 Task: Slide 23 - A Picture Is Worth A Thousand Words.
Action: Mouse moved to (37, 86)
Screenshot: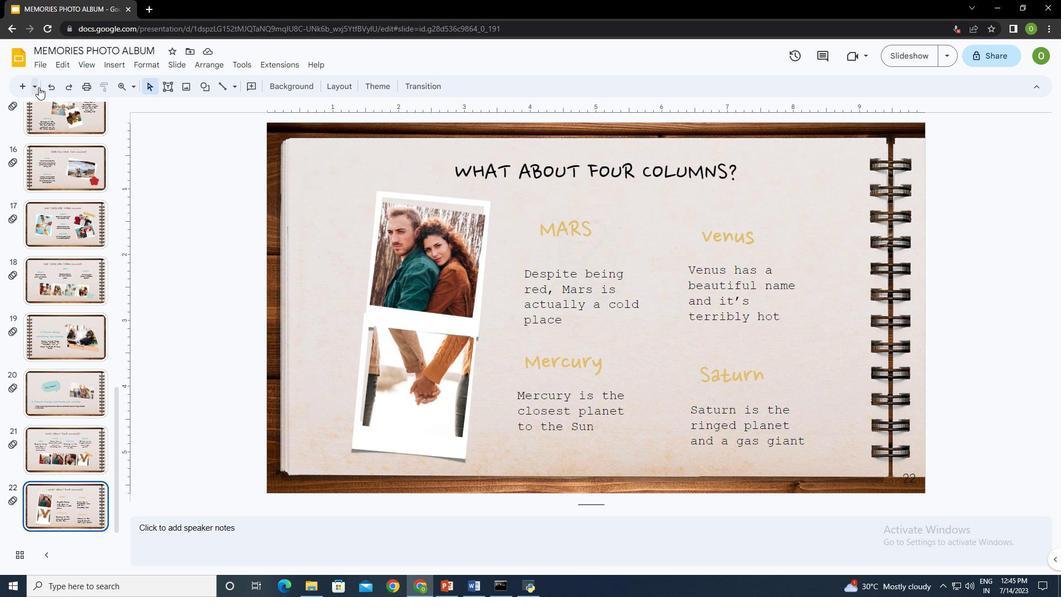 
Action: Mouse pressed left at (37, 86)
Screenshot: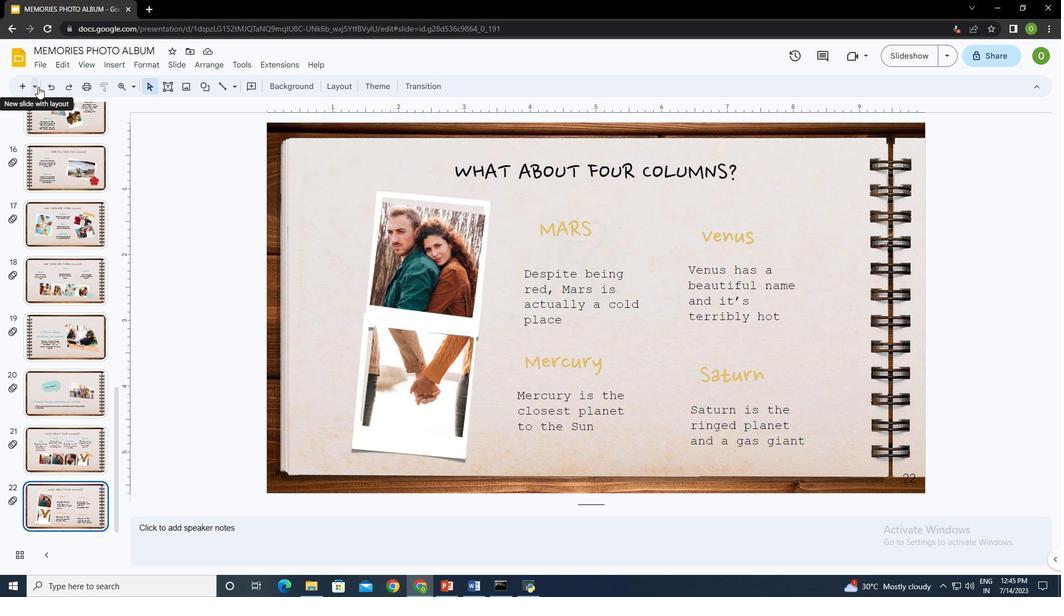 
Action: Mouse moved to (144, 234)
Screenshot: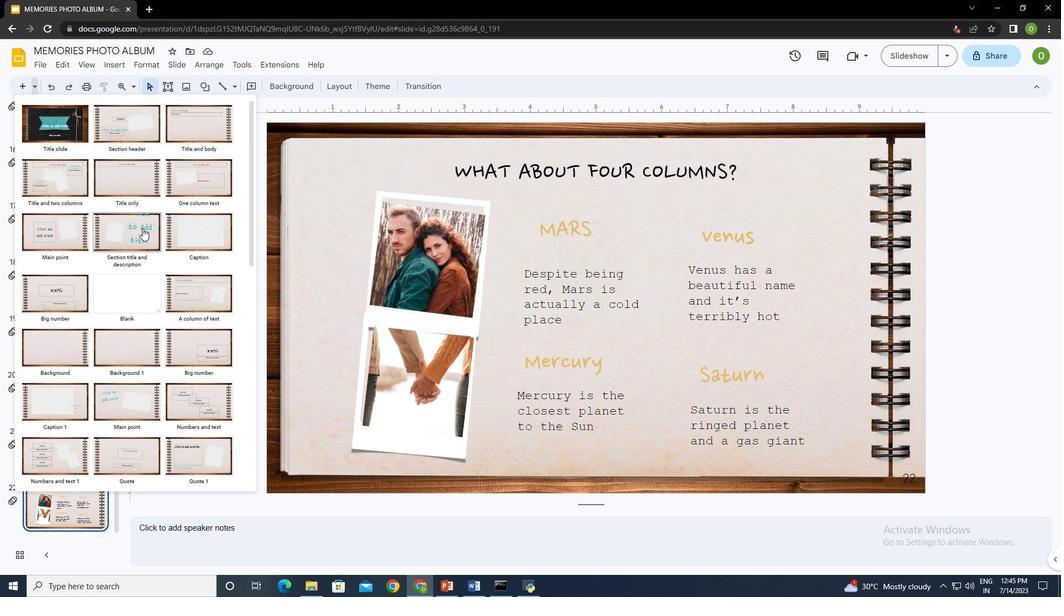
Action: Mouse scrolled (144, 233) with delta (0, 0)
Screenshot: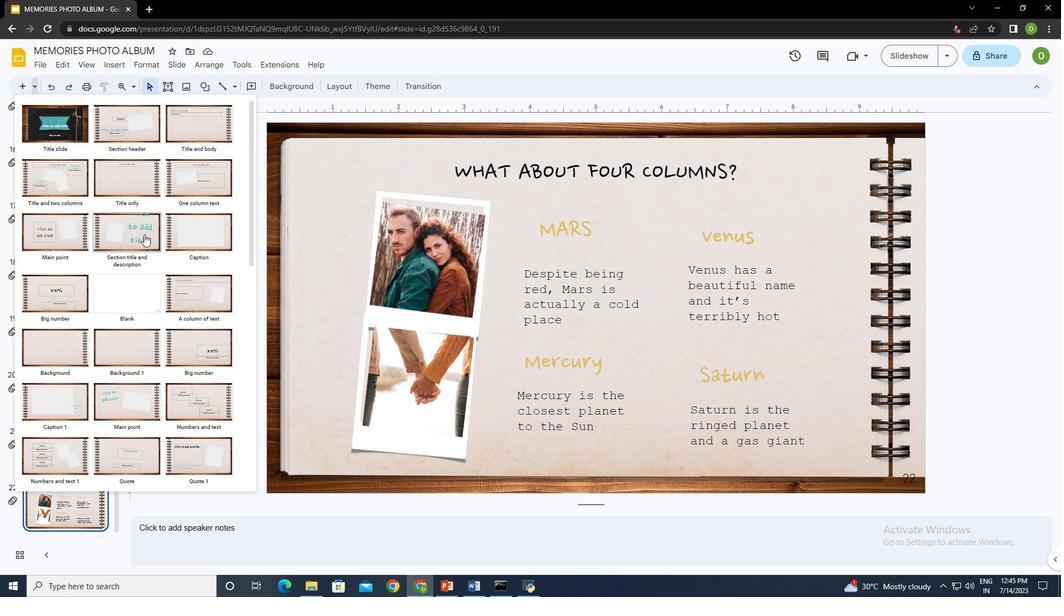 
Action: Mouse moved to (195, 164)
Screenshot: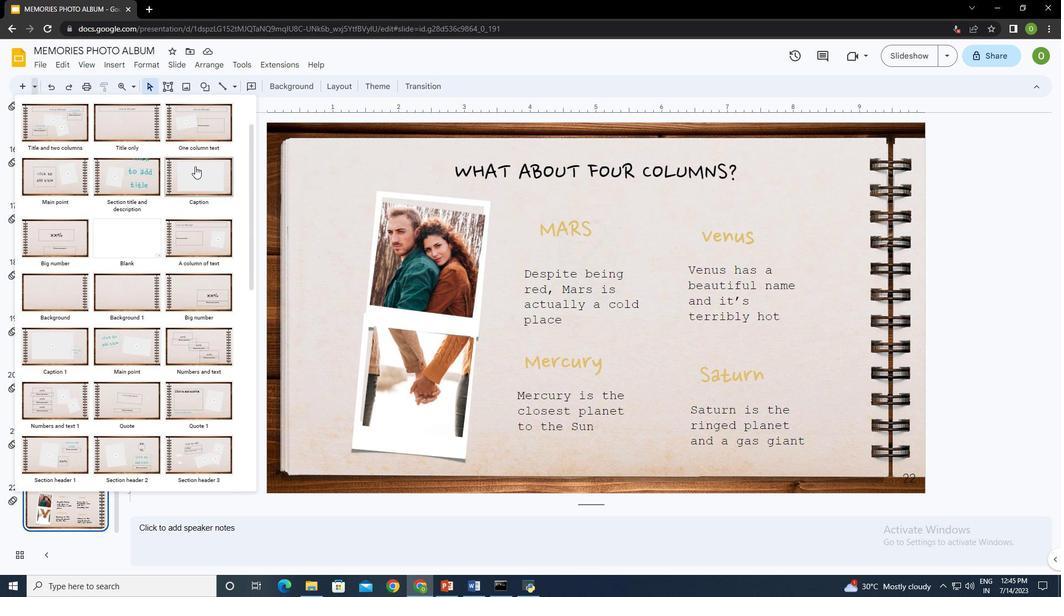 
Action: Mouse pressed left at (195, 164)
Screenshot: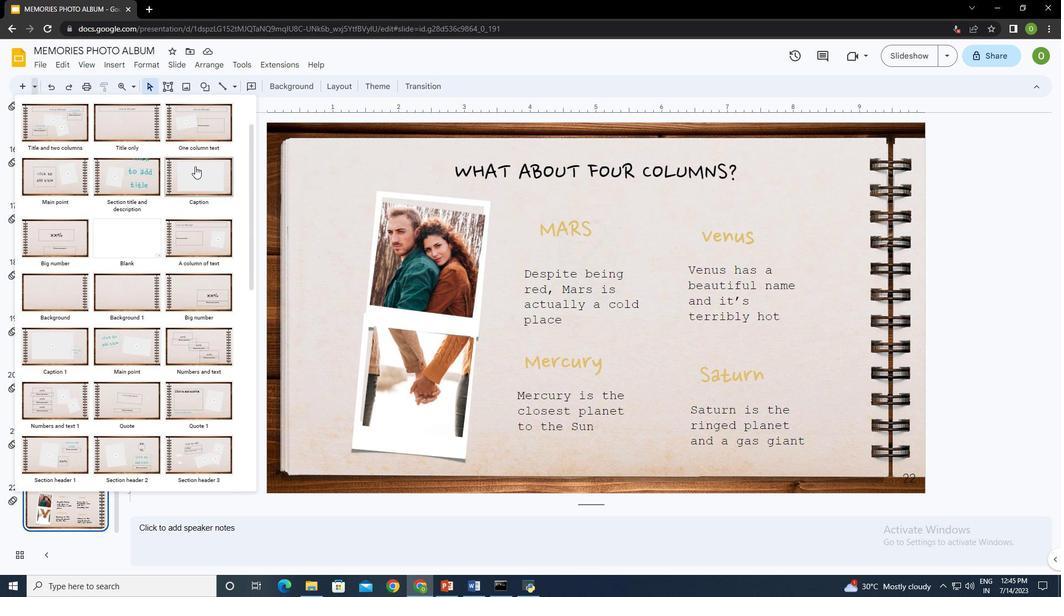 
Action: Mouse moved to (615, 304)
Screenshot: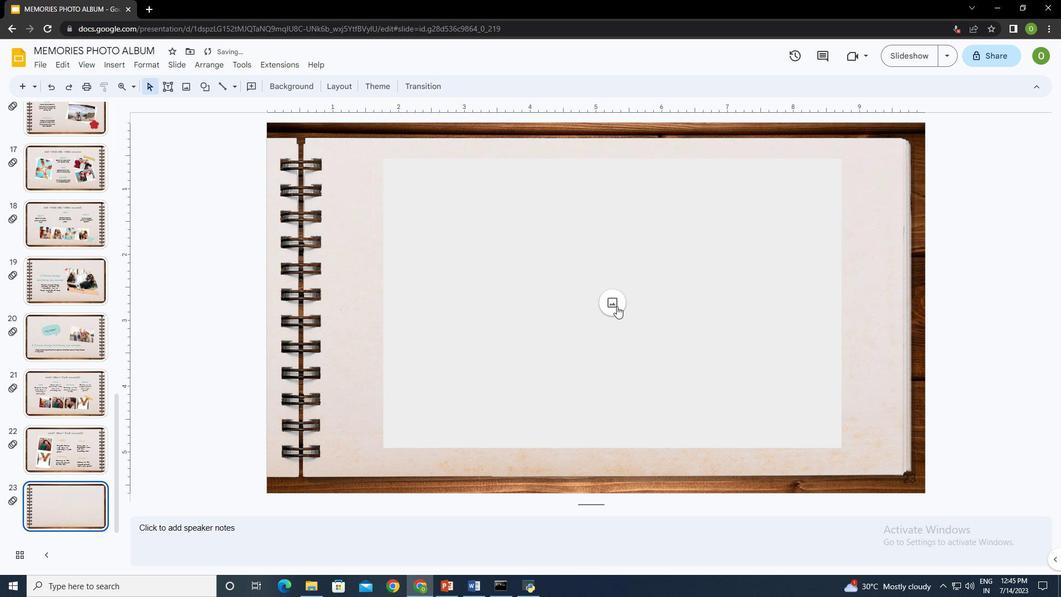 
Action: Mouse pressed left at (615, 304)
Screenshot: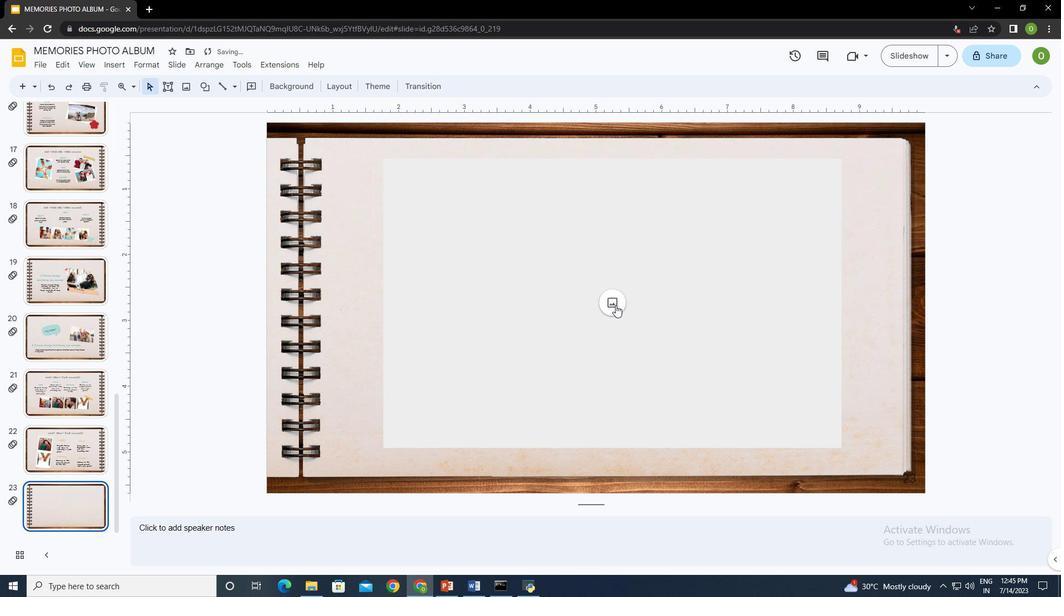 
Action: Mouse moved to (669, 314)
Screenshot: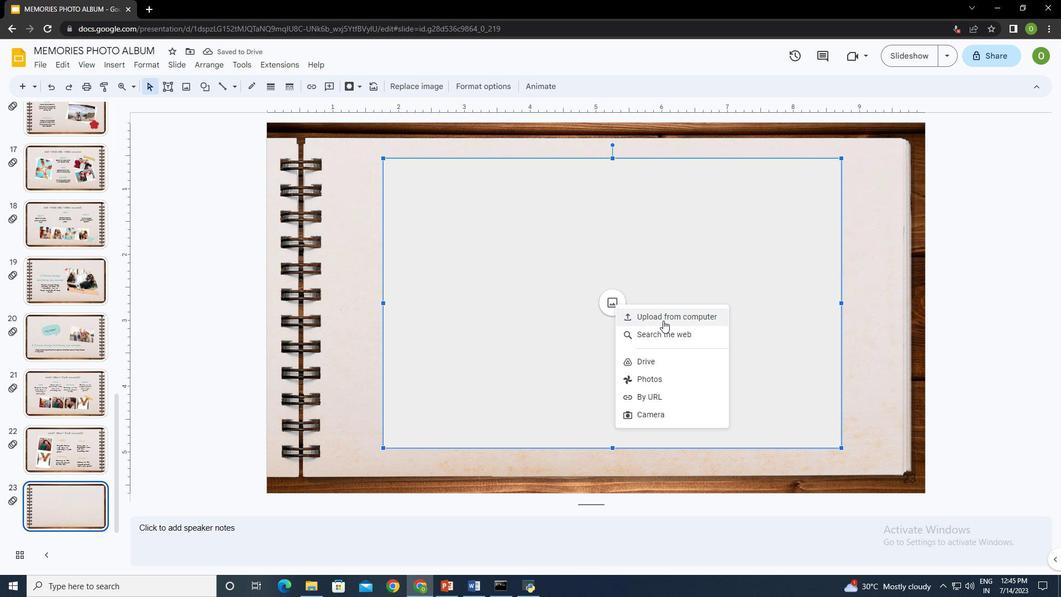 
Action: Mouse pressed left at (669, 314)
Screenshot: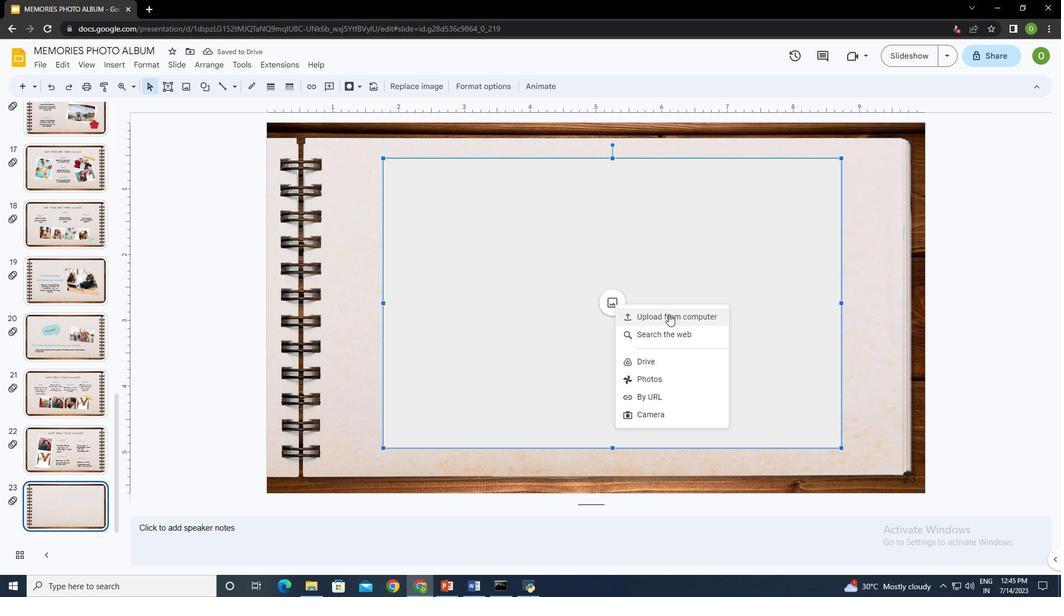 
Action: Mouse moved to (432, 231)
Screenshot: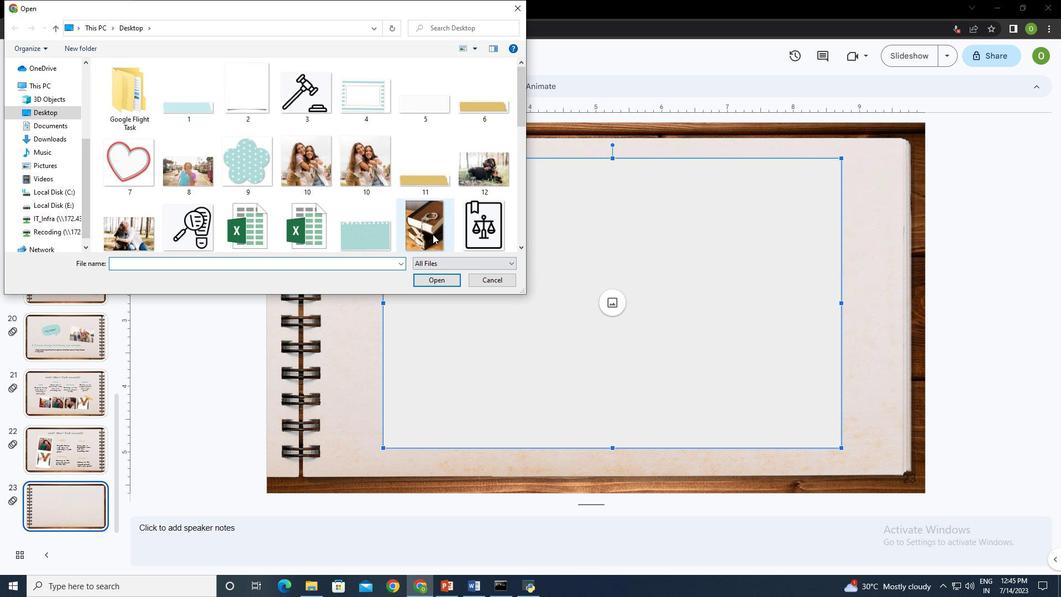 
Action: Mouse scrolled (432, 231) with delta (0, 0)
Screenshot: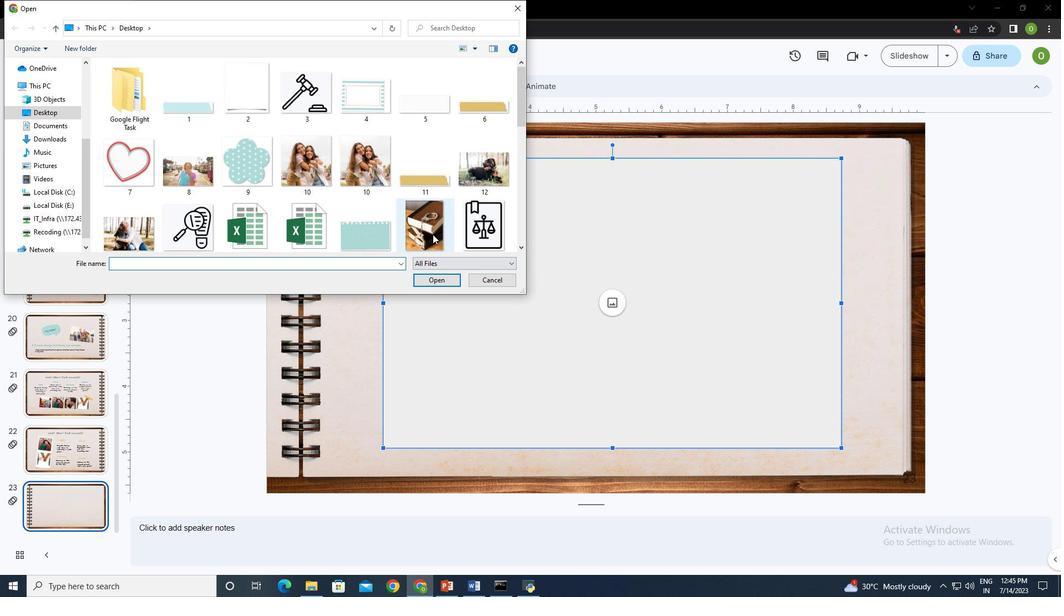 
Action: Mouse scrolled (432, 231) with delta (0, 0)
Screenshot: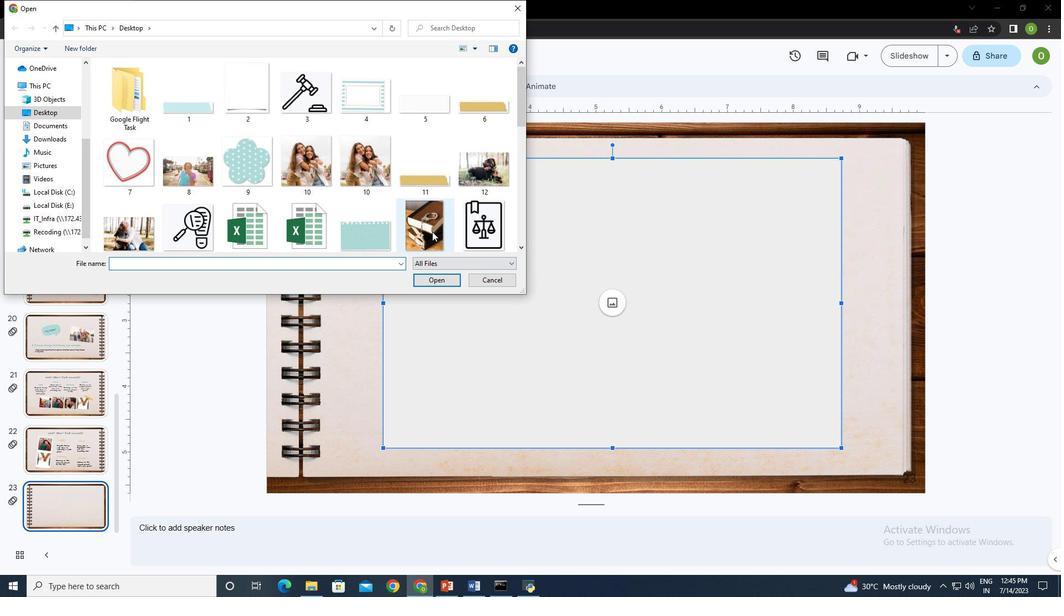 
Action: Mouse scrolled (432, 231) with delta (0, 0)
Screenshot: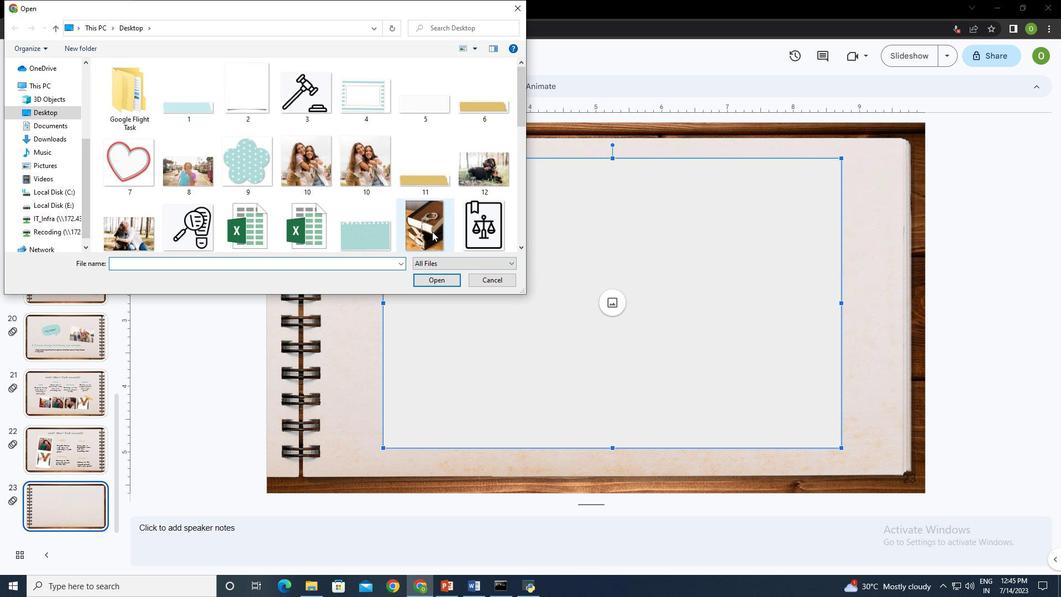 
Action: Mouse scrolled (432, 231) with delta (0, 0)
Screenshot: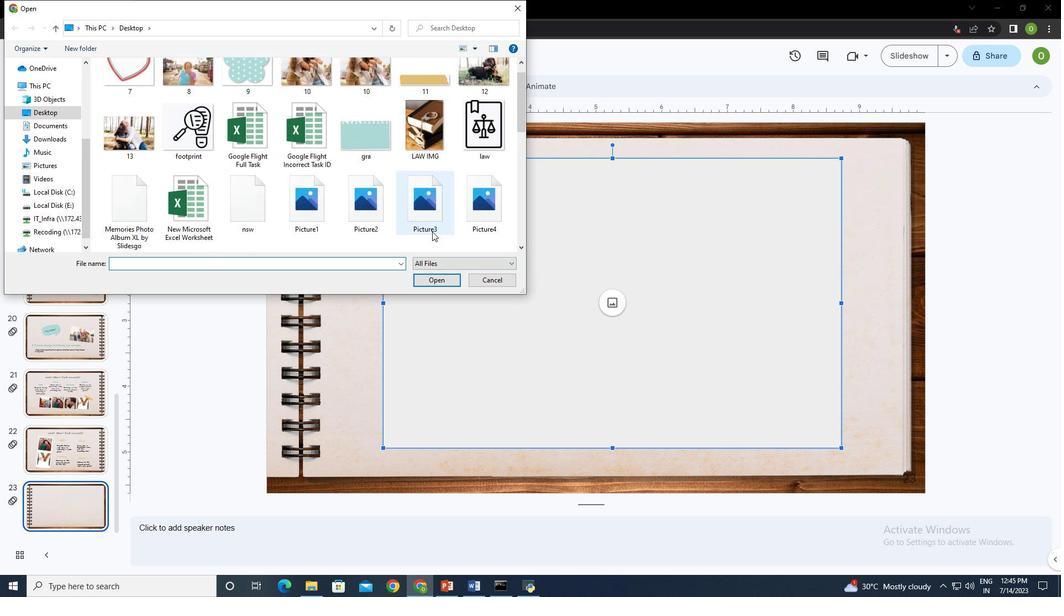 
Action: Mouse moved to (432, 231)
Screenshot: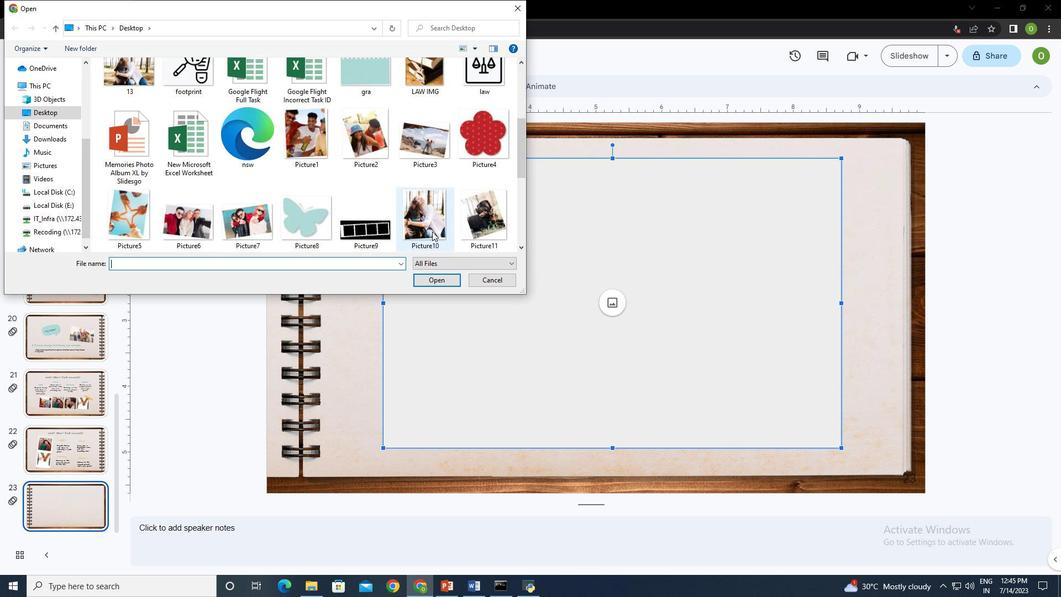 
Action: Mouse scrolled (432, 230) with delta (0, 0)
Screenshot: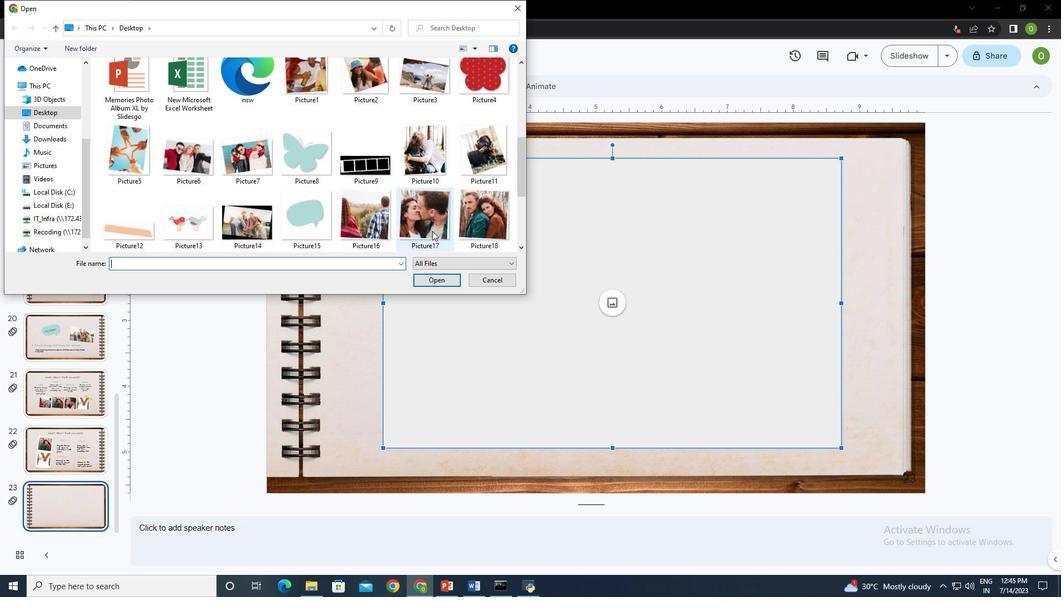 
Action: Mouse scrolled (432, 230) with delta (0, 0)
Screenshot: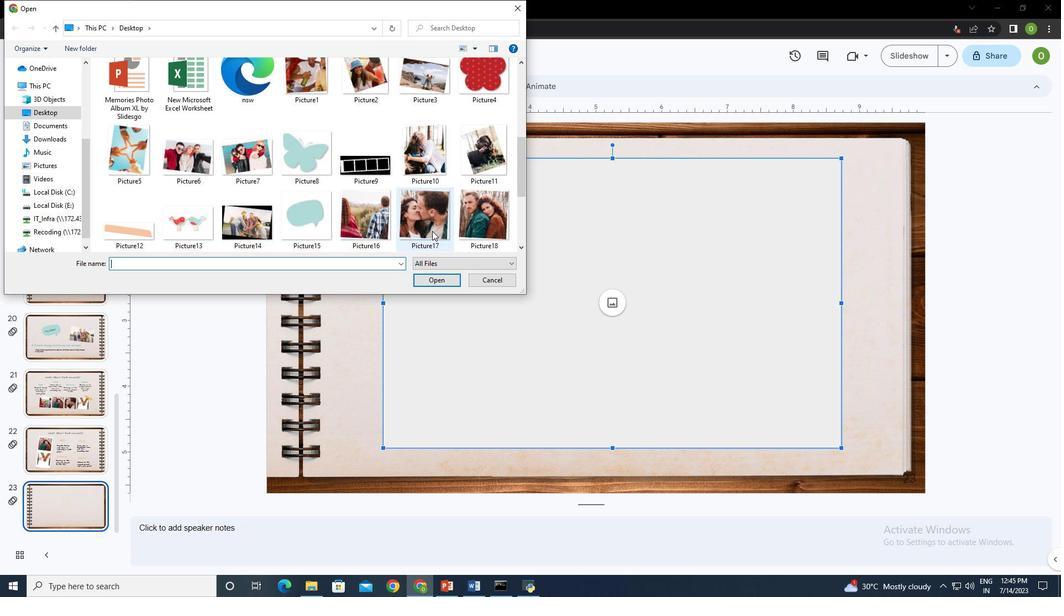 
Action: Mouse moved to (199, 150)
Screenshot: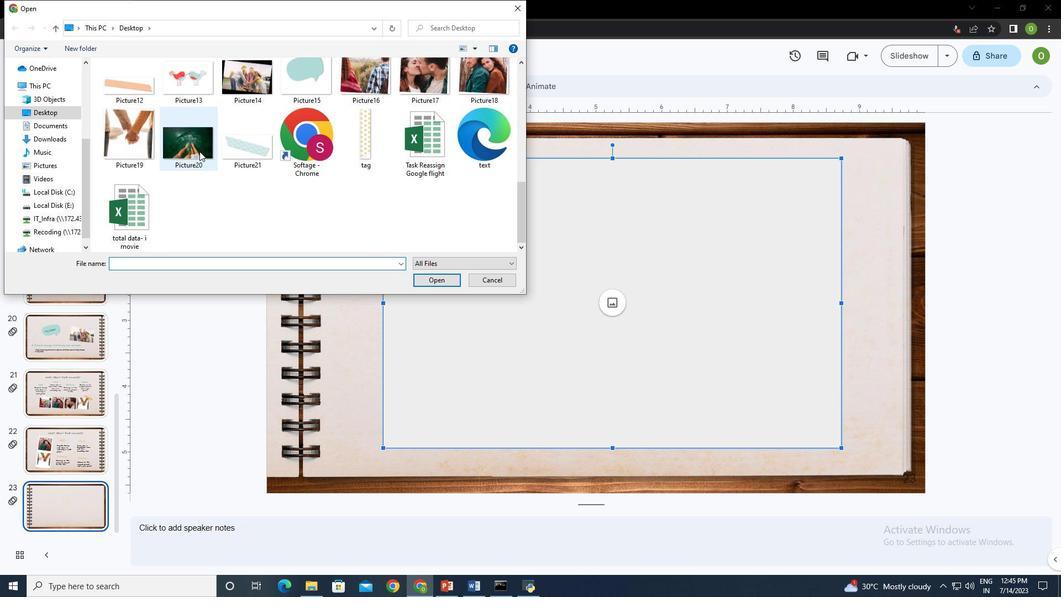 
Action: Mouse pressed left at (199, 150)
Screenshot: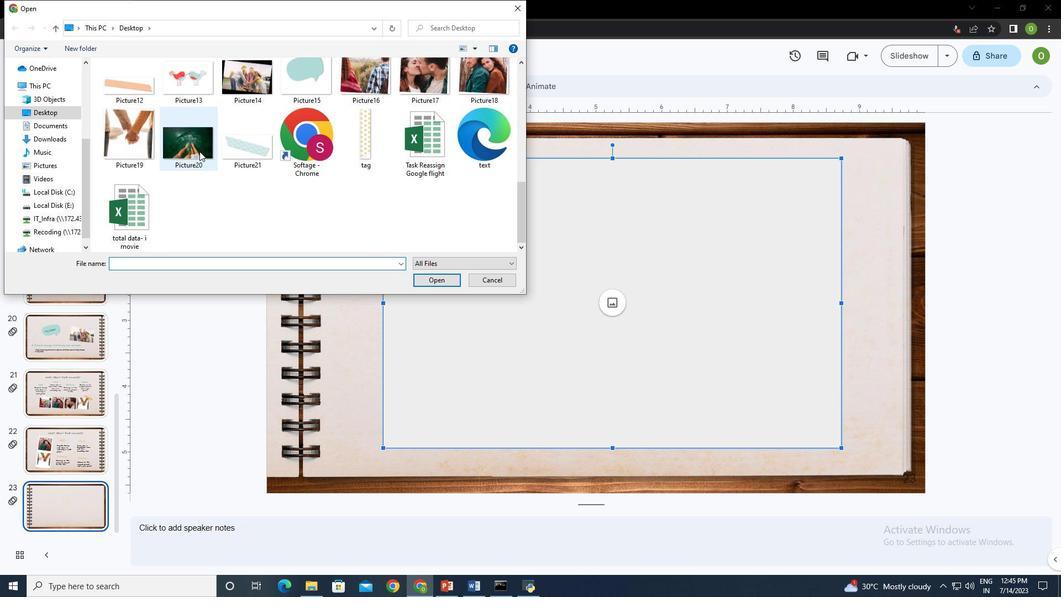 
Action: Mouse moved to (439, 278)
Screenshot: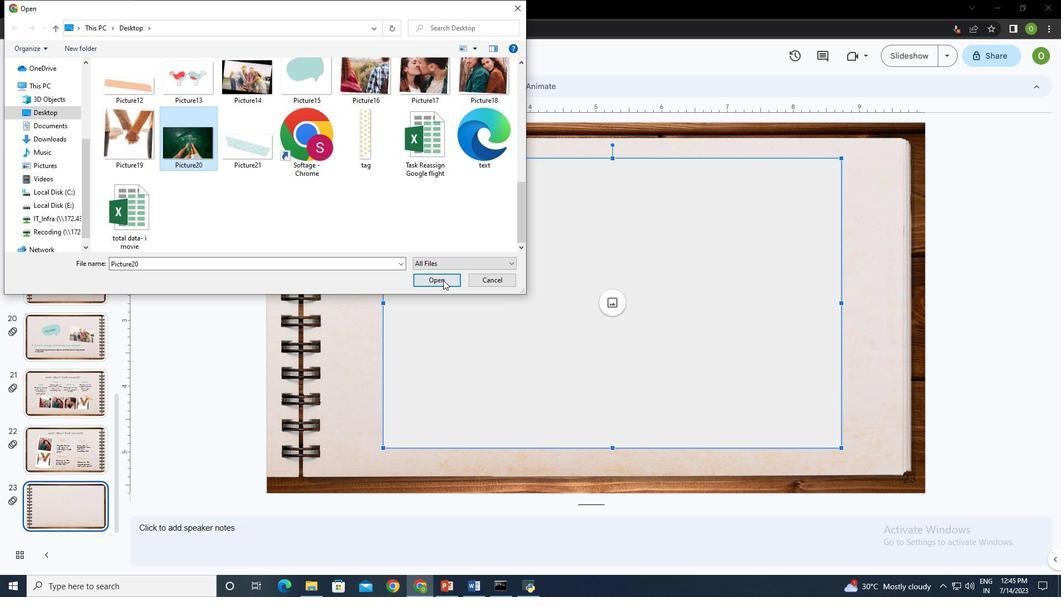 
Action: Mouse pressed left at (439, 278)
Screenshot: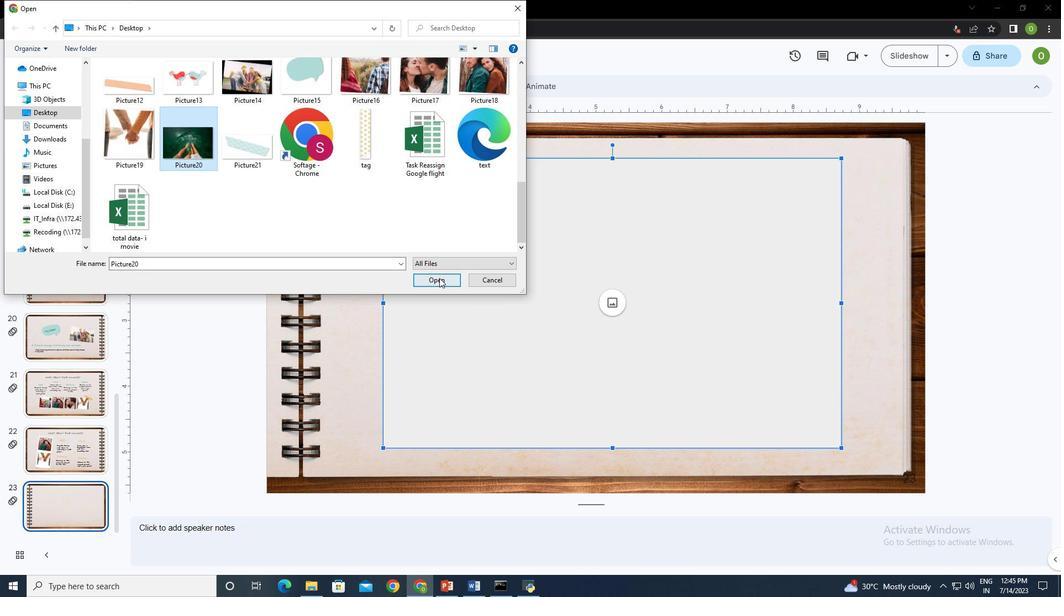 
Action: Mouse moved to (382, 158)
Screenshot: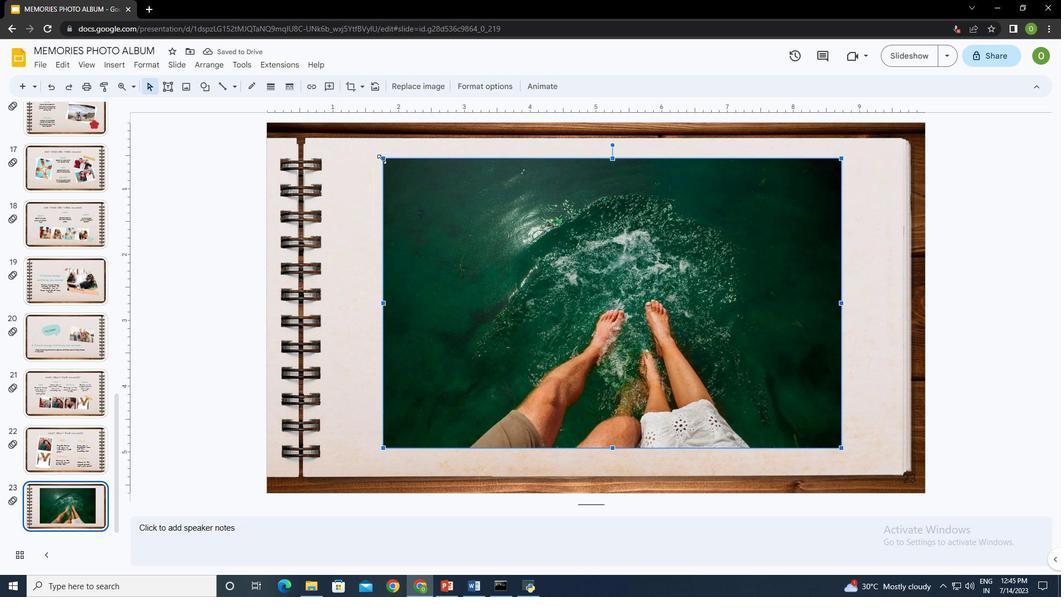
Action: Mouse pressed left at (382, 158)
Screenshot: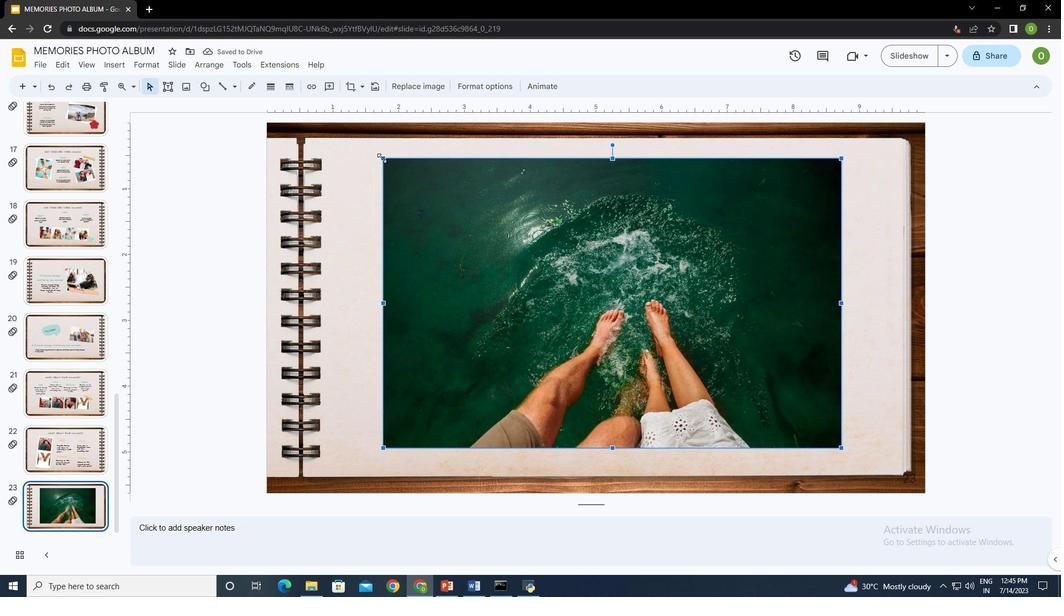 
Action: Mouse moved to (757, 301)
Screenshot: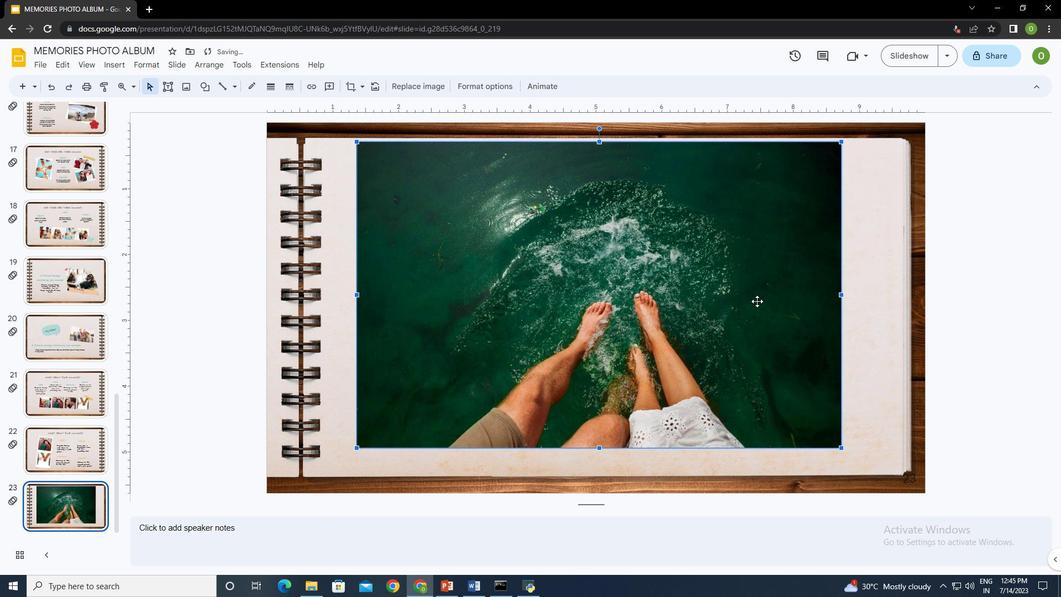 
Action: Mouse pressed left at (757, 301)
Screenshot: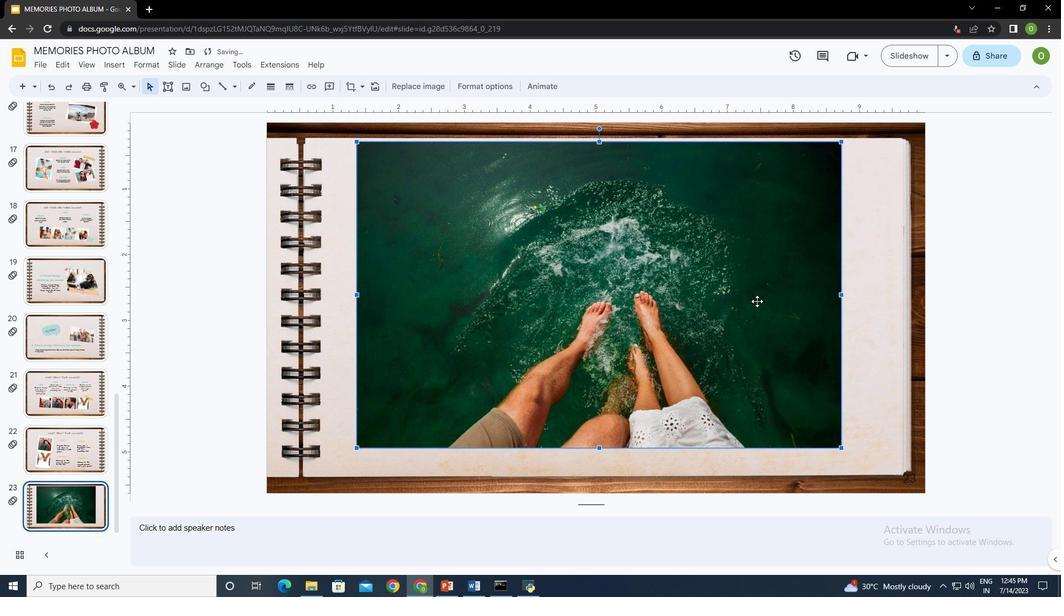 
Action: Mouse moved to (111, 62)
Screenshot: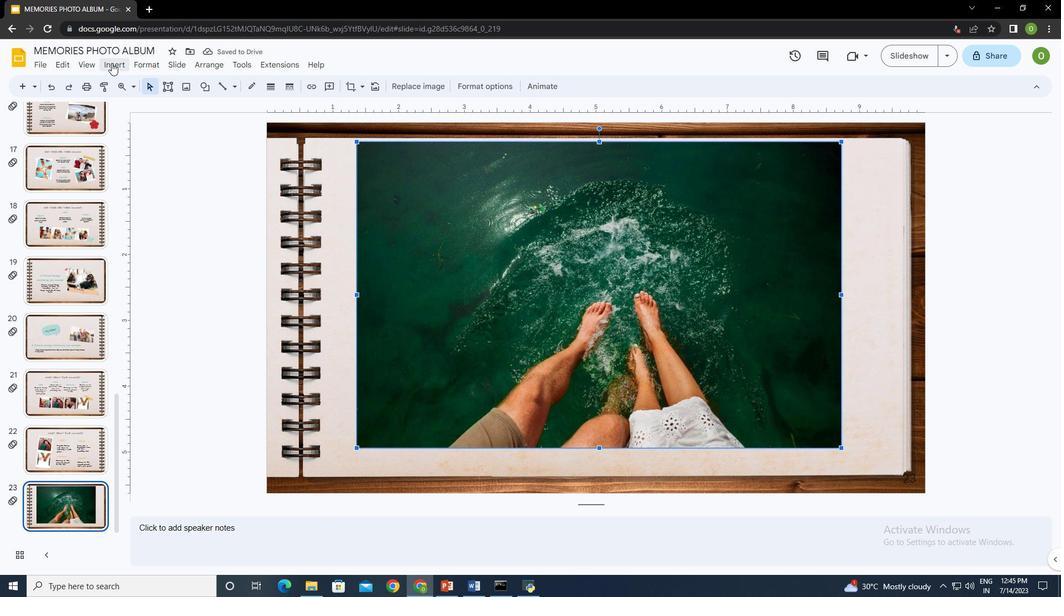 
Action: Mouse pressed left at (111, 62)
Screenshot: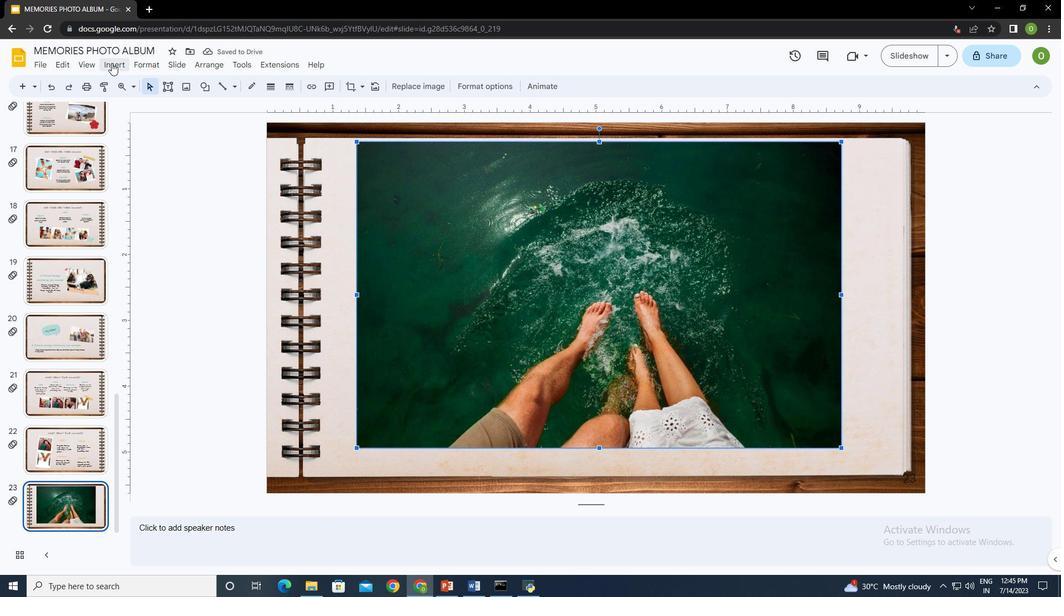 
Action: Mouse moved to (334, 82)
Screenshot: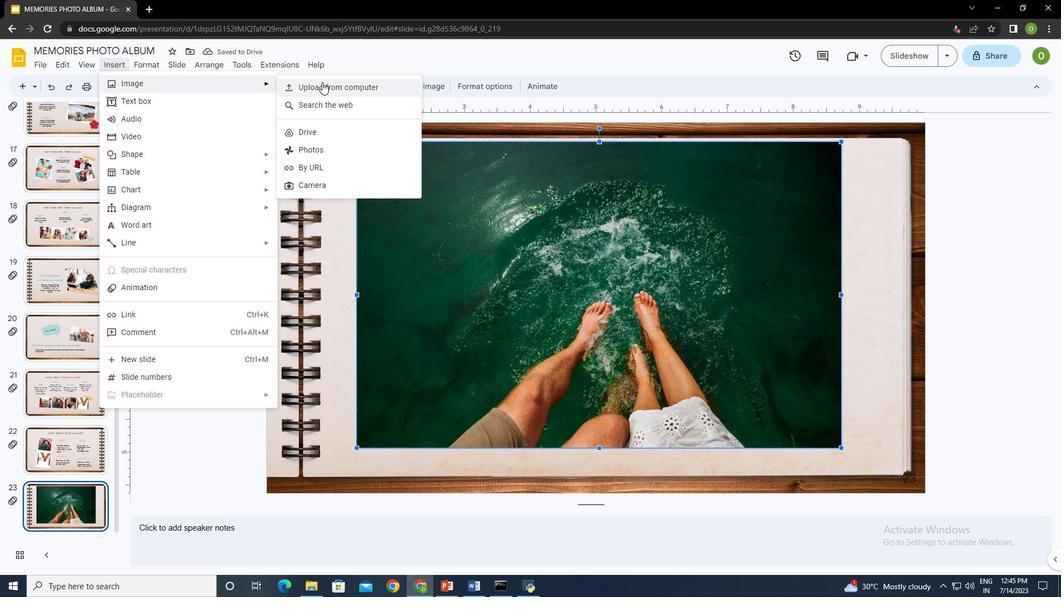 
Action: Mouse pressed left at (334, 82)
Screenshot: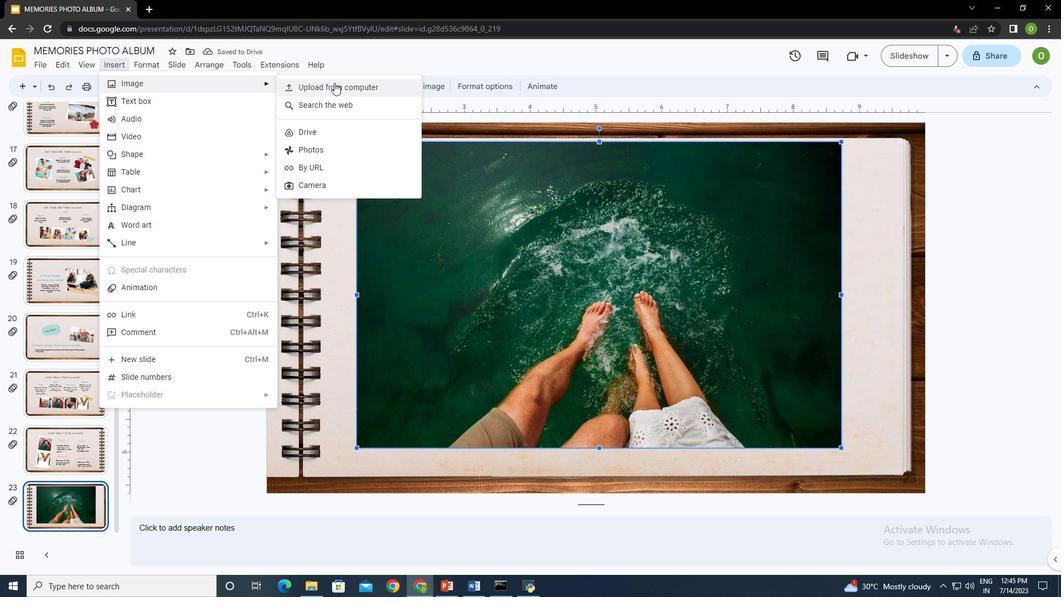 
Action: Mouse moved to (372, 169)
Screenshot: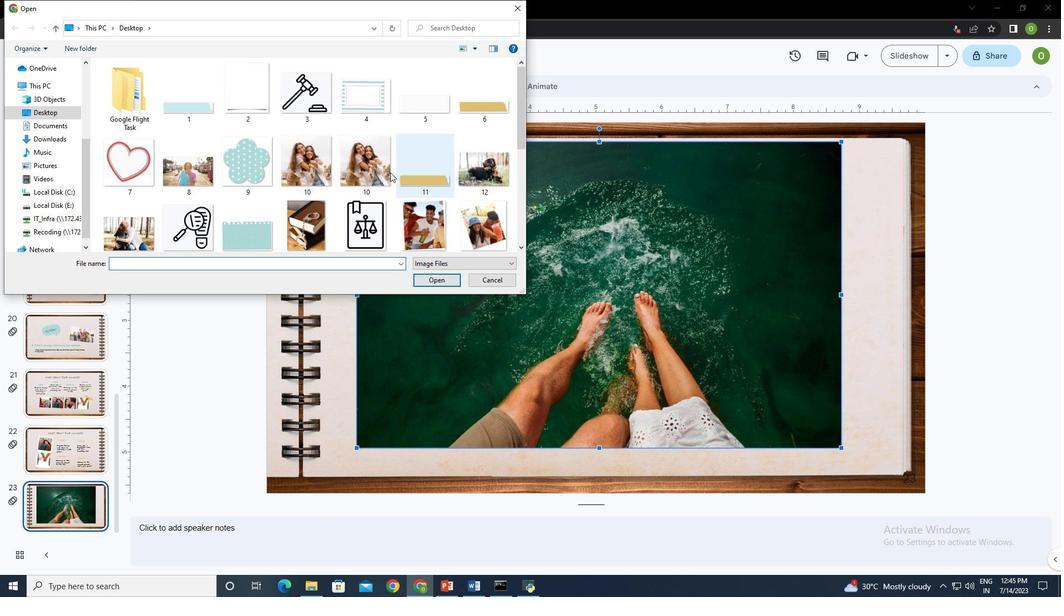 
Action: Mouse scrolled (372, 169) with delta (0, 0)
Screenshot: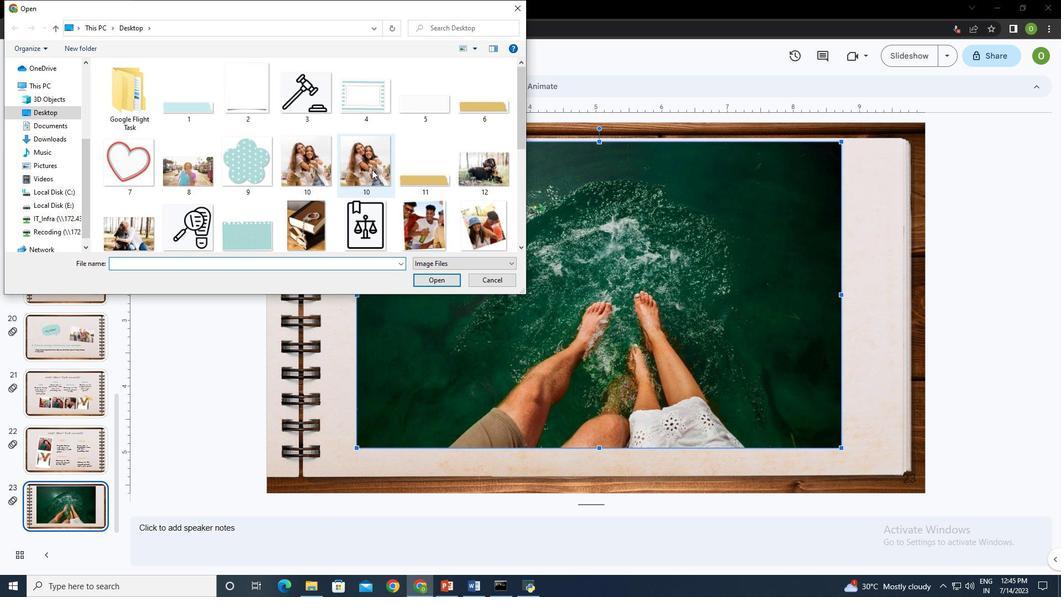 
Action: Mouse scrolled (372, 169) with delta (0, 0)
Screenshot: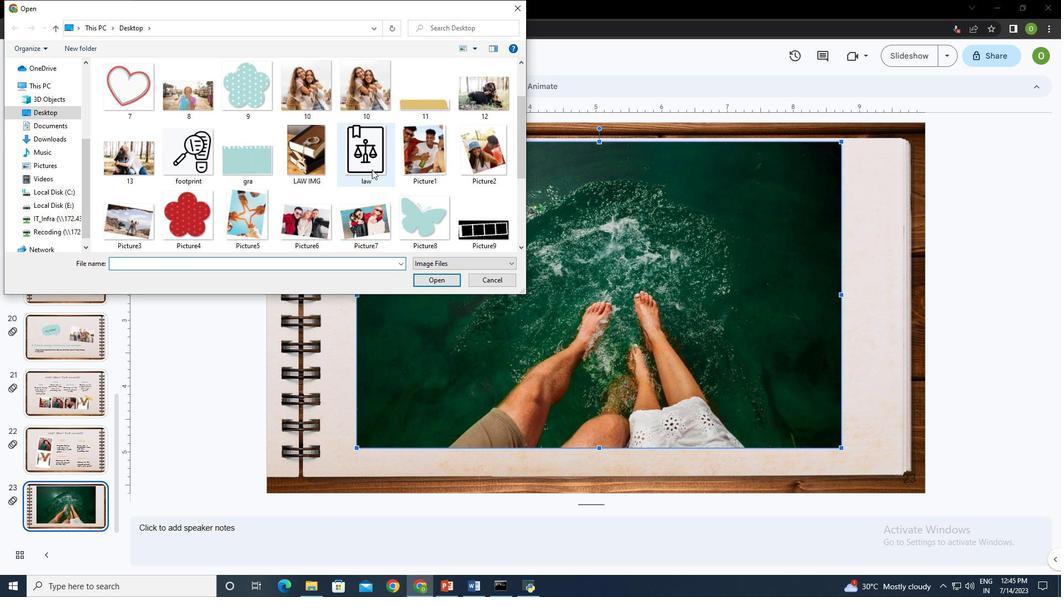 
Action: Mouse scrolled (372, 169) with delta (0, 0)
Screenshot: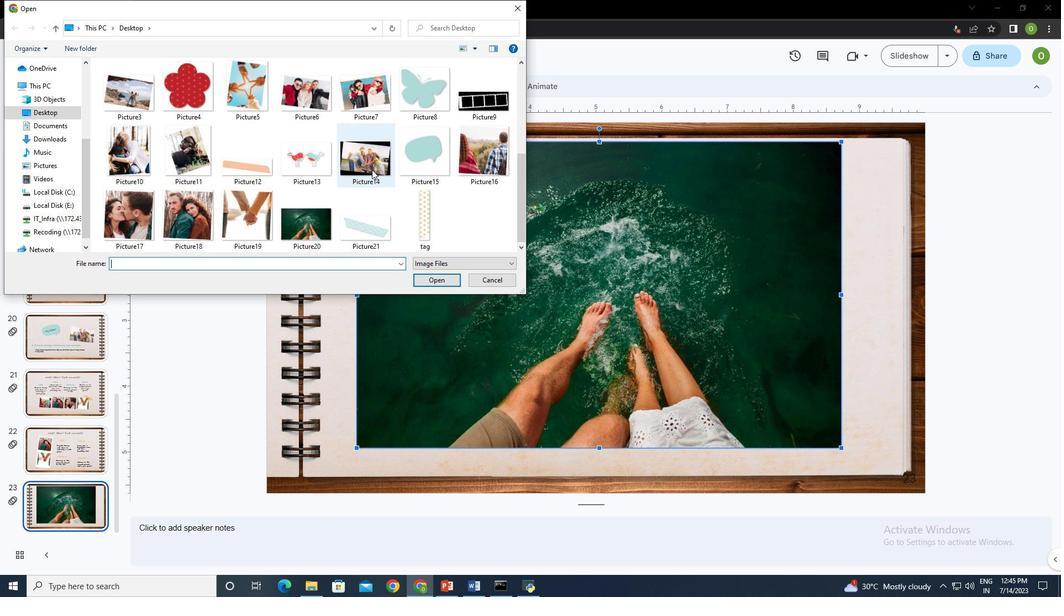 
Action: Mouse moved to (365, 225)
Screenshot: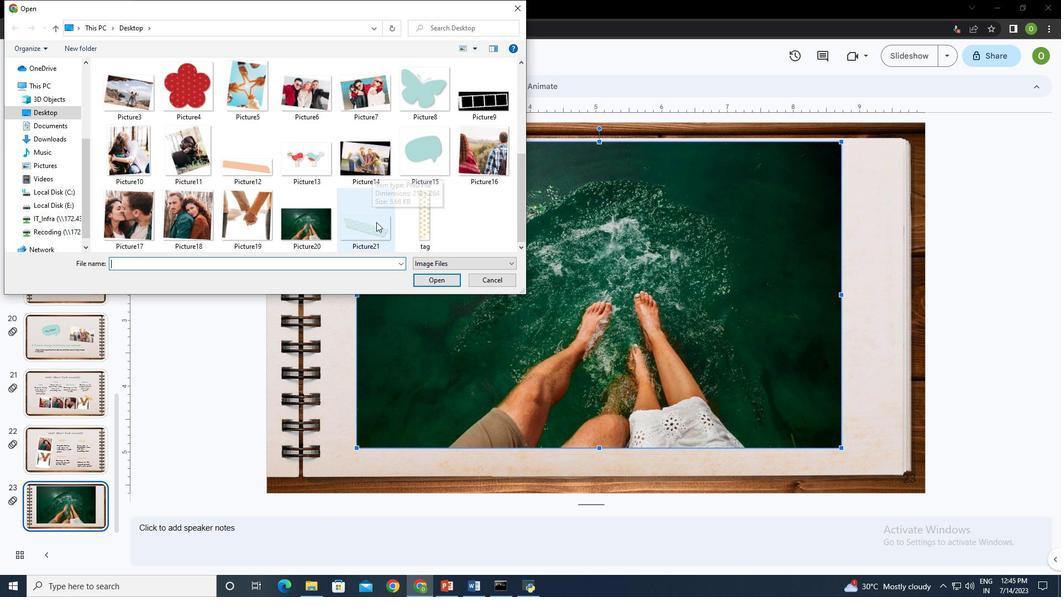 
Action: Mouse pressed left at (365, 225)
Screenshot: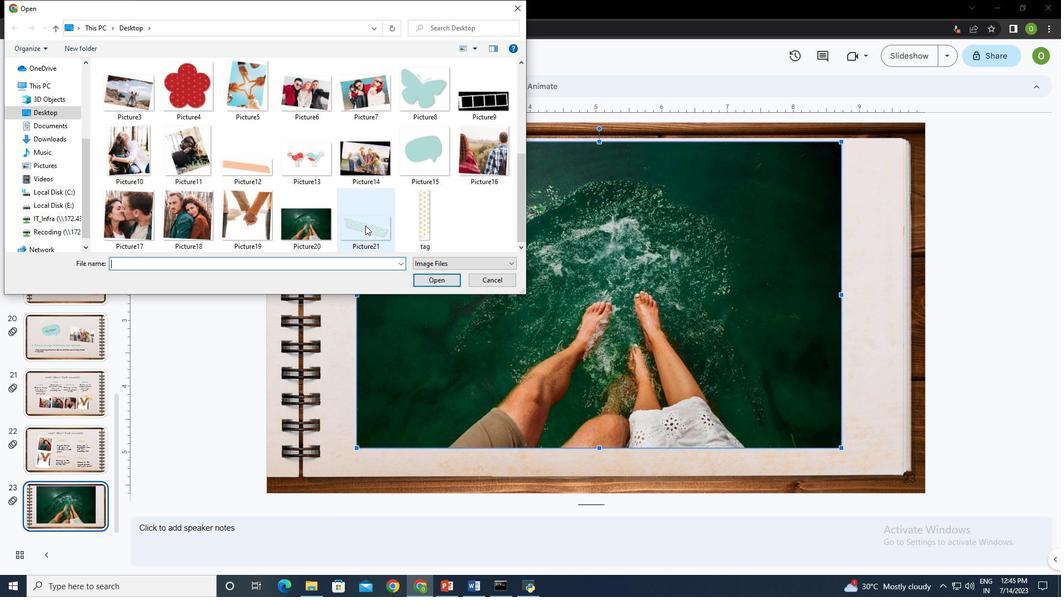 
Action: Mouse moved to (441, 278)
Screenshot: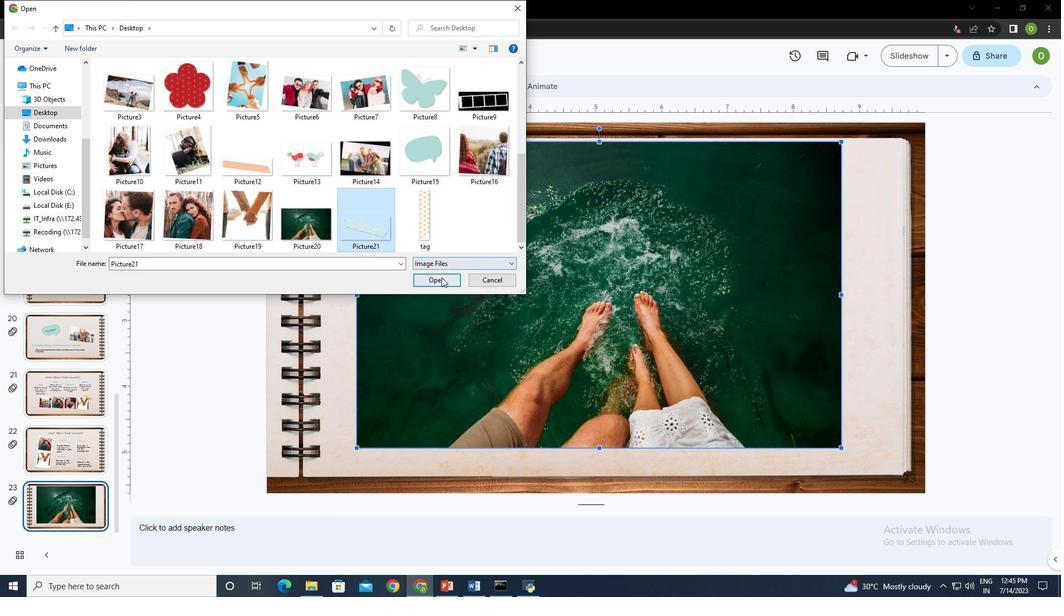 
Action: Mouse pressed left at (441, 278)
Screenshot: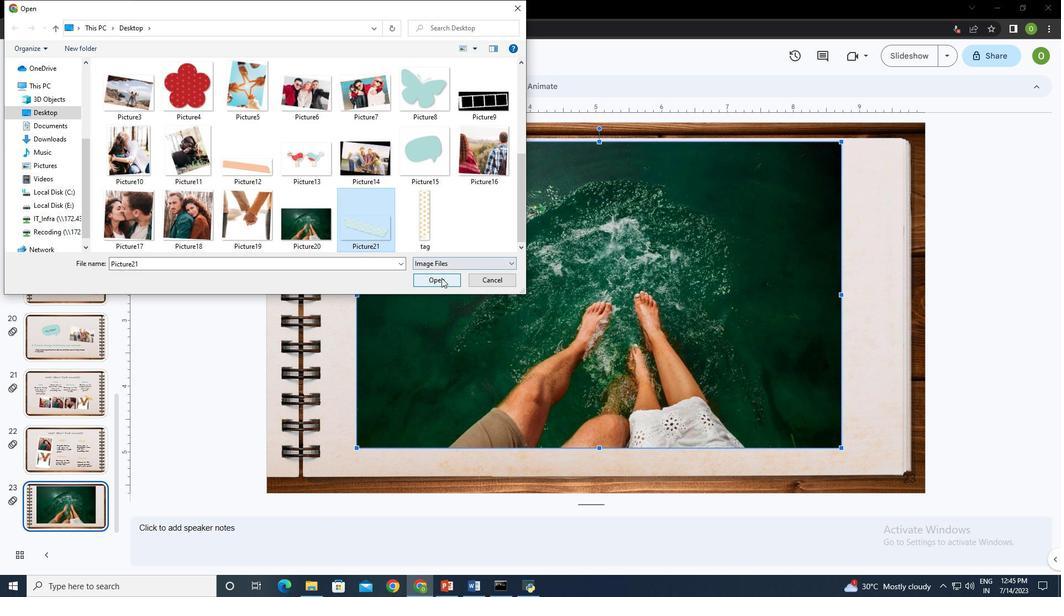 
Action: Mouse moved to (590, 305)
Screenshot: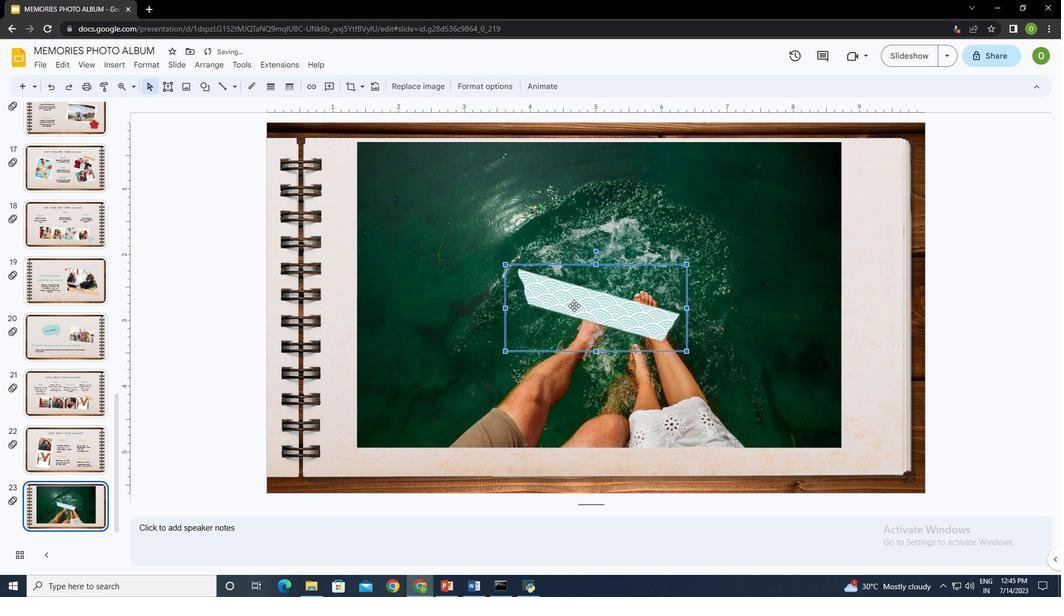 
Action: Mouse pressed left at (590, 305)
Screenshot: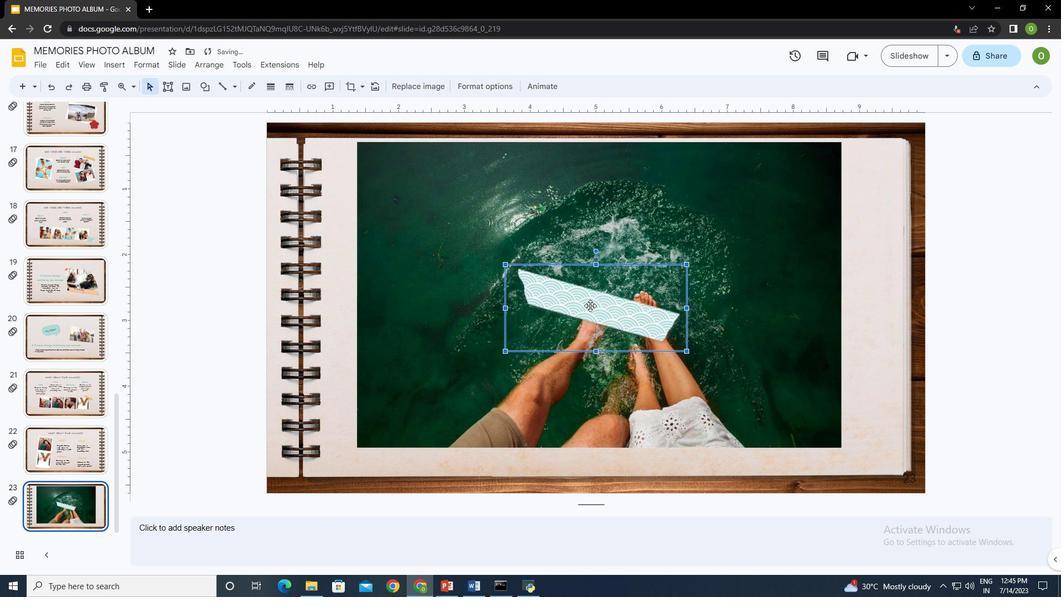 
Action: Mouse moved to (653, 229)
Screenshot: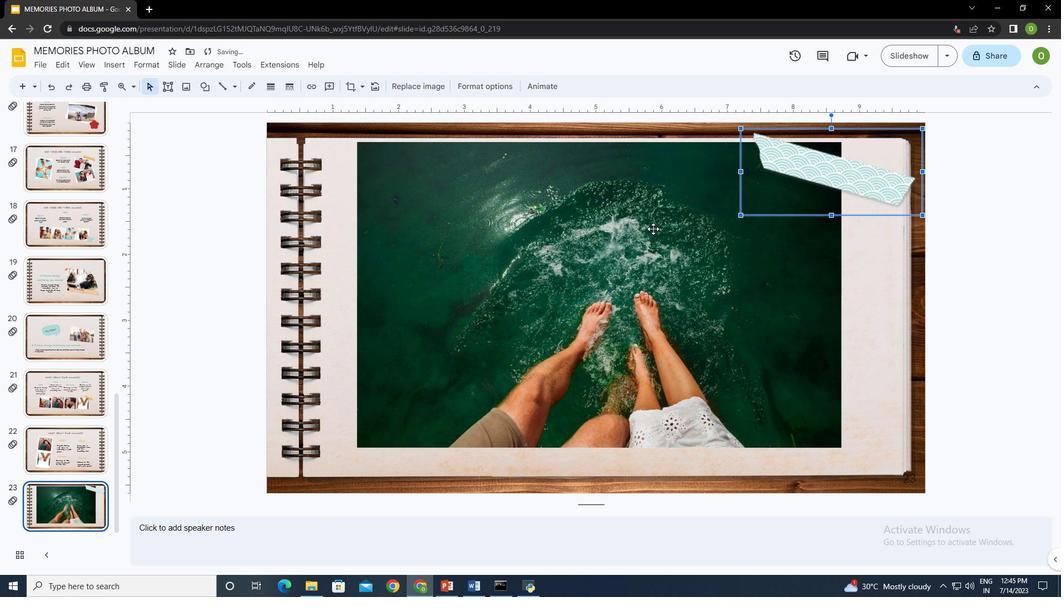 
Action: Mouse pressed left at (653, 229)
Screenshot: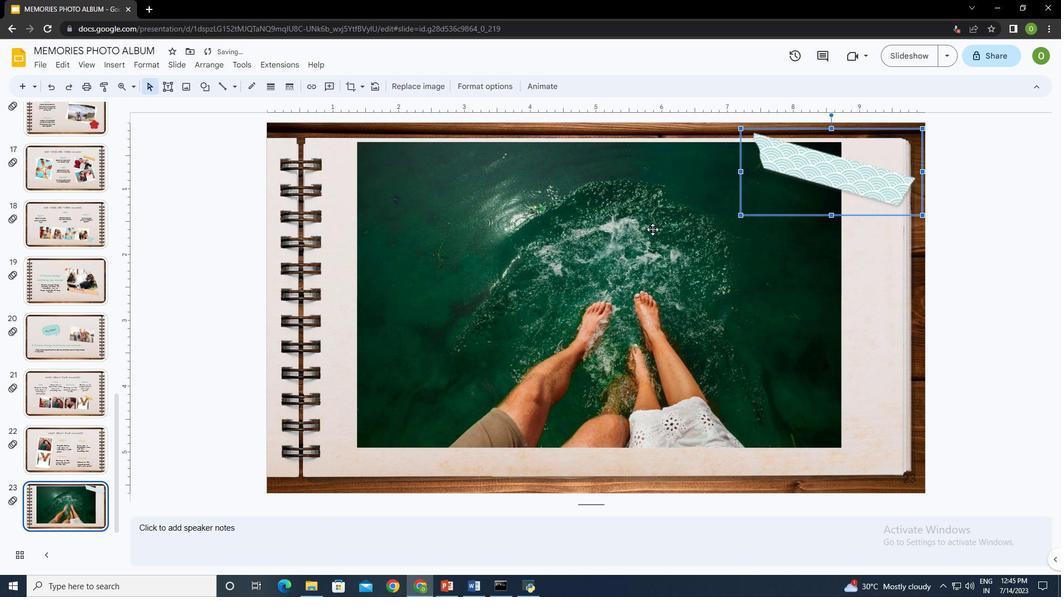 
Action: Mouse moved to (653, 242)
Screenshot: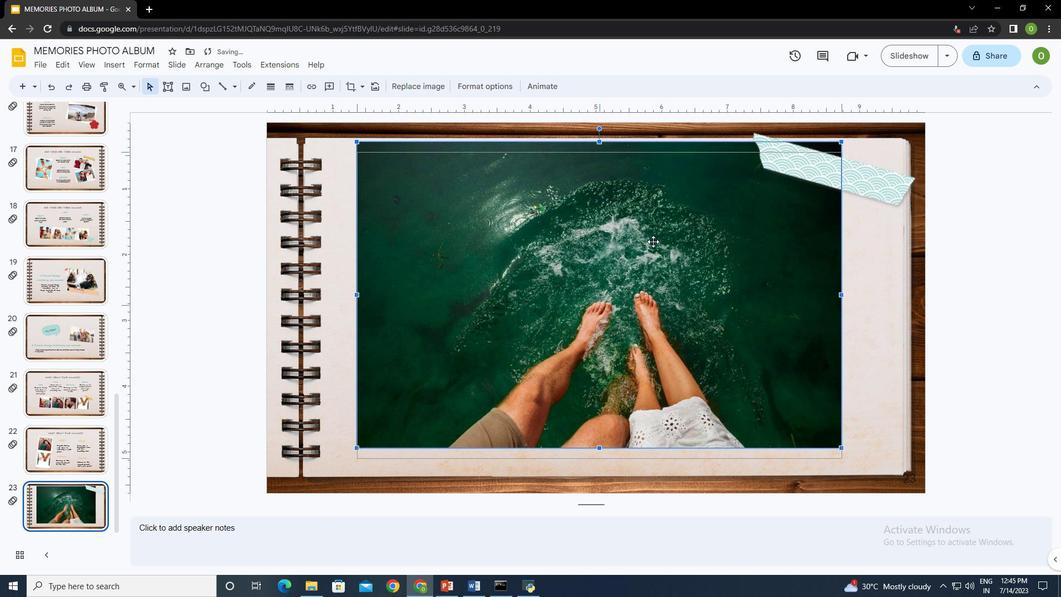 
Action: Mouse pressed left at (653, 242)
Screenshot: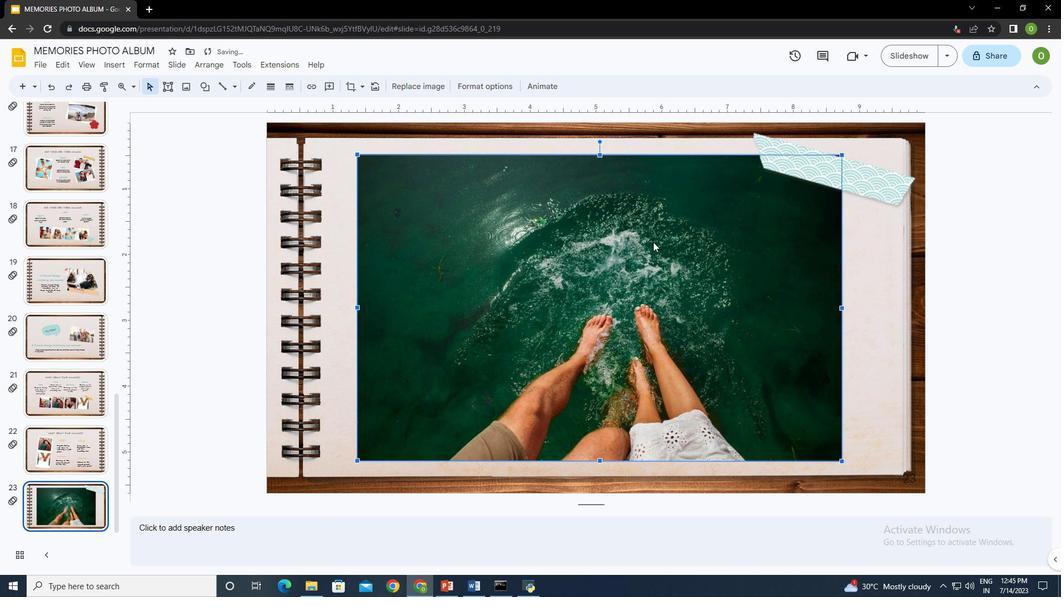 
Action: Mouse moved to (874, 175)
Screenshot: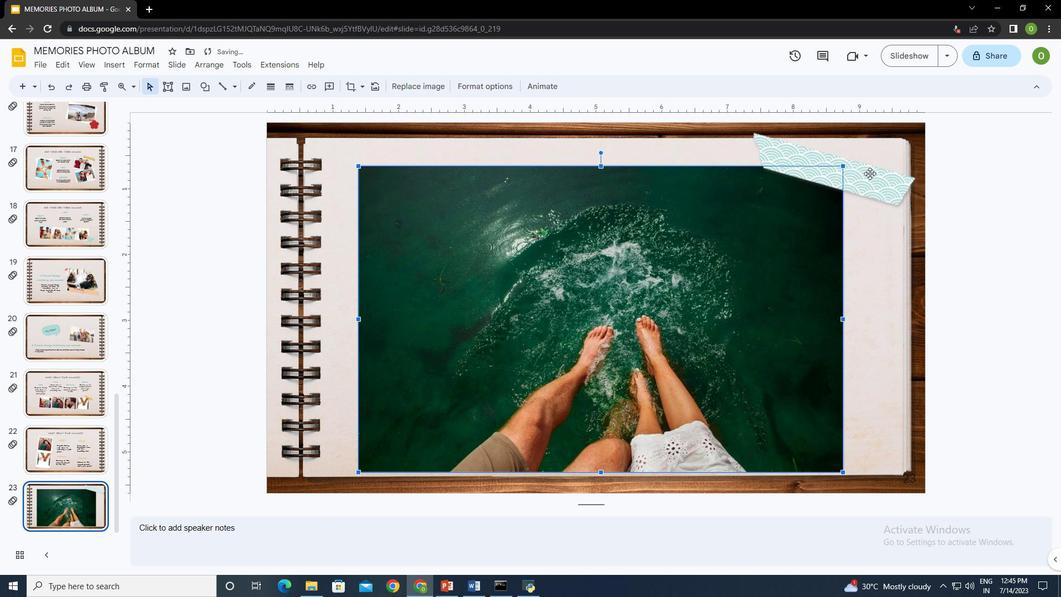 
Action: Mouse pressed left at (874, 175)
Screenshot: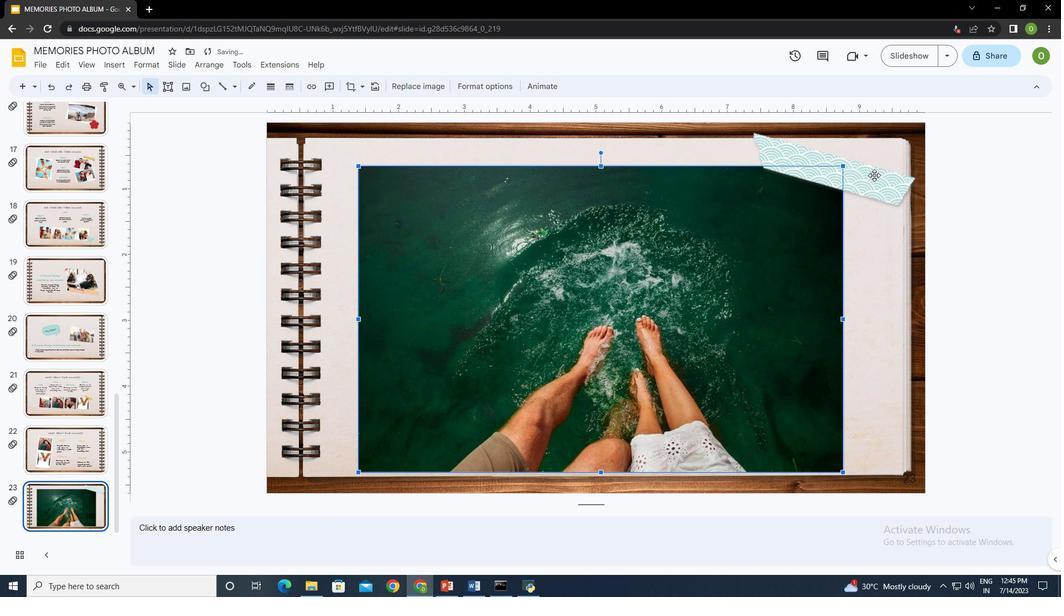 
Action: Mouse moved to (847, 166)
Screenshot: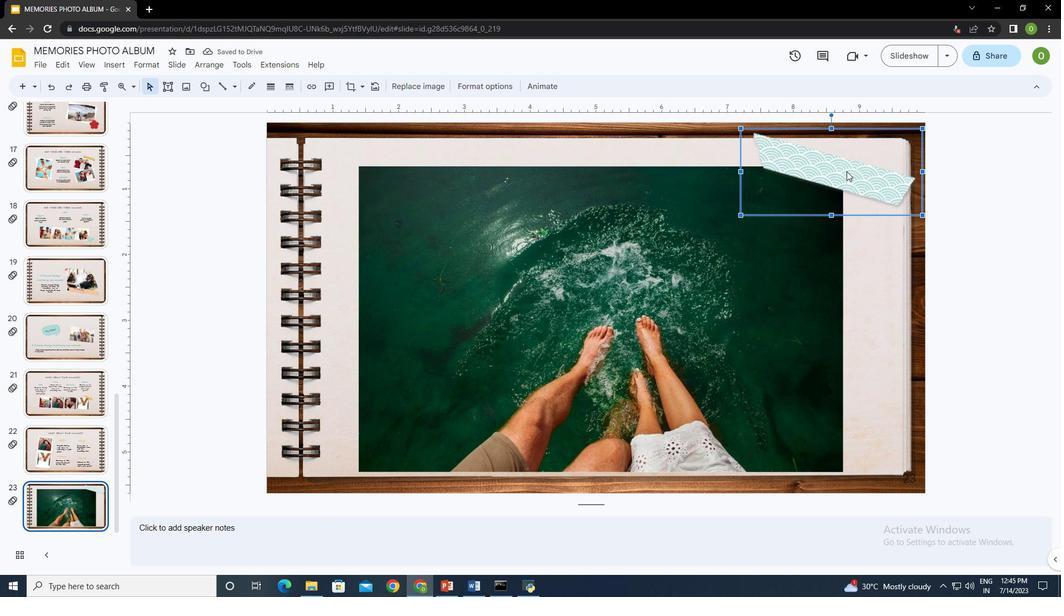 
Action: Mouse pressed left at (847, 166)
Screenshot: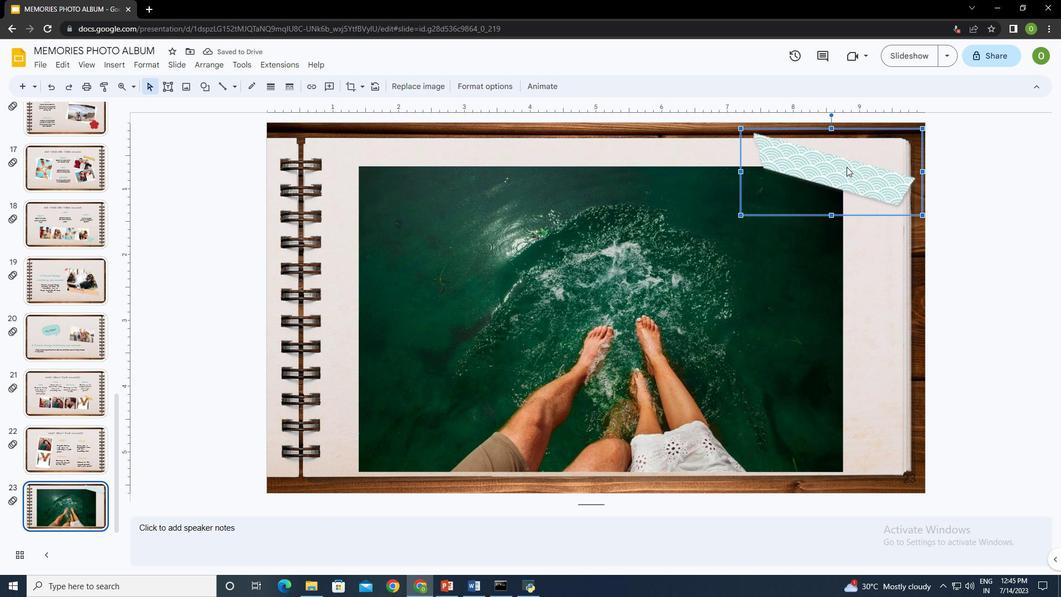 
Action: Mouse moved to (838, 127)
Screenshot: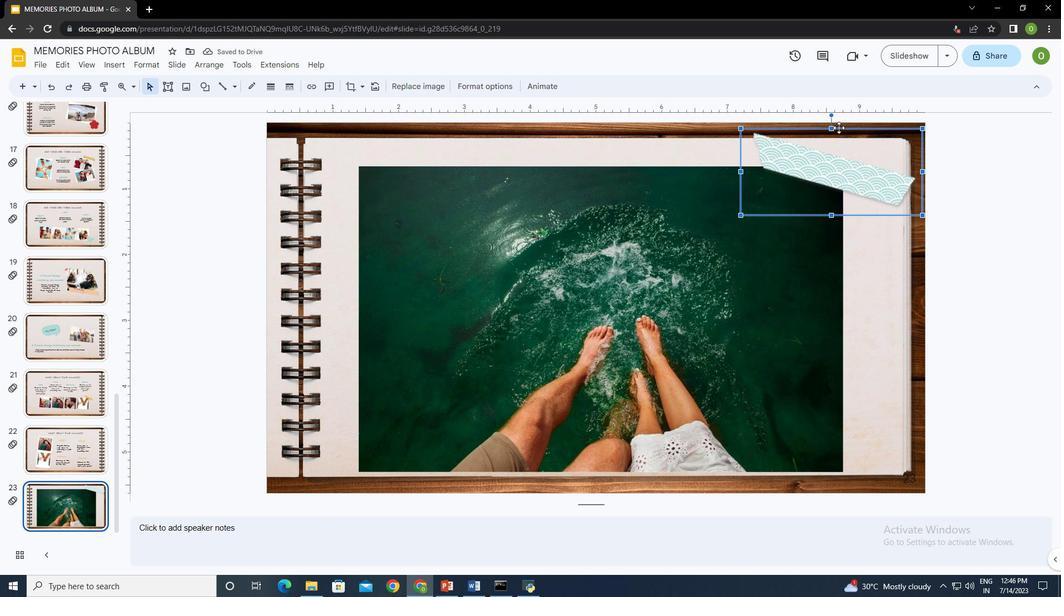 
Action: Mouse pressed left at (838, 127)
Screenshot: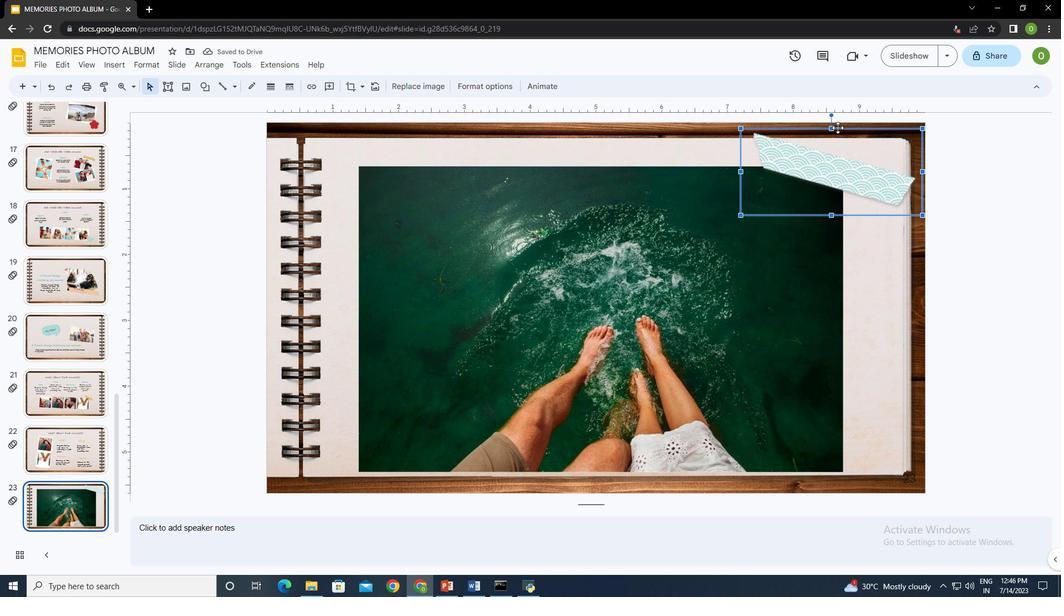 
Action: Mouse moved to (837, 155)
Screenshot: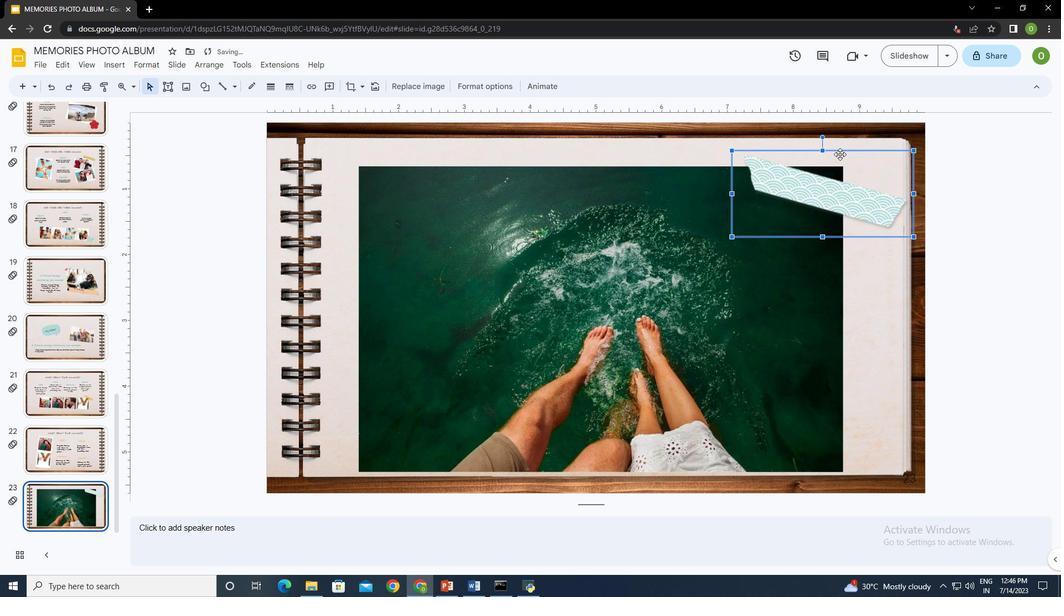 
Action: Mouse pressed left at (837, 155)
Screenshot: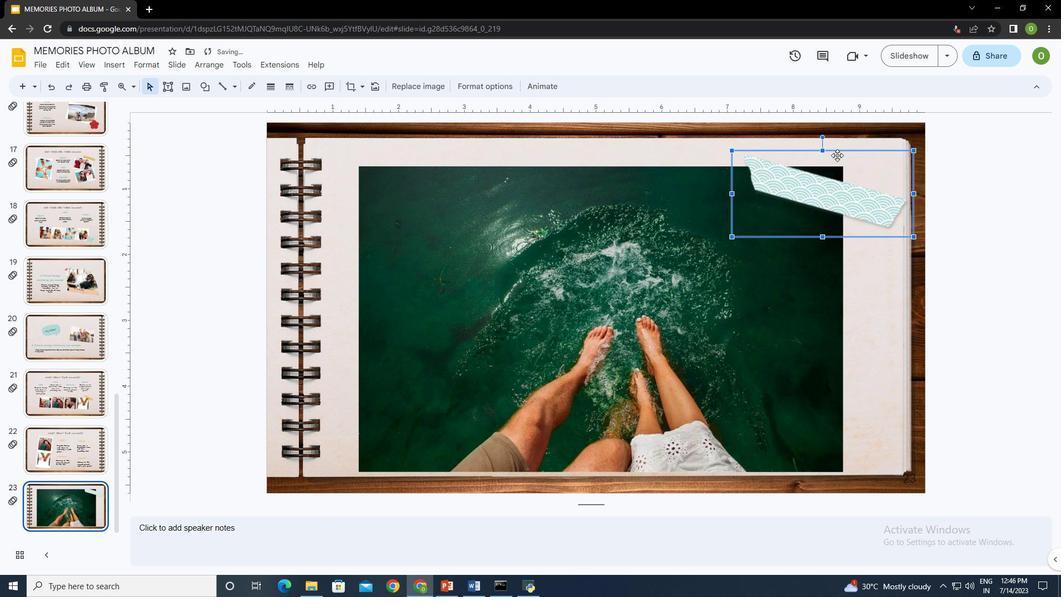
Action: Mouse moved to (634, 161)
Screenshot: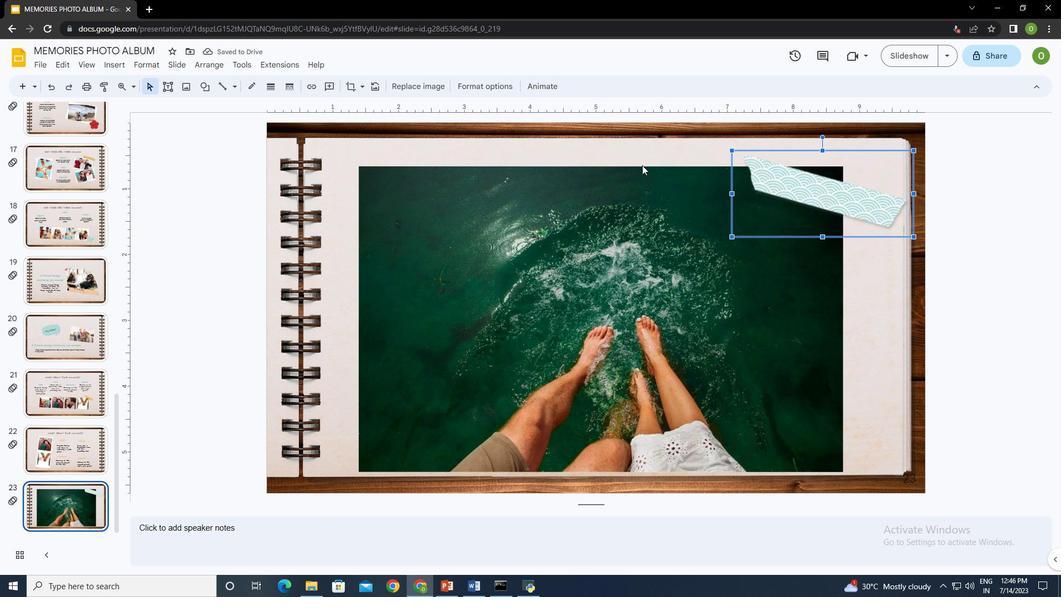 
Action: Mouse pressed left at (634, 161)
Screenshot: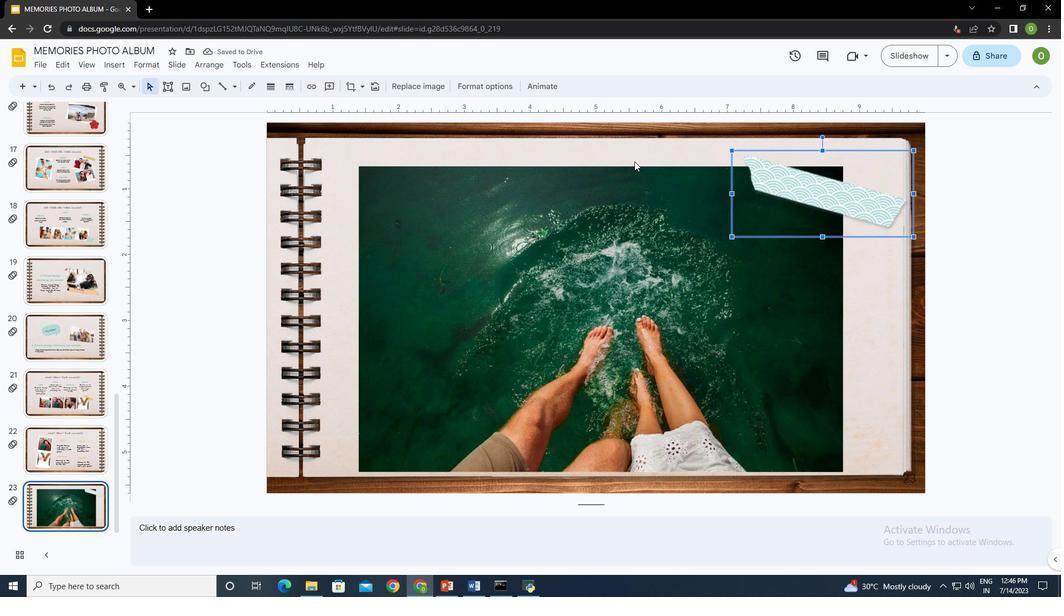 
Action: Mouse moved to (369, 204)
Screenshot: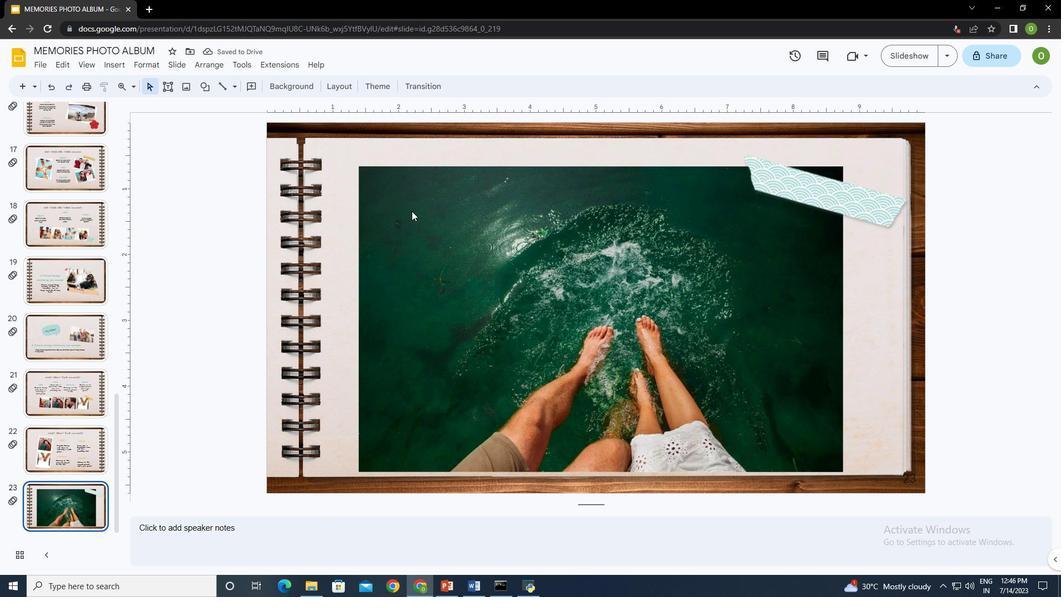 
Action: Mouse pressed left at (369, 204)
Screenshot: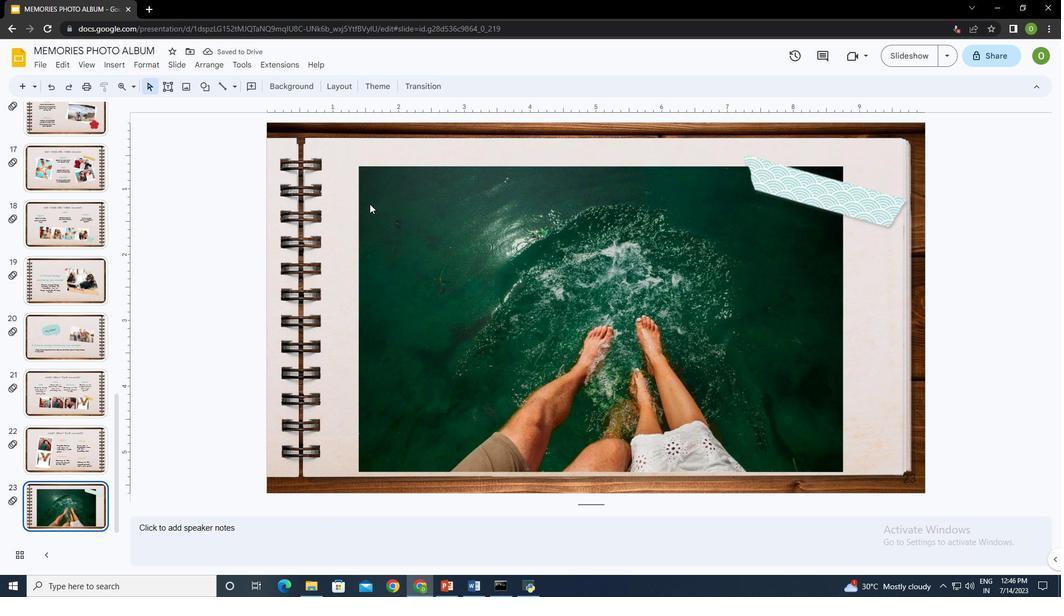 
Action: Mouse moved to (163, 88)
Screenshot: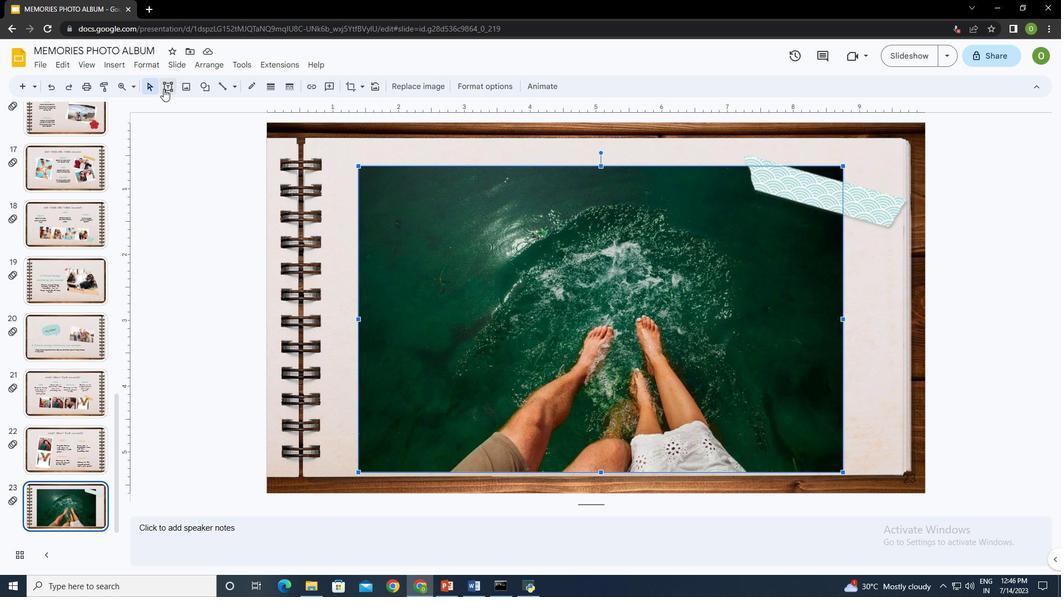 
Action: Mouse pressed left at (163, 88)
Screenshot: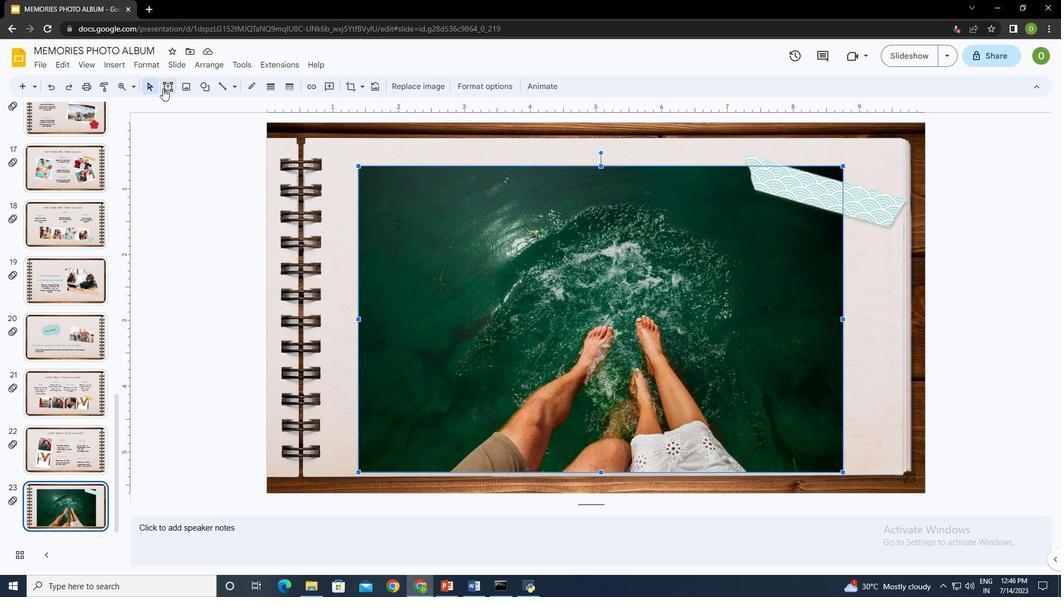 
Action: Mouse moved to (369, 175)
Screenshot: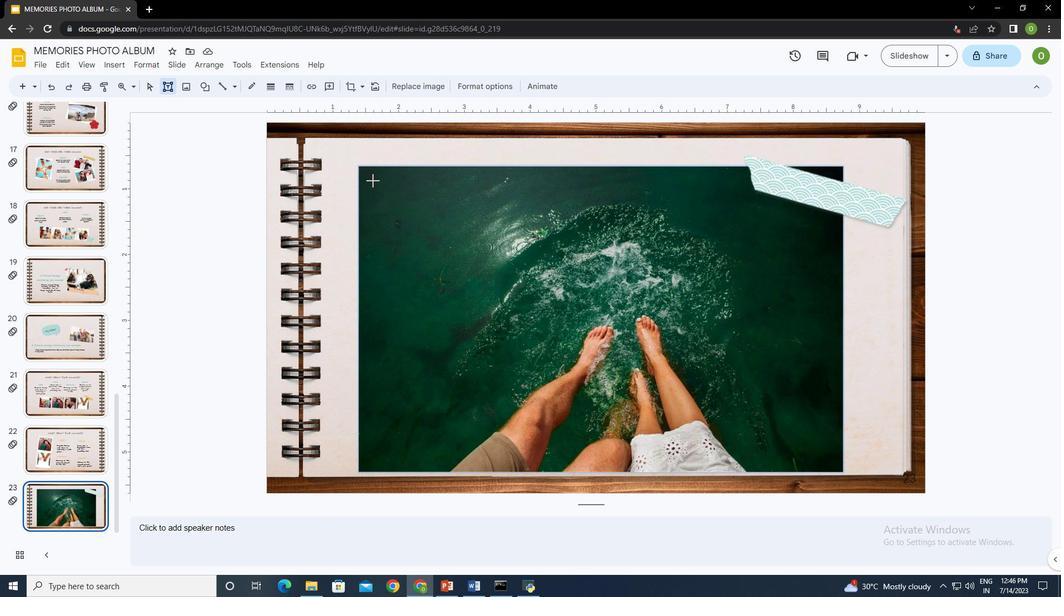 
Action: Mouse pressed left at (369, 175)
Screenshot: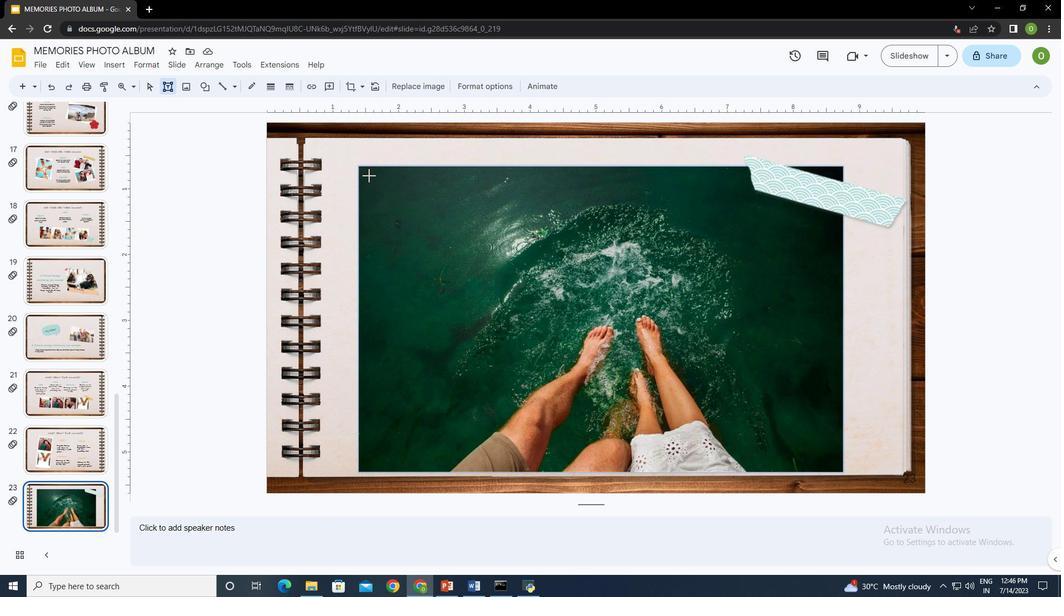 
Action: Mouse moved to (420, 201)
Screenshot: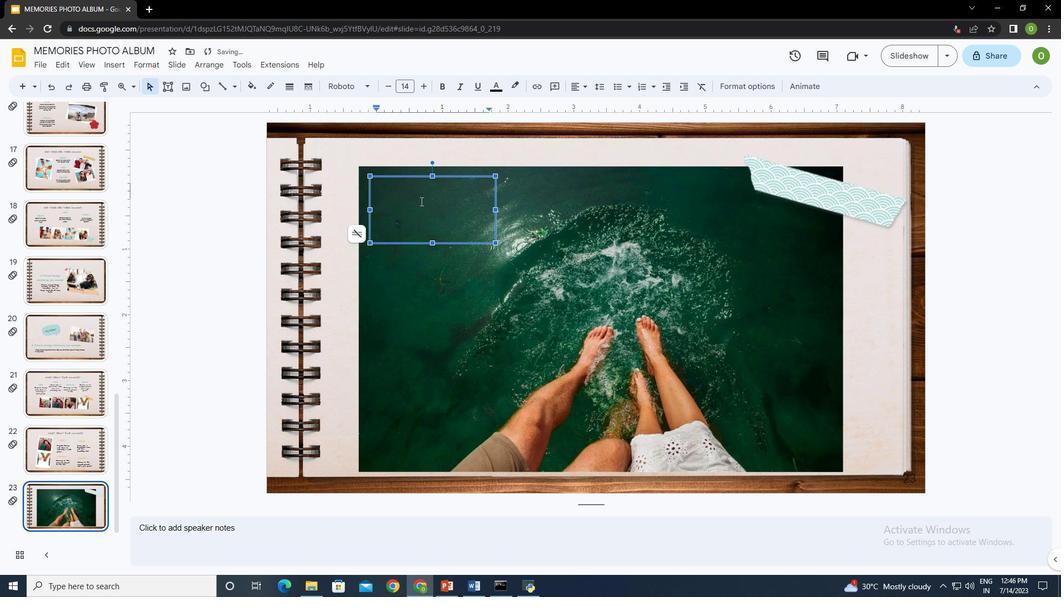 
Action: Key pressed <Key.shift><Key.shift>A<Key.space><Key.shift>Picture<Key.space>is<Key.space>worth<Key.space>a<Key.space>thousand<Key.space>wordsctrl+A
Screenshot: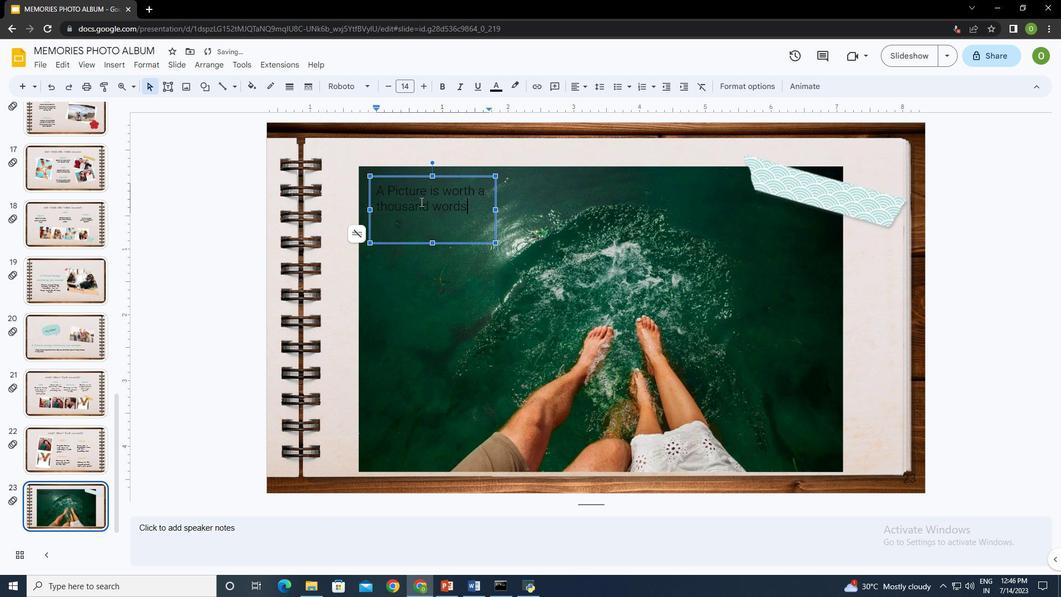 
Action: Mouse moved to (497, 87)
Screenshot: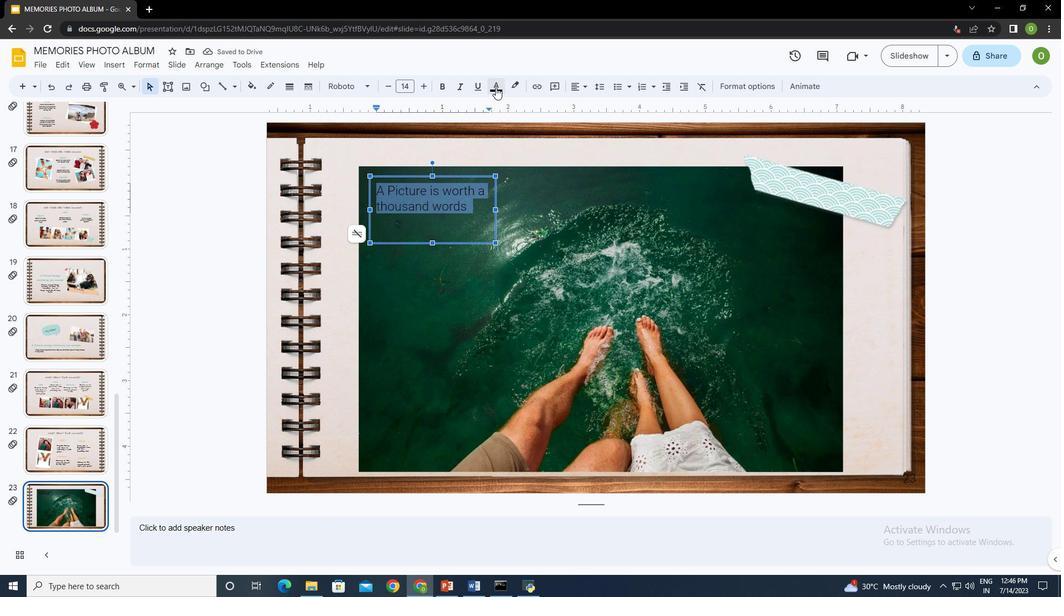 
Action: Mouse pressed left at (497, 87)
Screenshot: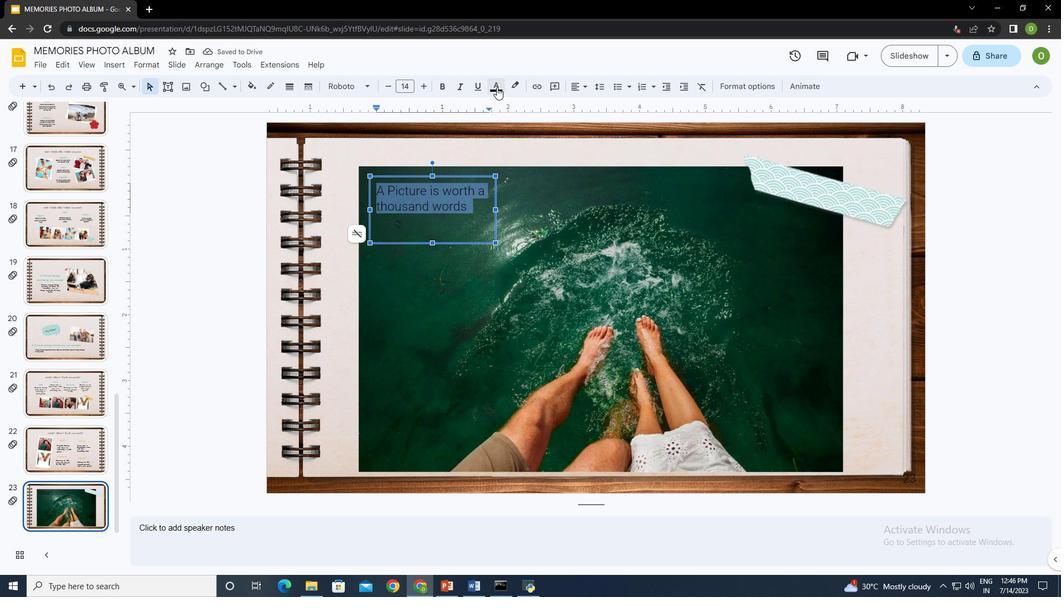 
Action: Mouse moved to (510, 119)
Screenshot: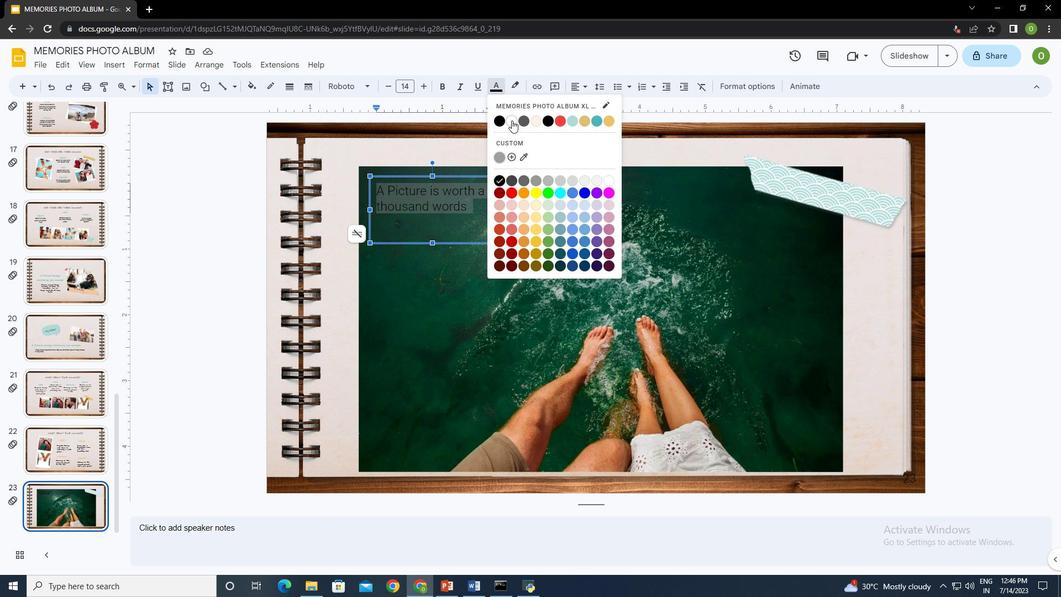 
Action: Mouse pressed left at (510, 119)
Screenshot: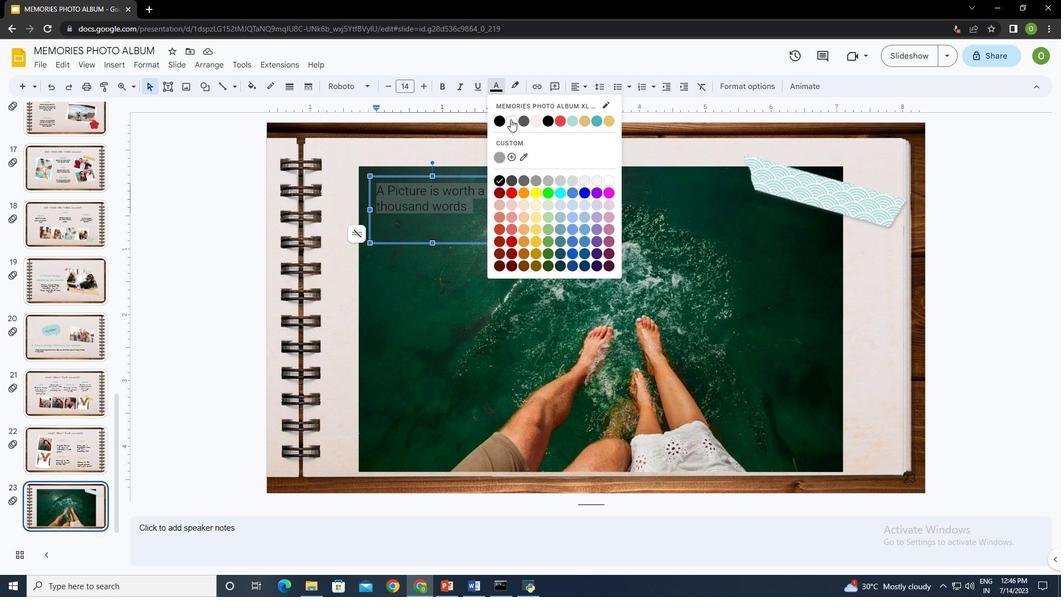 
Action: Mouse moved to (347, 86)
Screenshot: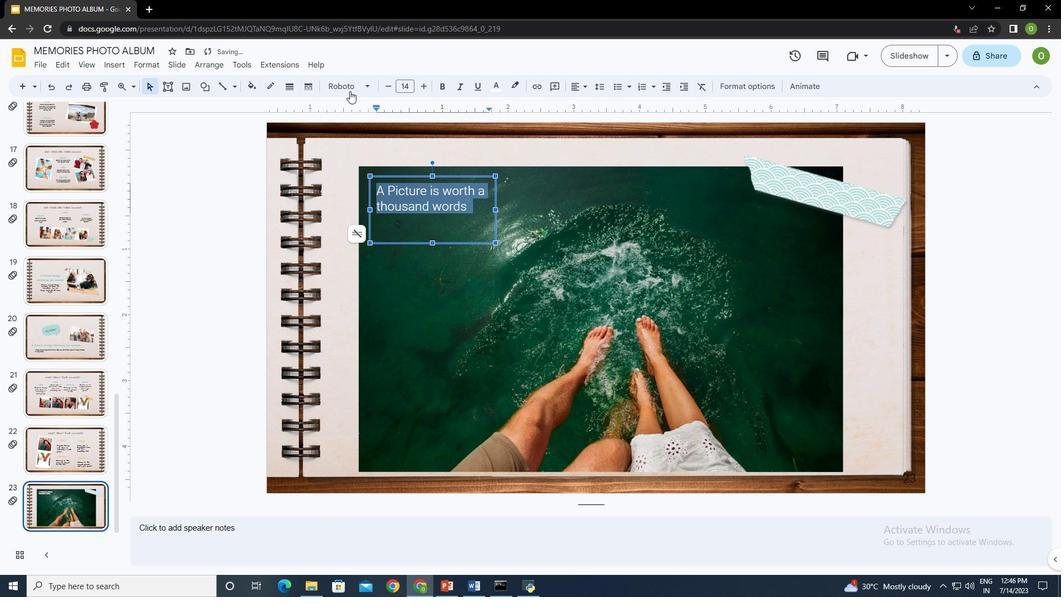 
Action: Mouse pressed left at (347, 86)
Screenshot: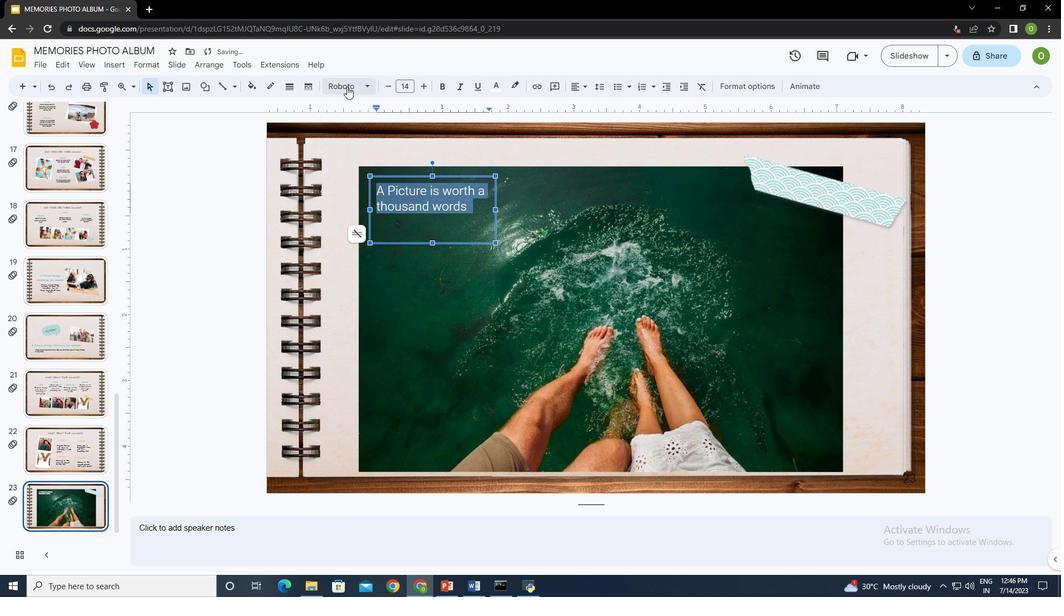 
Action: Mouse moved to (390, 150)
Screenshot: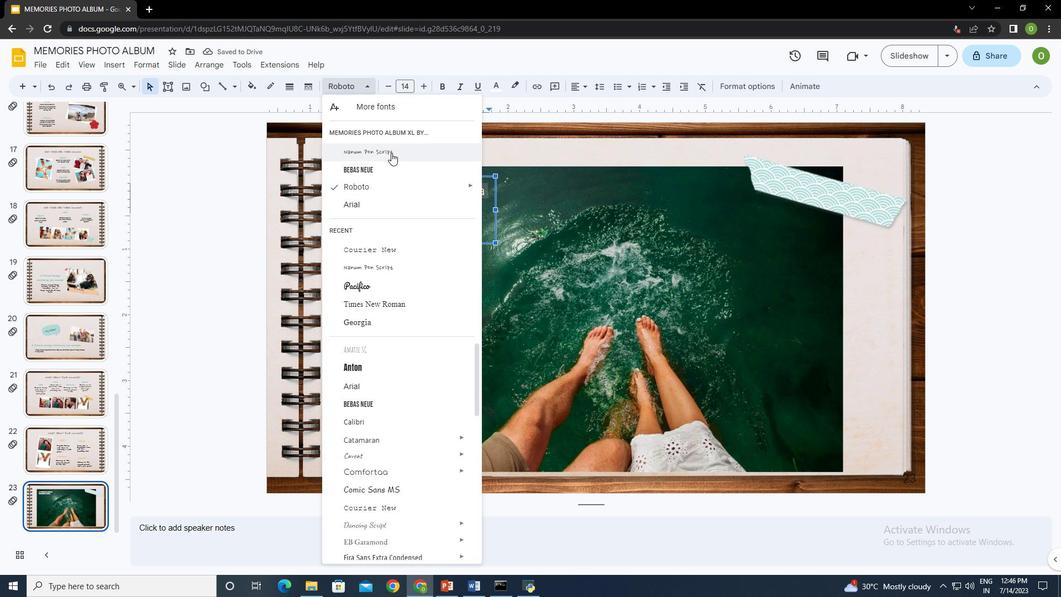 
Action: Mouse pressed left at (390, 150)
Screenshot: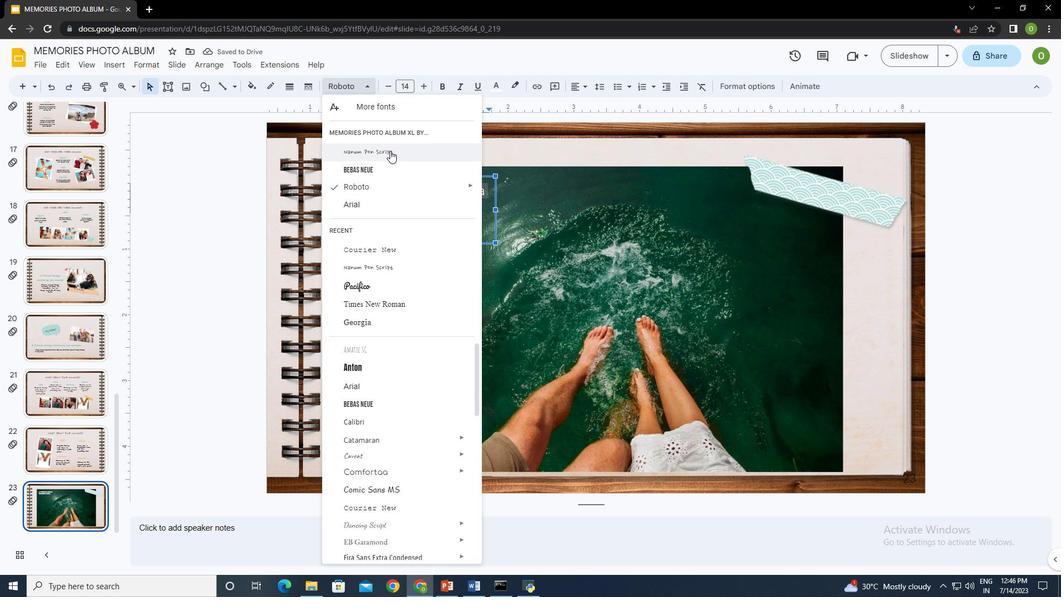 
Action: Mouse moved to (427, 85)
Screenshot: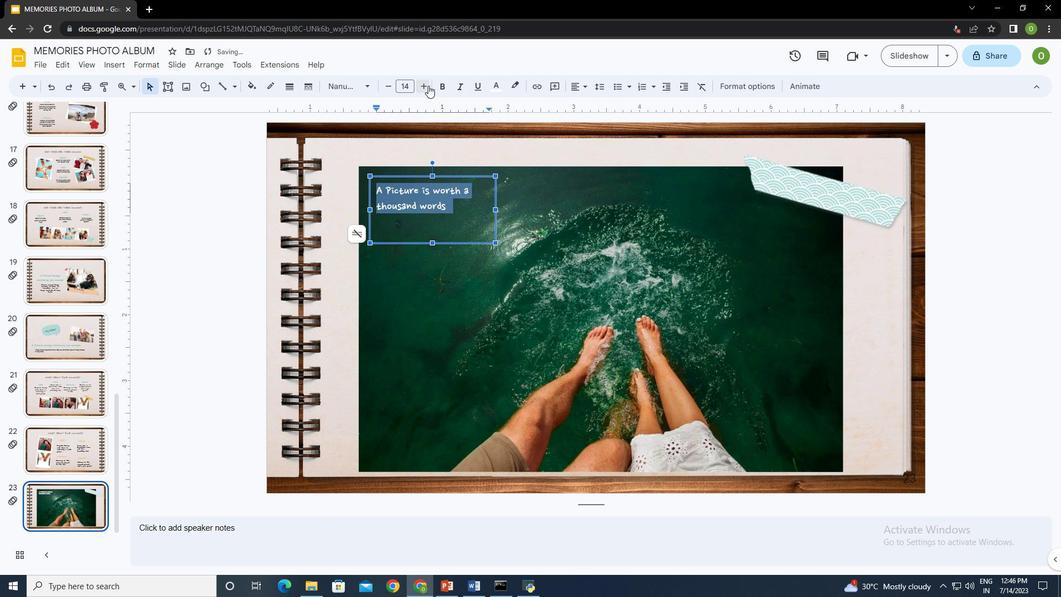
Action: Mouse pressed left at (427, 85)
Screenshot: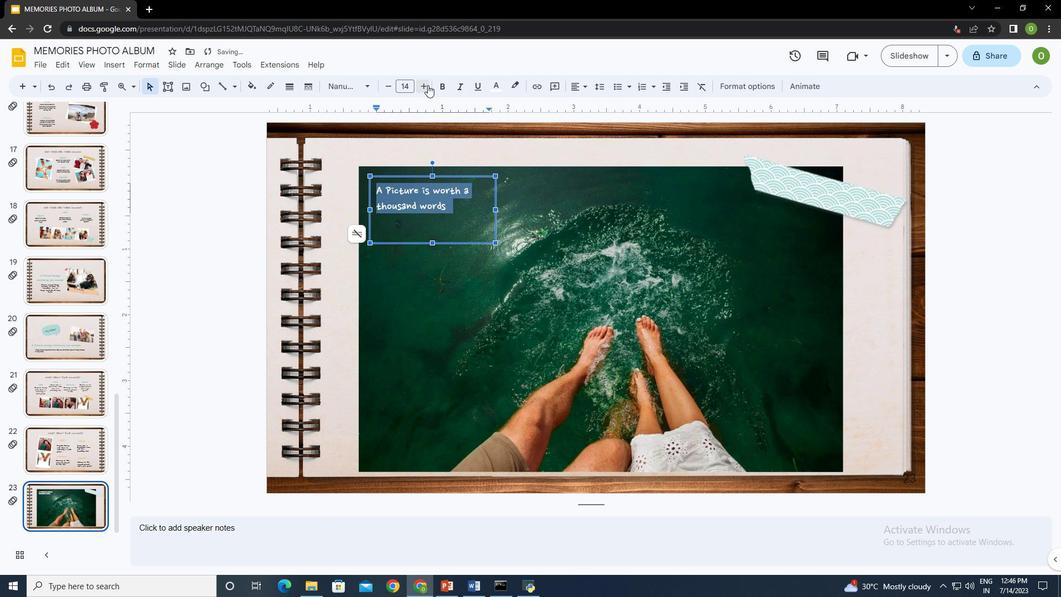 
Action: Mouse pressed left at (427, 85)
Screenshot: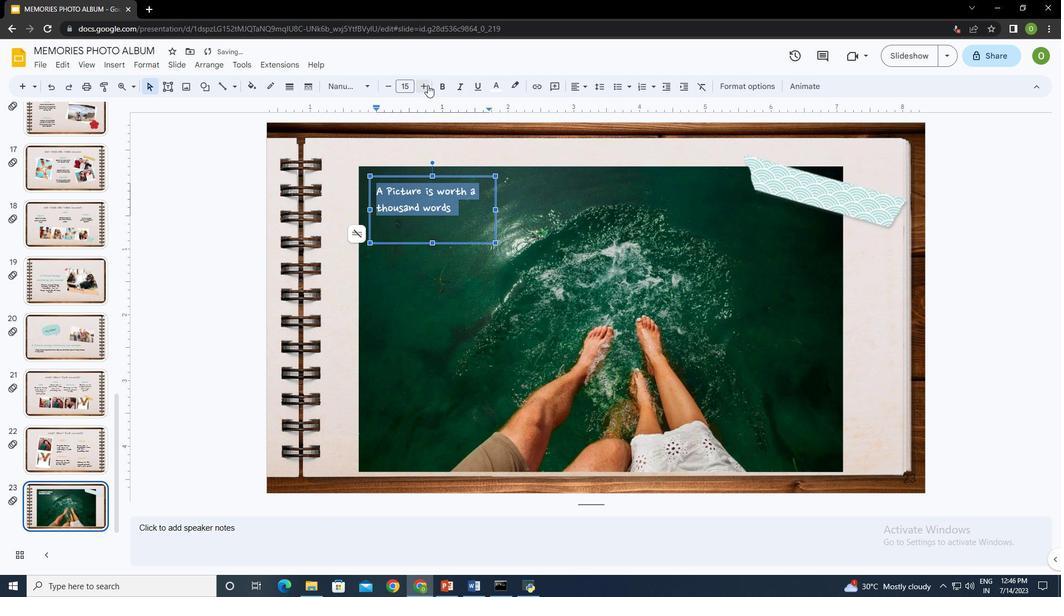 
Action: Mouse pressed left at (427, 85)
Screenshot: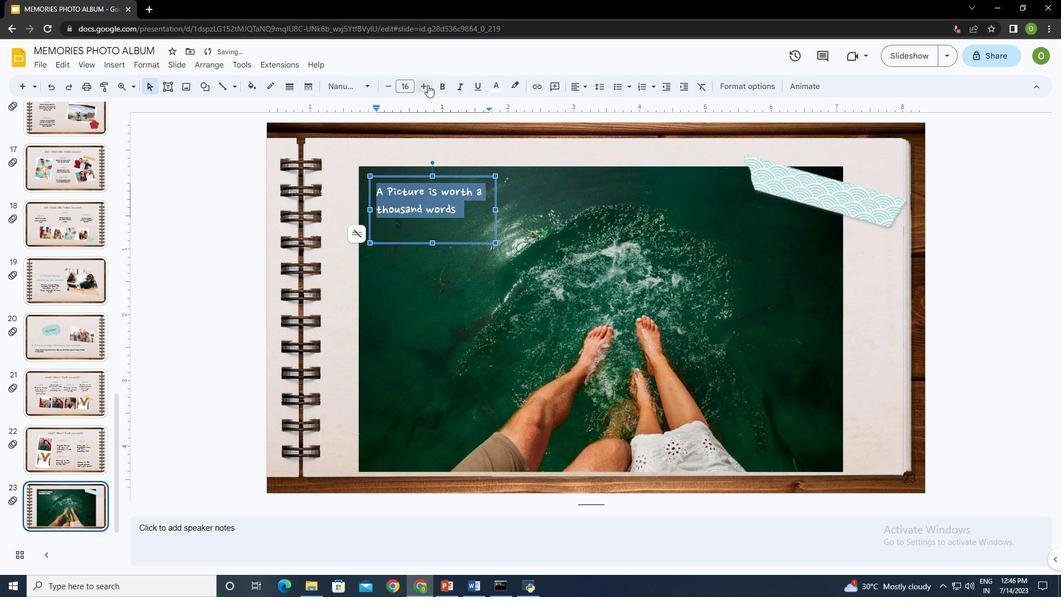 
Action: Mouse pressed left at (427, 85)
Screenshot: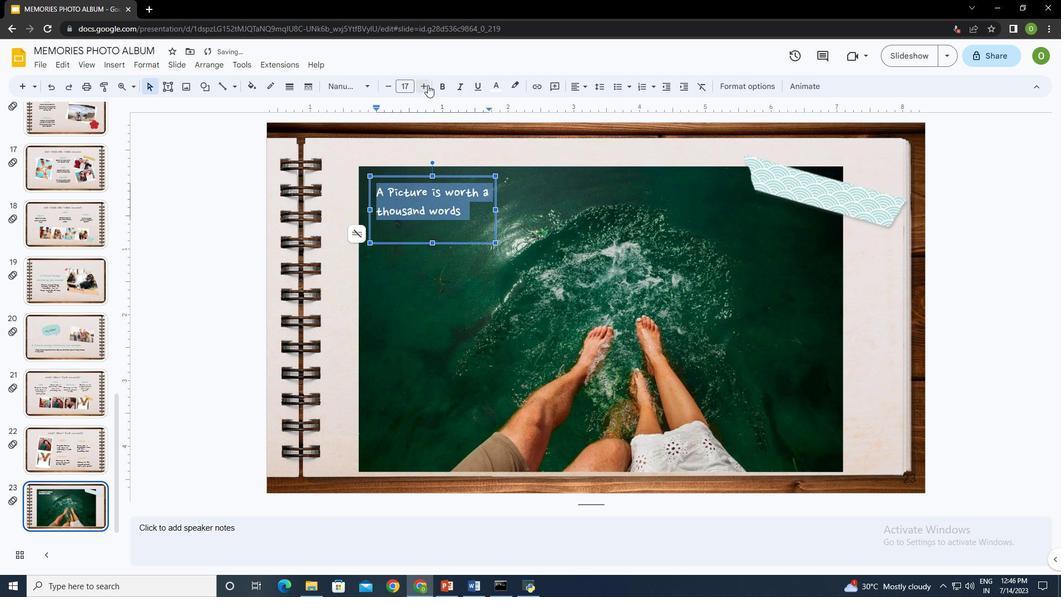 
Action: Mouse pressed left at (427, 85)
Screenshot: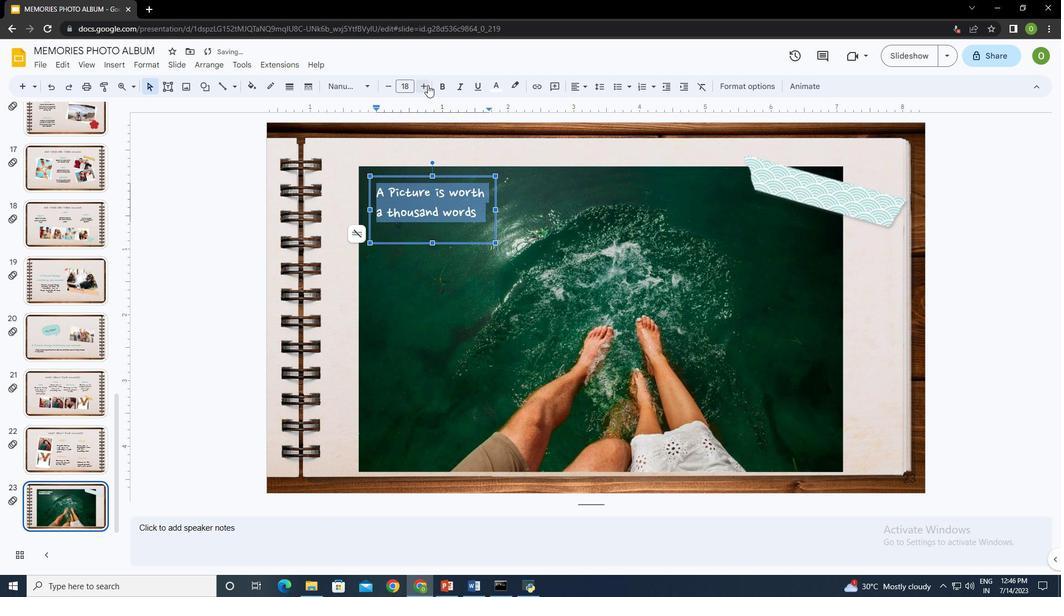 
Action: Mouse moved to (497, 209)
Screenshot: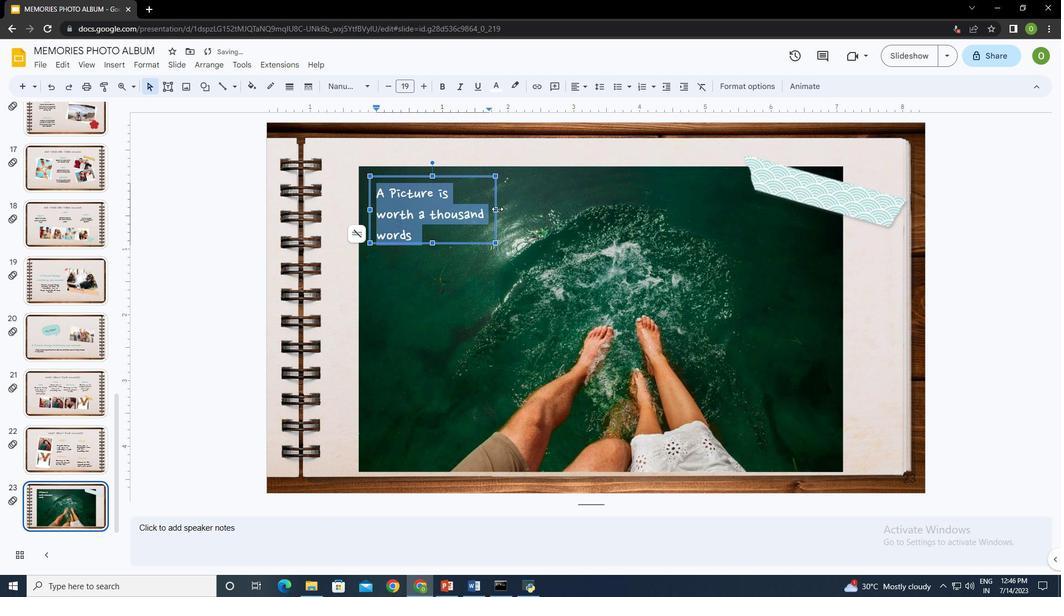 
Action: Mouse pressed left at (497, 209)
Screenshot: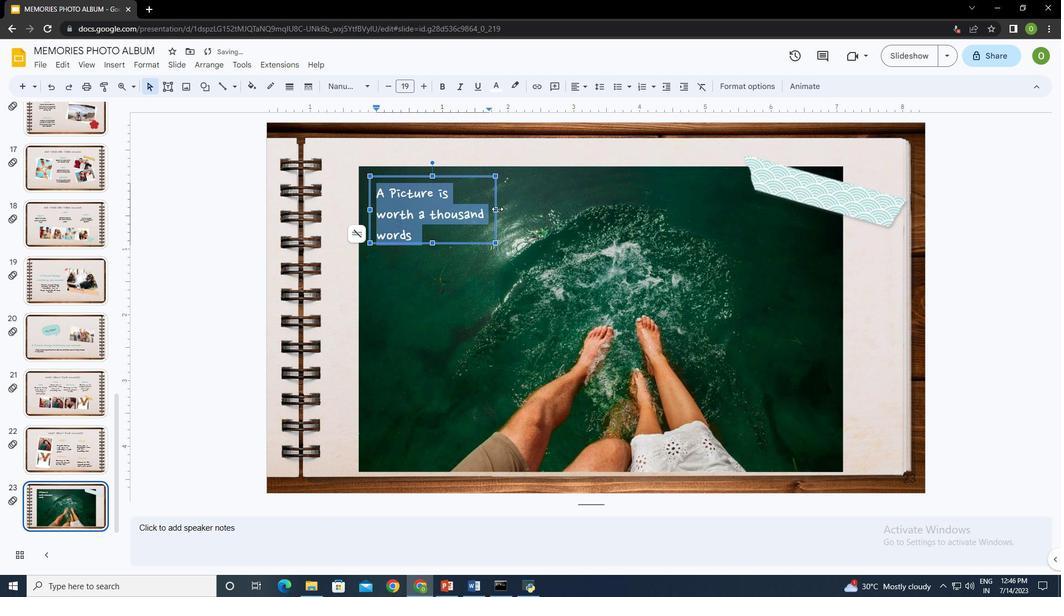 
Action: Mouse moved to (521, 209)
Screenshot: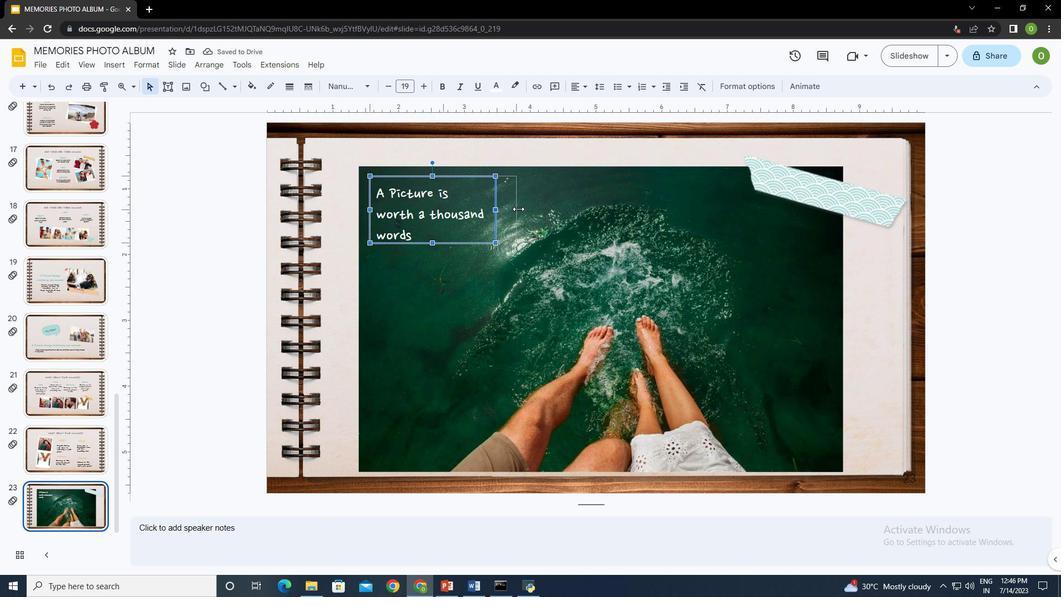 
Action: Mouse pressed left at (521, 209)
Screenshot: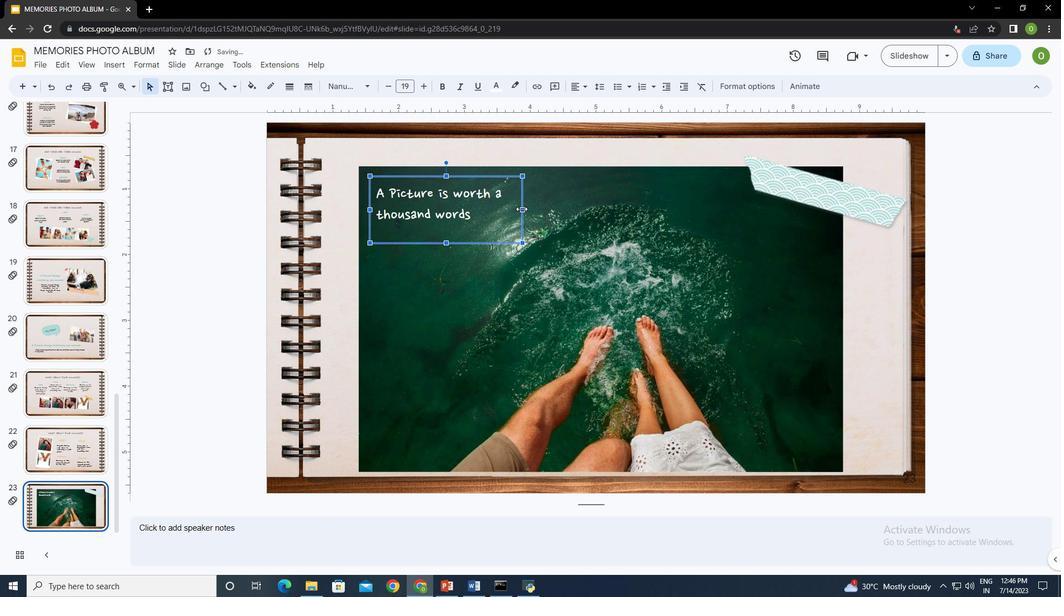 
Action: Mouse moved to (386, 195)
Screenshot: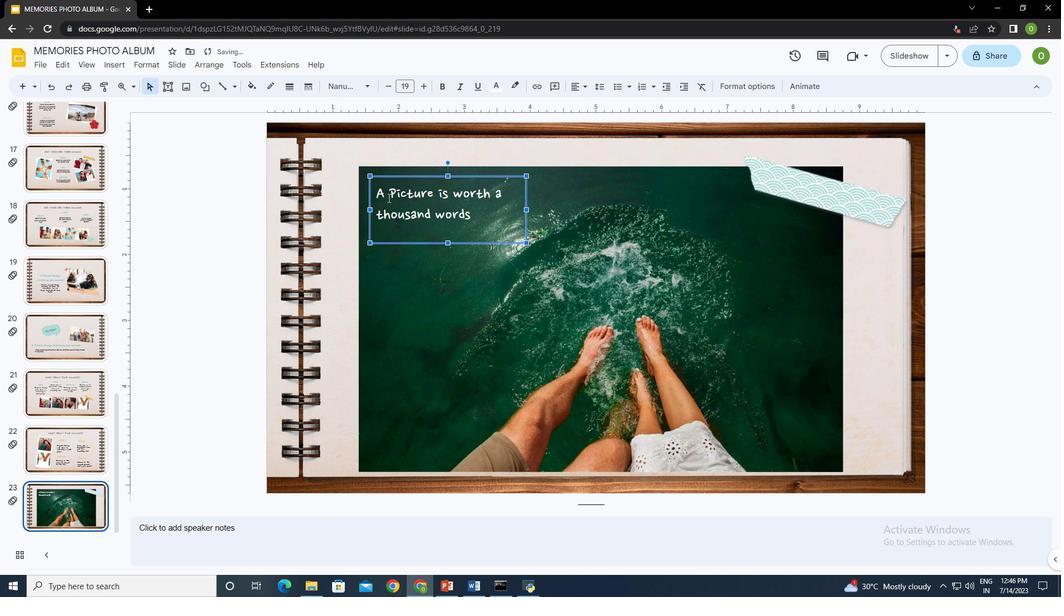 
Action: Mouse pressed left at (386, 195)
Screenshot: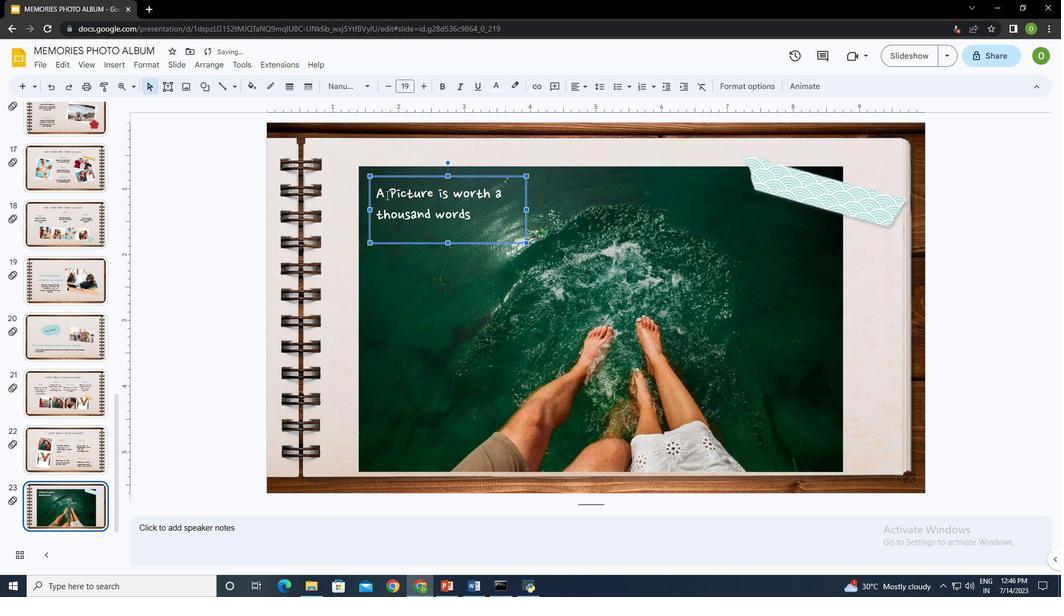 
Action: Mouse moved to (377, 217)
Screenshot: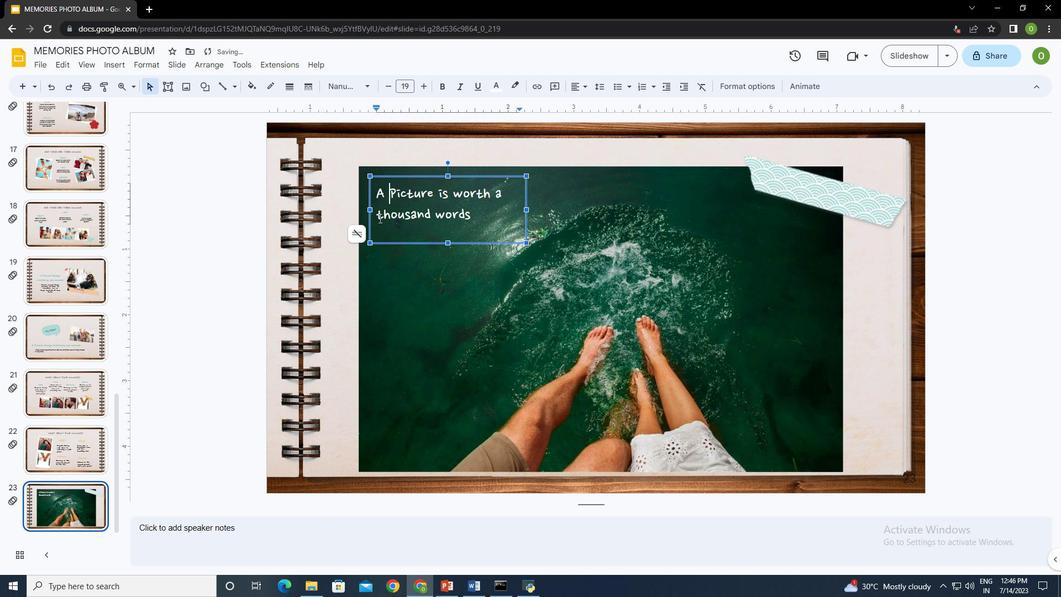
Action: Mouse pressed left at (377, 217)
Screenshot: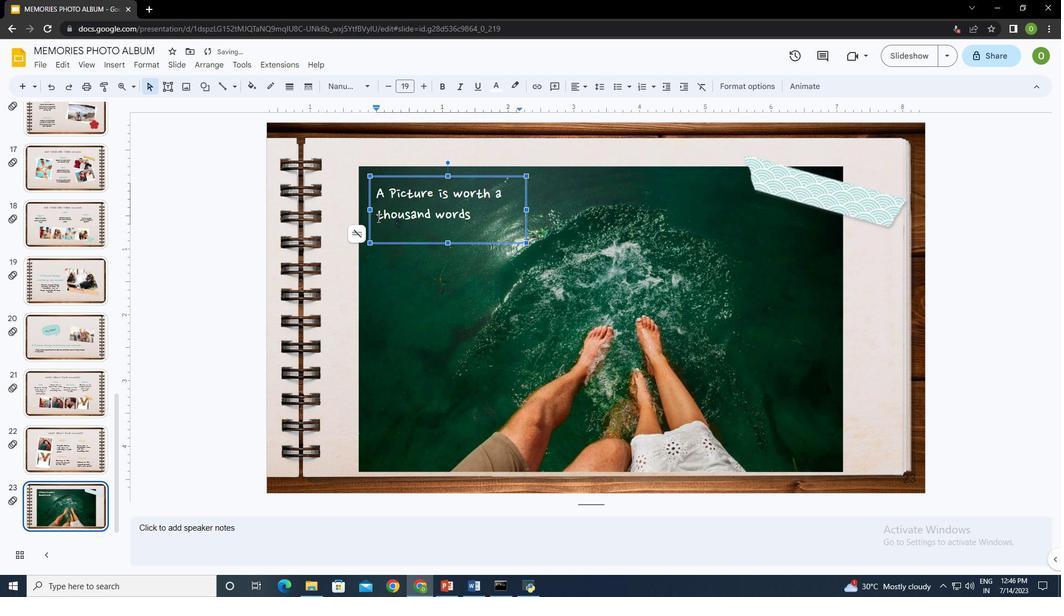 
Action: Mouse moved to (406, 222)
Screenshot: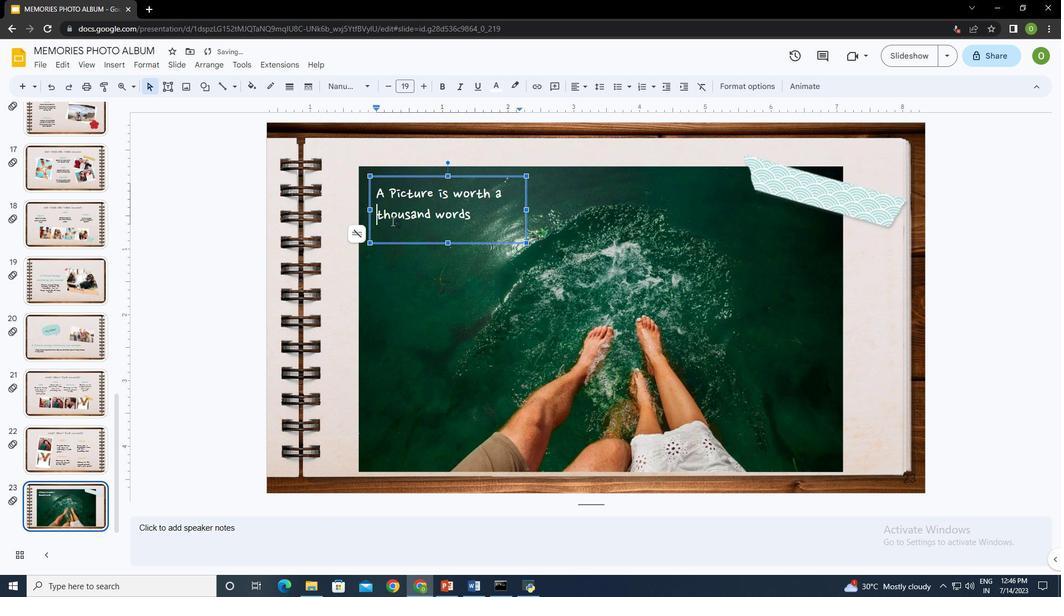 
Action: Key pressed <Key.space><Key.space><Key.space>
Screenshot: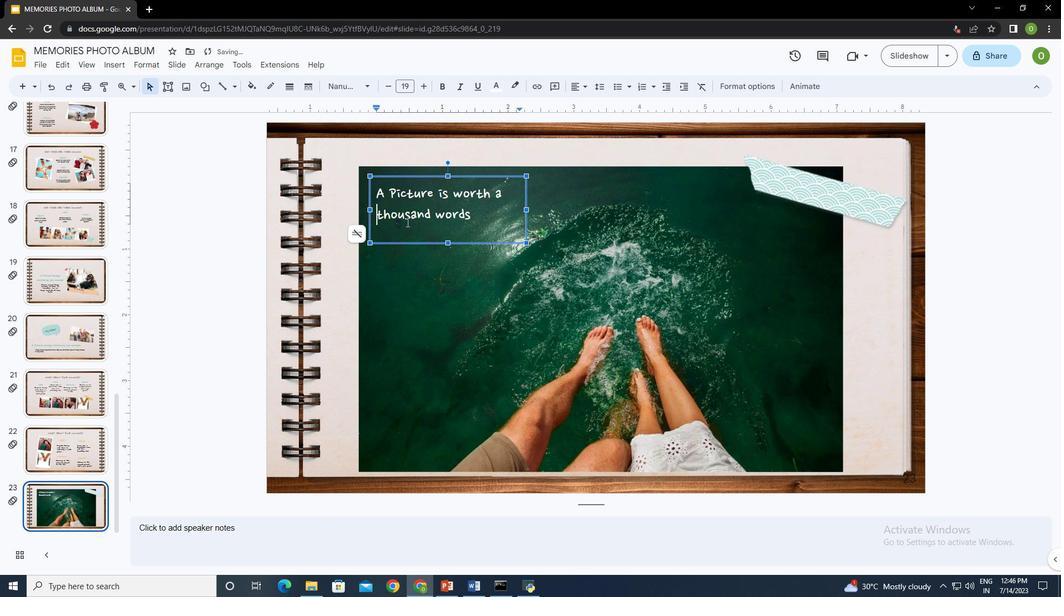 
Action: Mouse moved to (399, 137)
Screenshot: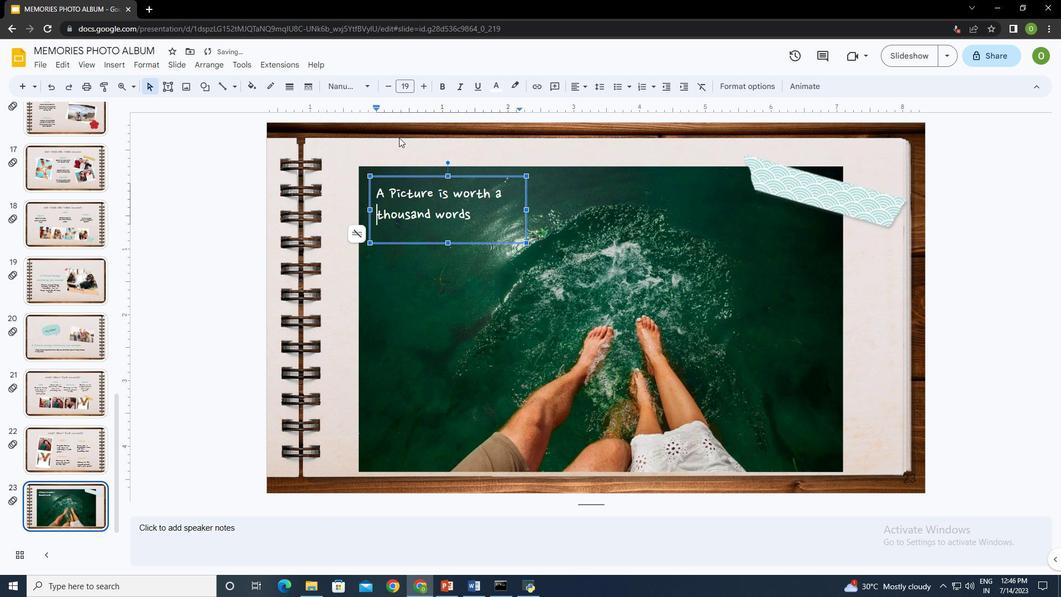 
Action: Key pressed <Key.tab>
Screenshot: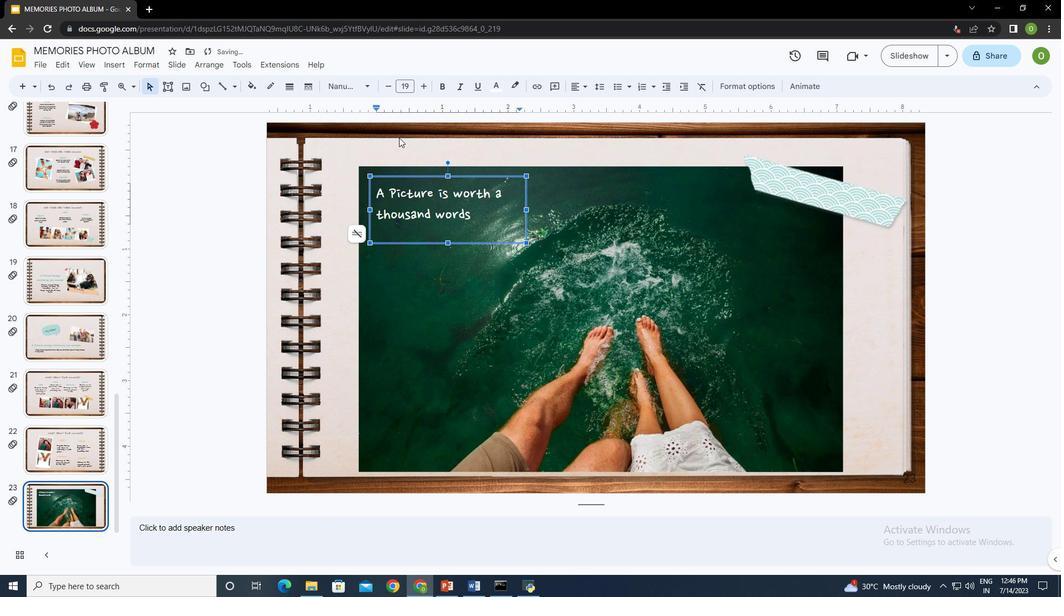 
Action: Mouse moved to (409, 197)
Screenshot: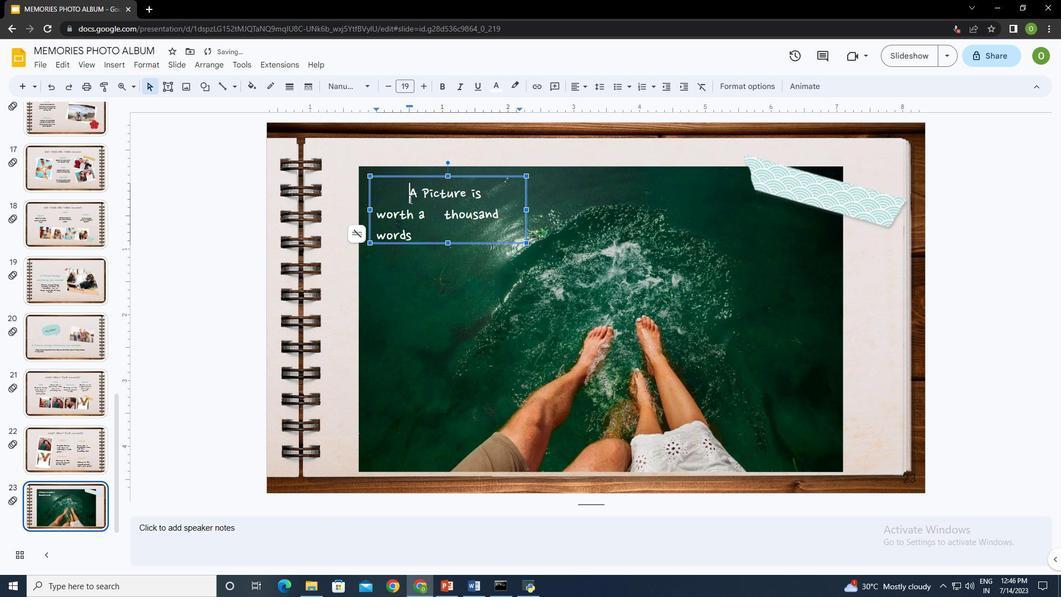 
Action: Key pressed <Key.backspace>
Screenshot: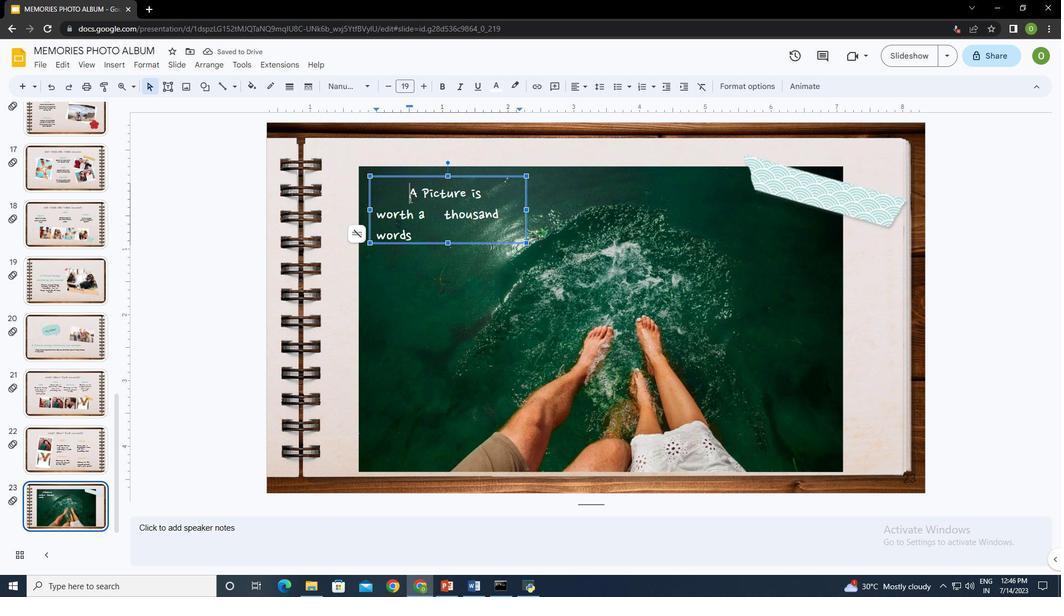 
Action: Mouse moved to (410, 218)
Screenshot: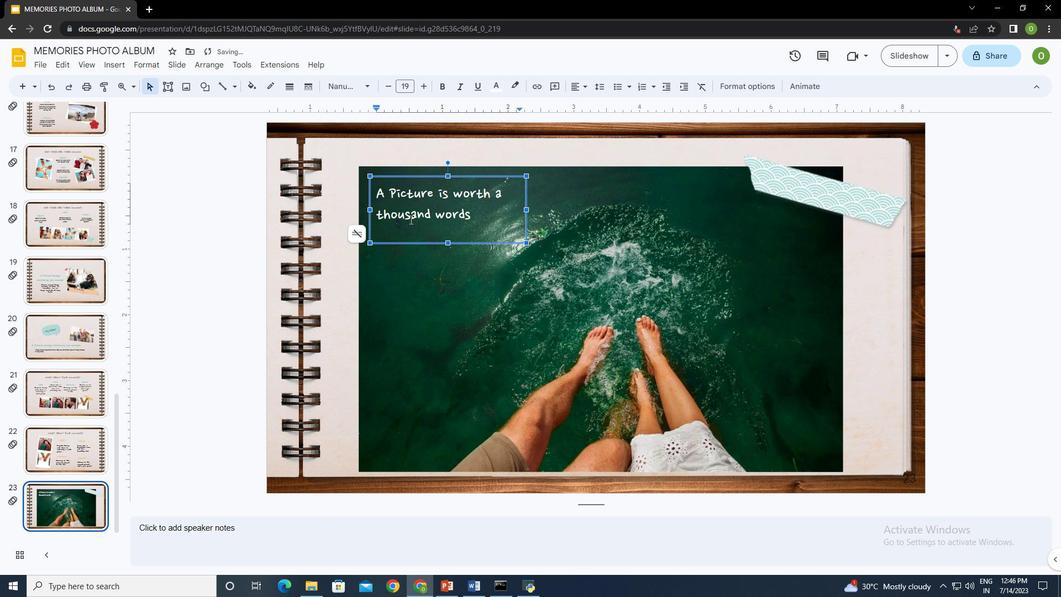 
Action: Mouse pressed left at (410, 218)
Screenshot: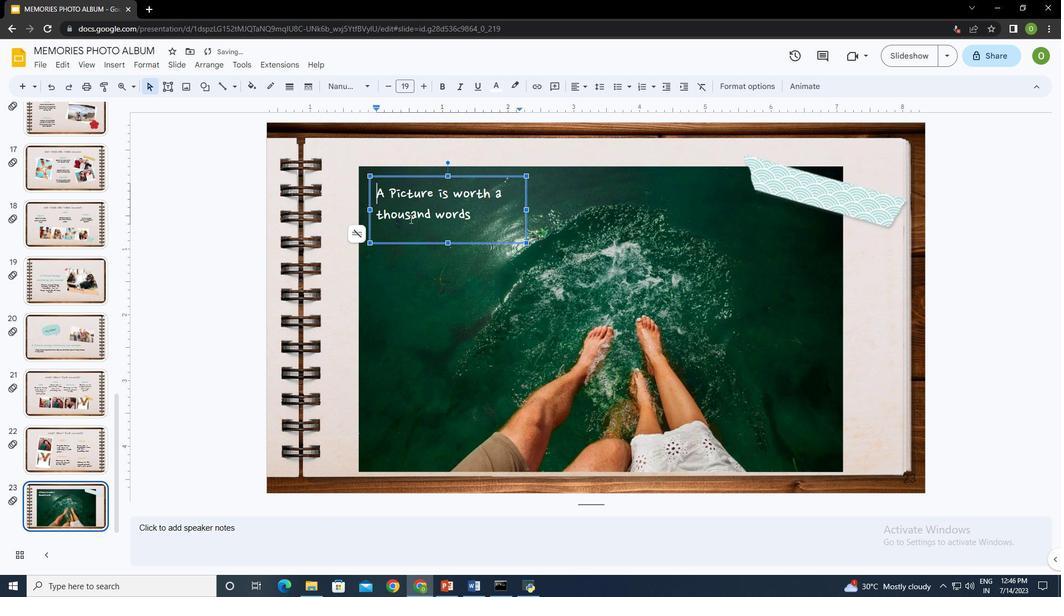 
Action: Mouse moved to (399, 195)
Screenshot: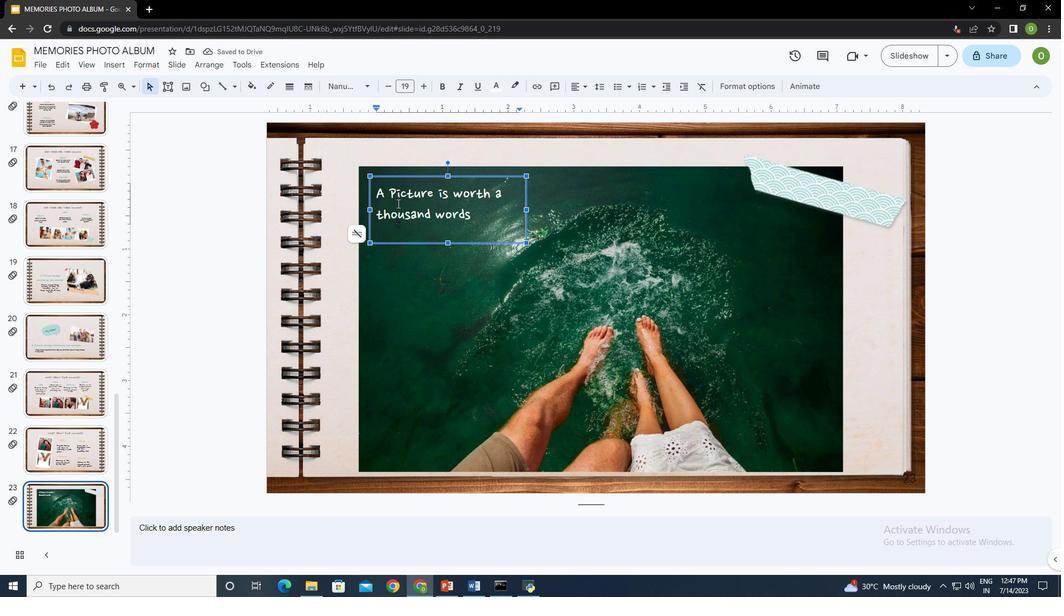
Action: Key pressed ctrl+A
Screenshot: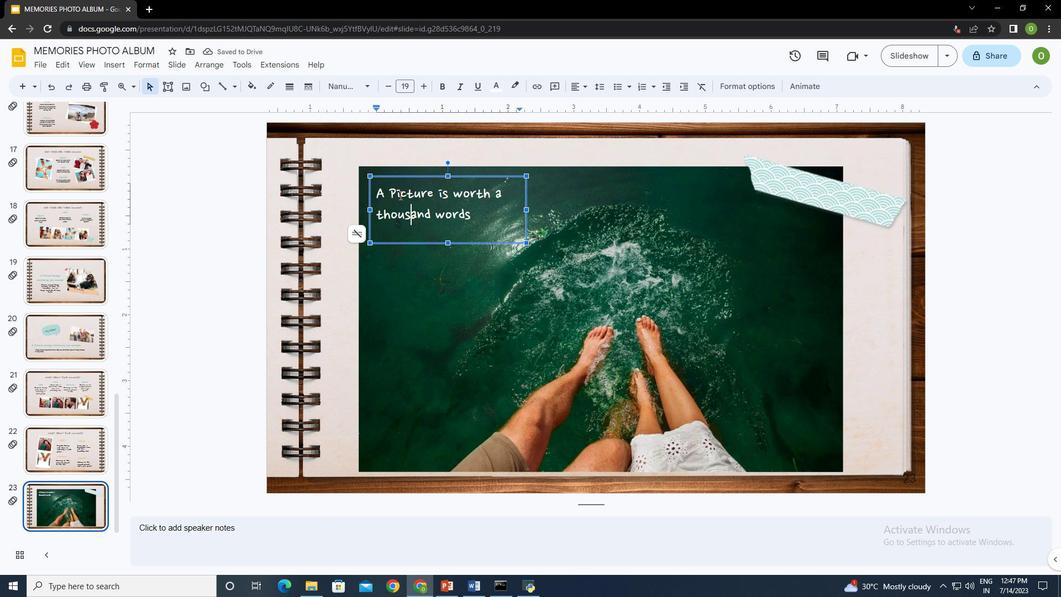 
Action: Mouse moved to (578, 85)
Screenshot: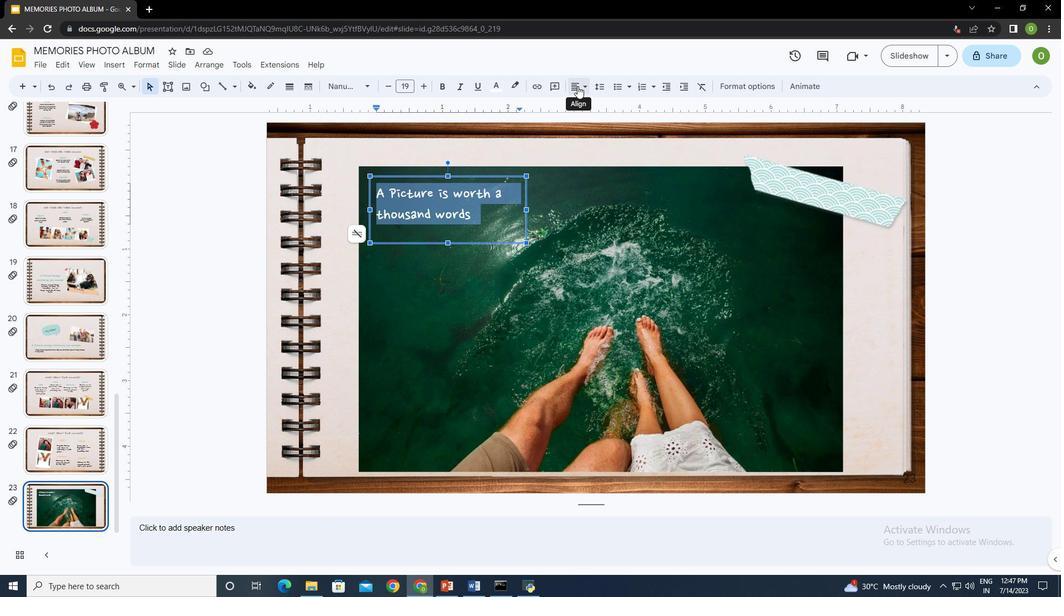 
Action: Mouse pressed left at (578, 85)
Screenshot: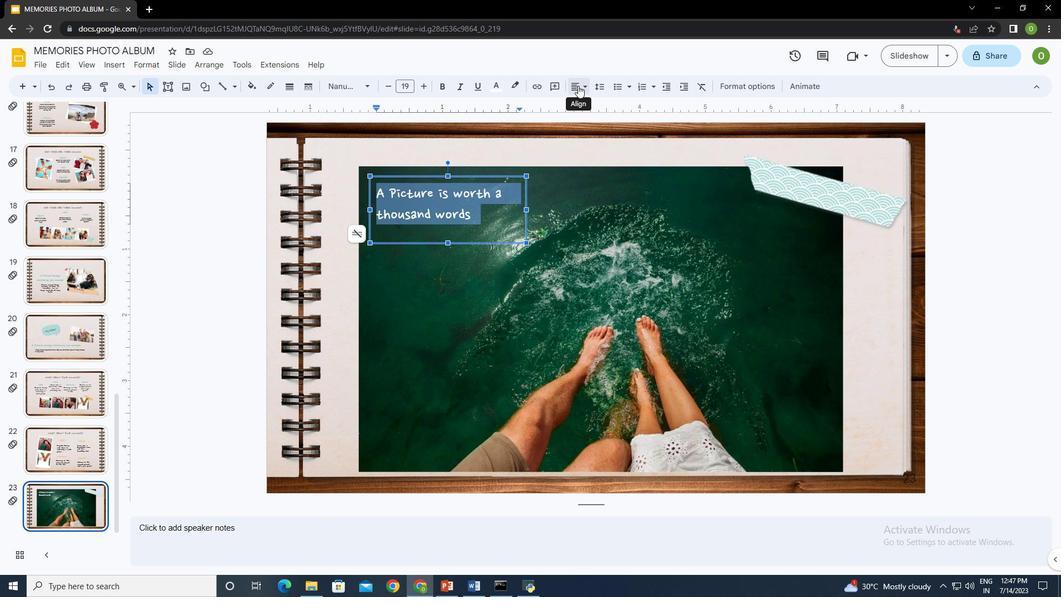 
Action: Mouse moved to (592, 105)
Screenshot: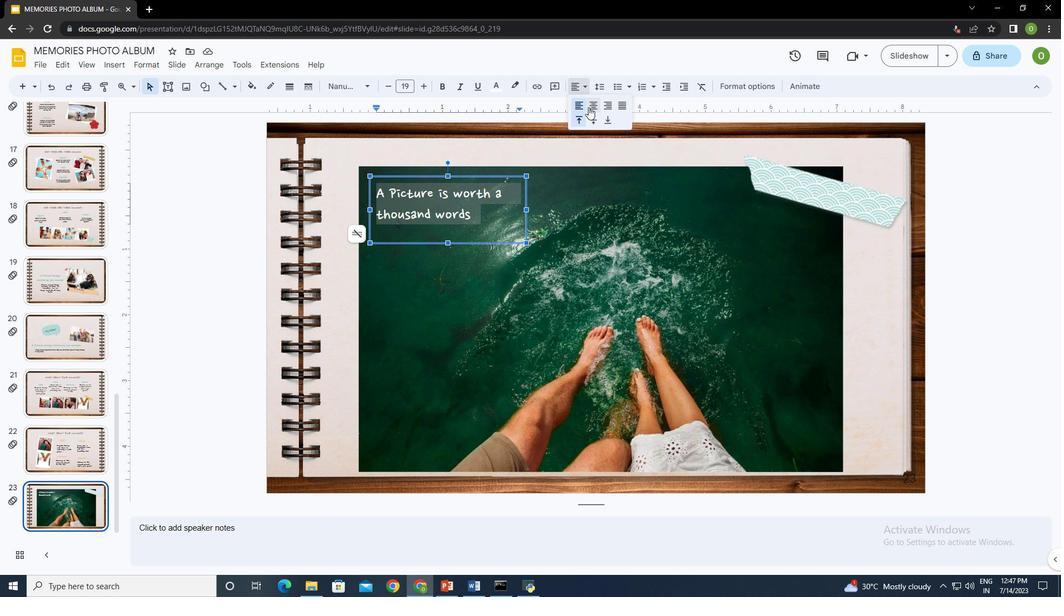 
Action: Mouse pressed left at (592, 105)
Screenshot: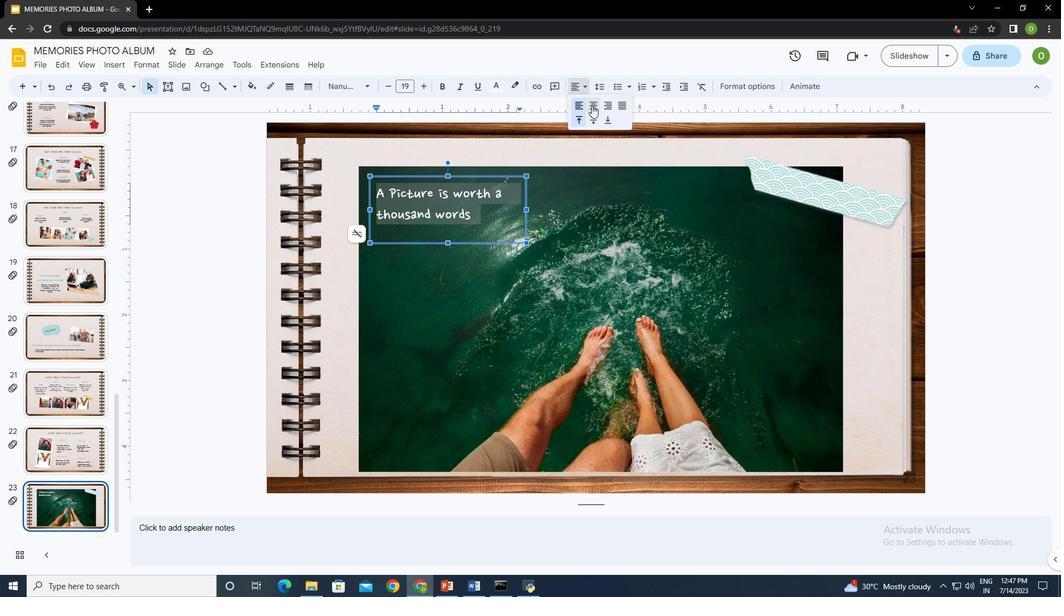 
Action: Mouse moved to (502, 221)
Screenshot: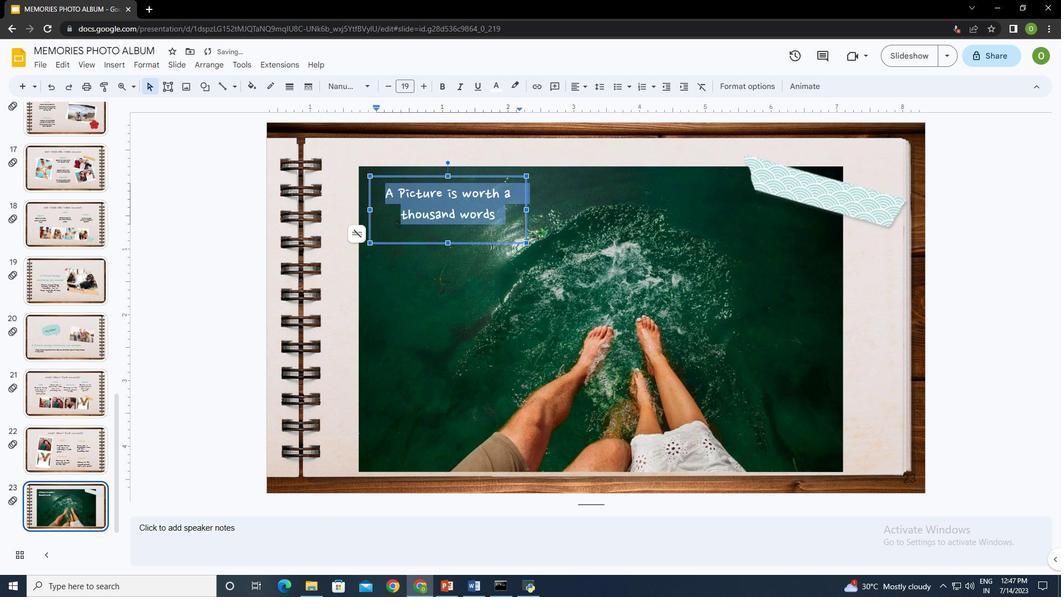 
Action: Mouse pressed left at (502, 221)
Screenshot: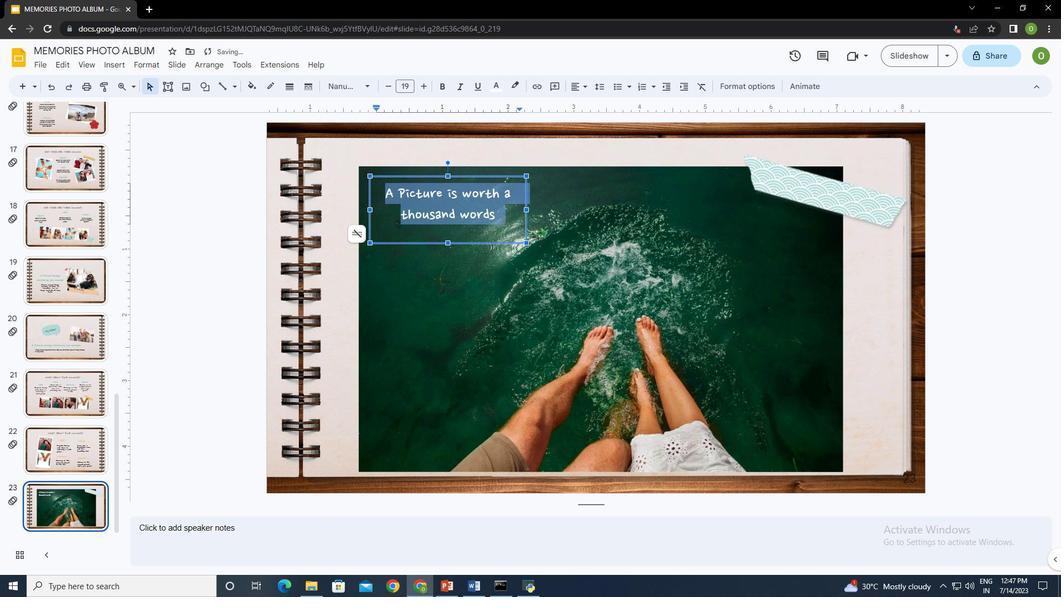 
Action: Mouse moved to (575, 246)
Screenshot: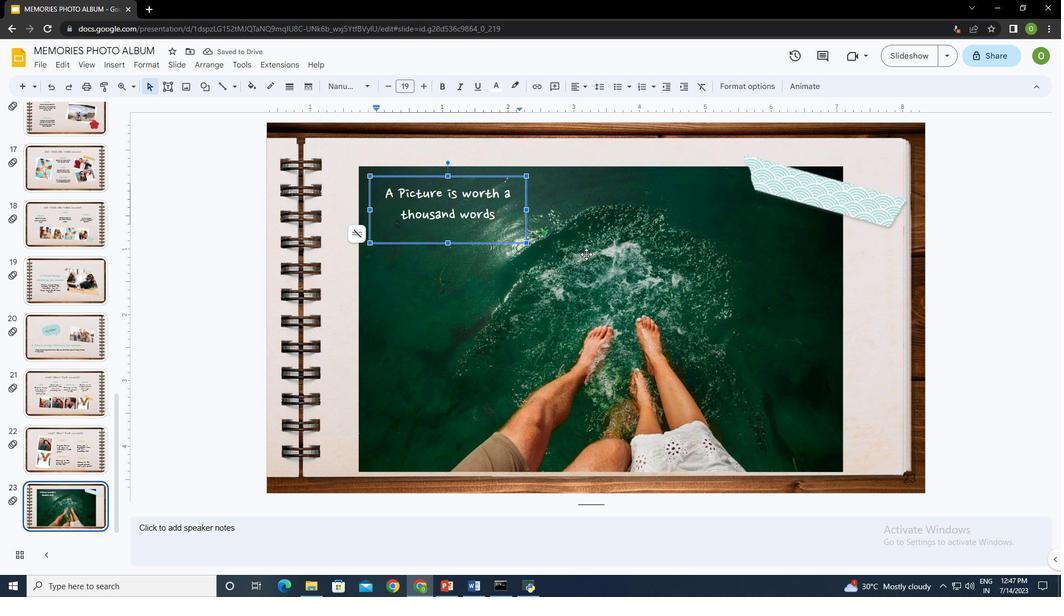 
Action: Mouse pressed left at (575, 246)
Screenshot: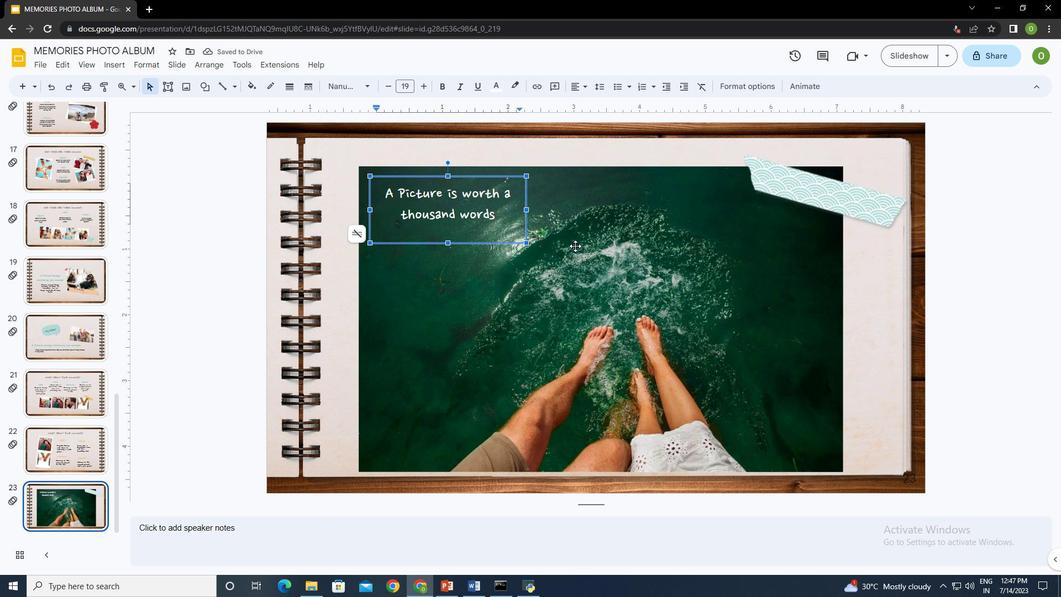 
Action: Mouse moved to (580, 272)
Screenshot: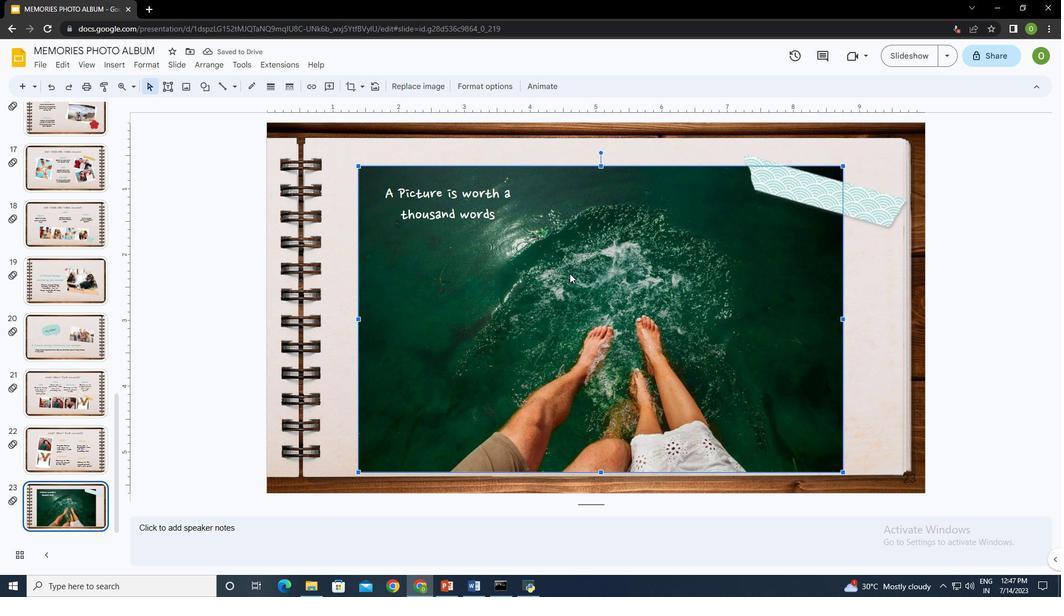
Action: Mouse pressed left at (580, 272)
Screenshot: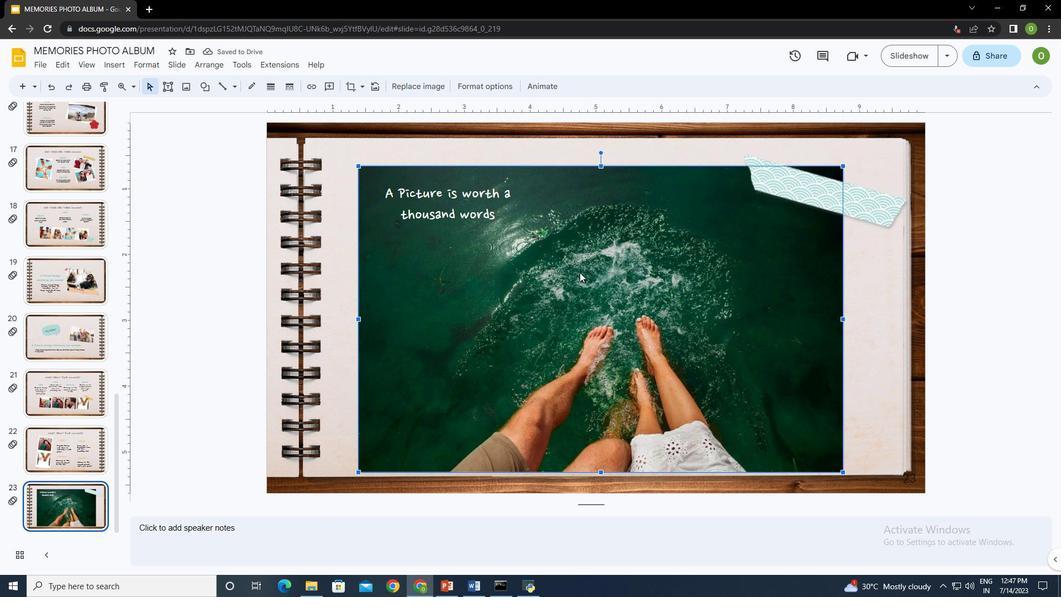 
Action: Mouse moved to (552, 89)
Screenshot: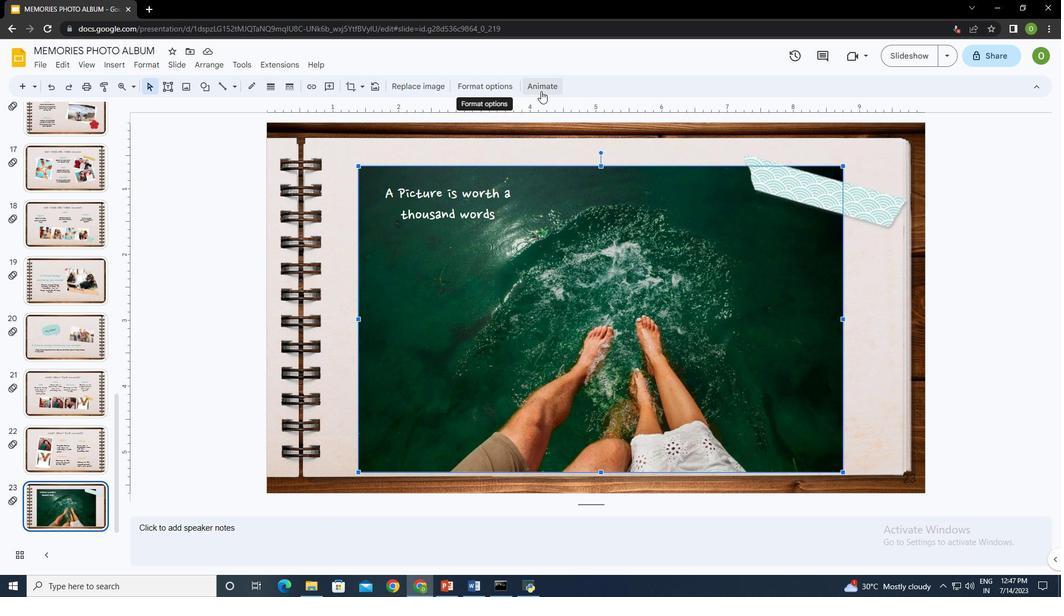 
Action: Mouse pressed left at (552, 89)
Screenshot: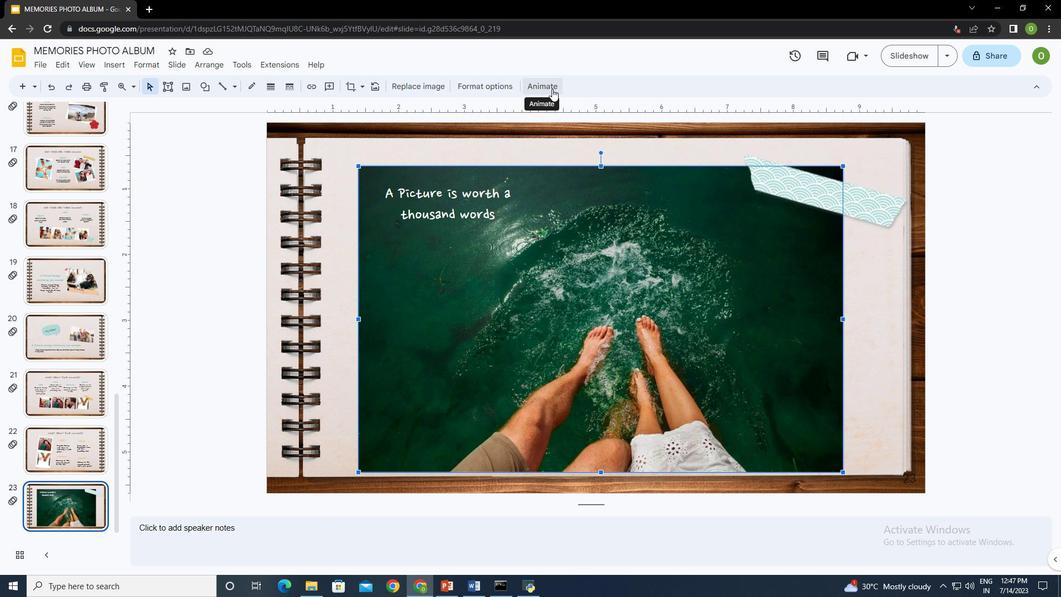 
Action: Mouse moved to (956, 221)
Screenshot: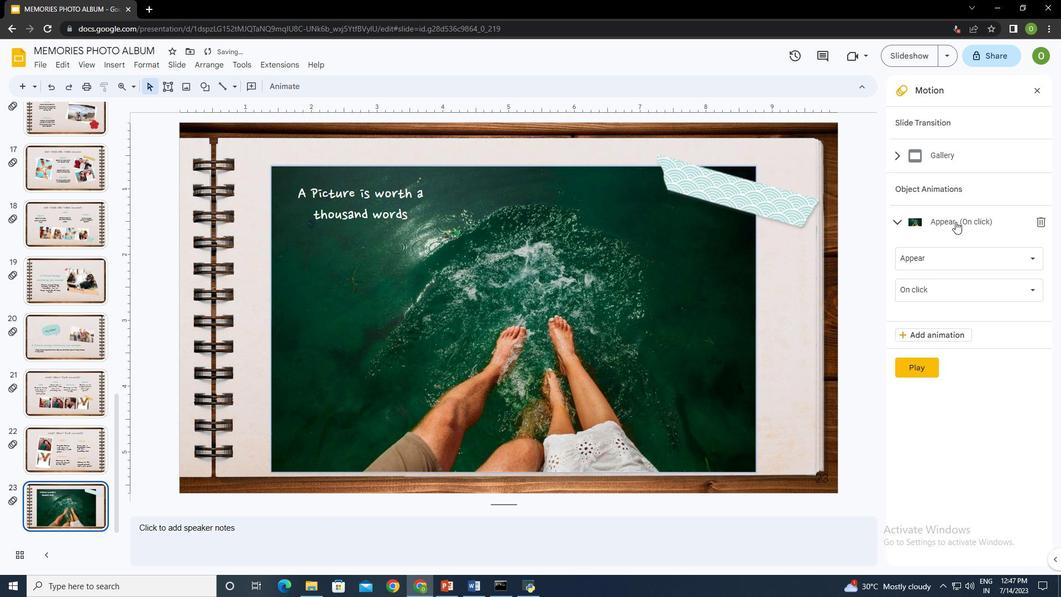 
Action: Mouse pressed left at (956, 221)
Screenshot: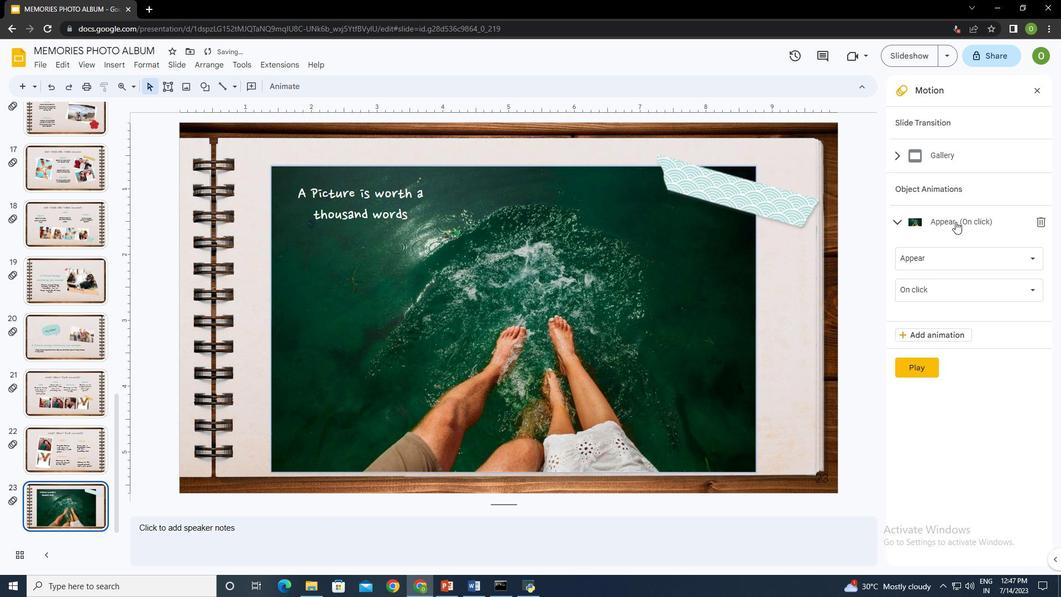 
Action: Mouse moved to (959, 221)
Screenshot: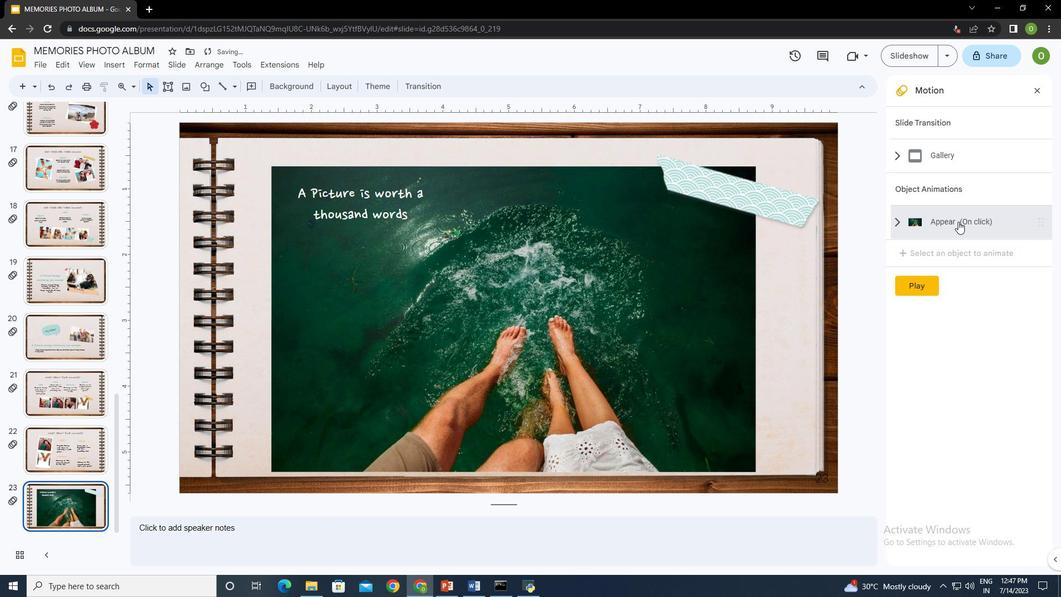 
Action: Mouse pressed left at (959, 221)
Screenshot: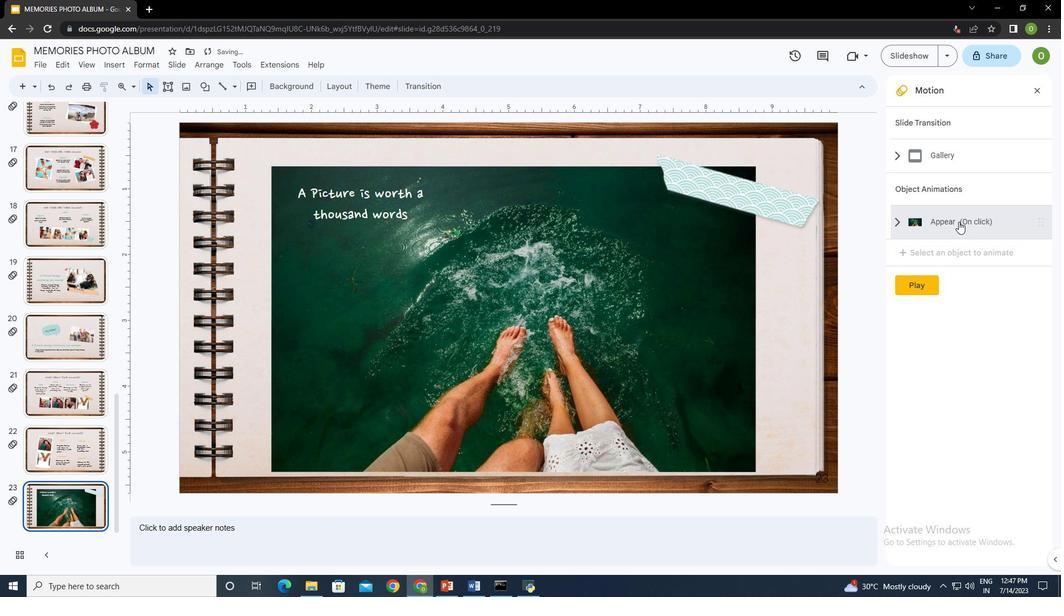 
Action: Mouse moved to (918, 258)
Screenshot: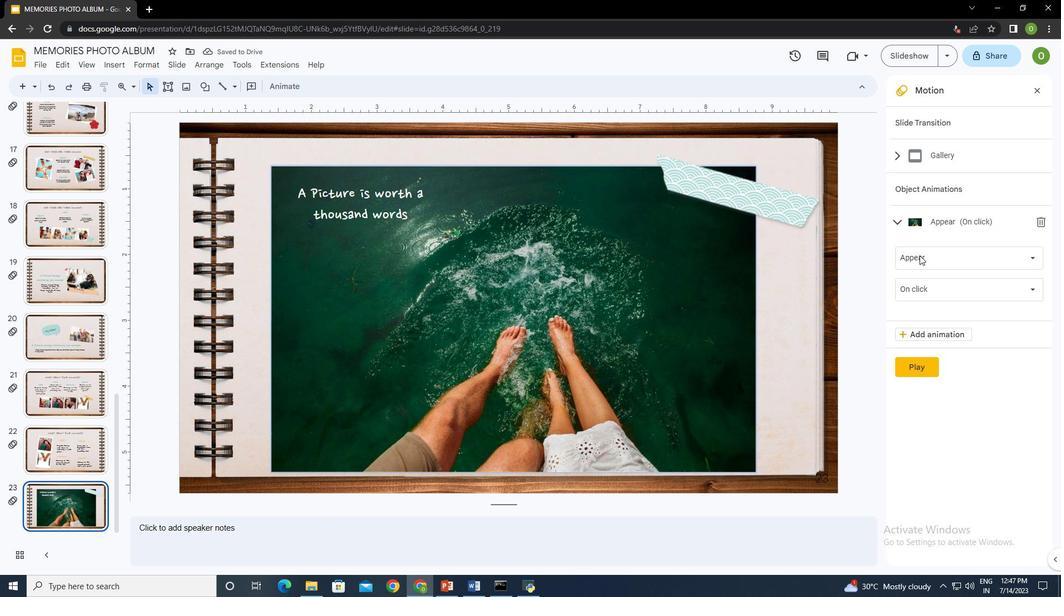 
Action: Mouse pressed left at (918, 258)
Screenshot: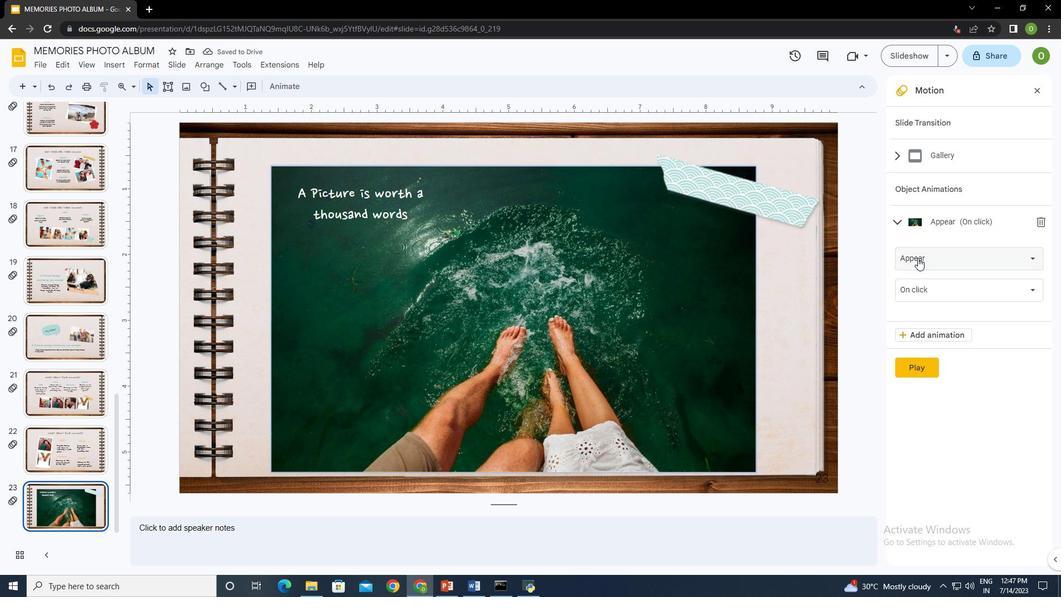 
Action: Mouse moved to (956, 339)
Screenshot: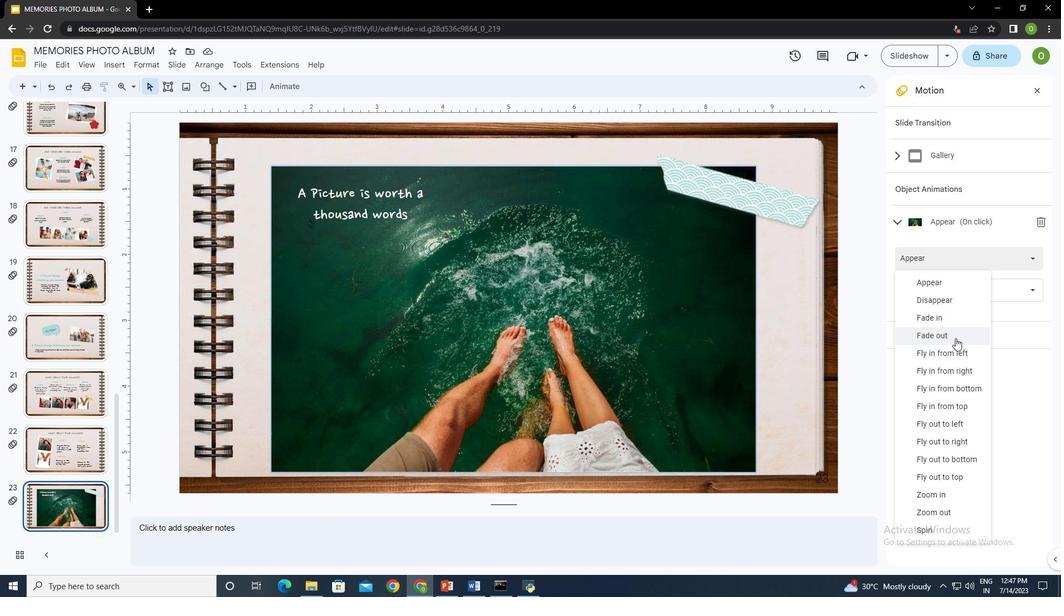 
Action: Mouse scrolled (956, 338) with delta (0, 0)
Screenshot: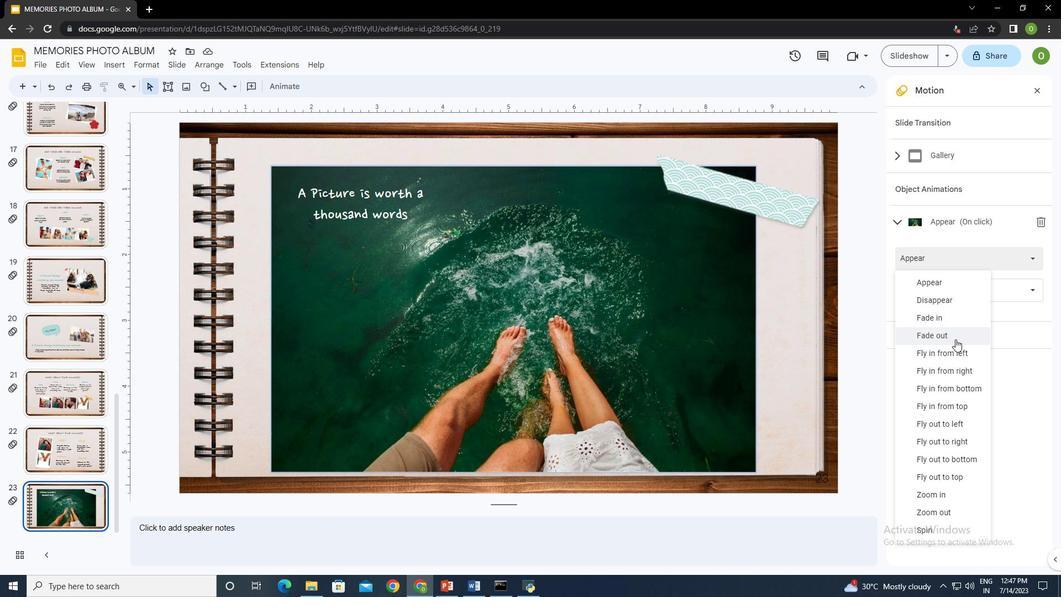
Action: Mouse moved to (956, 340)
Screenshot: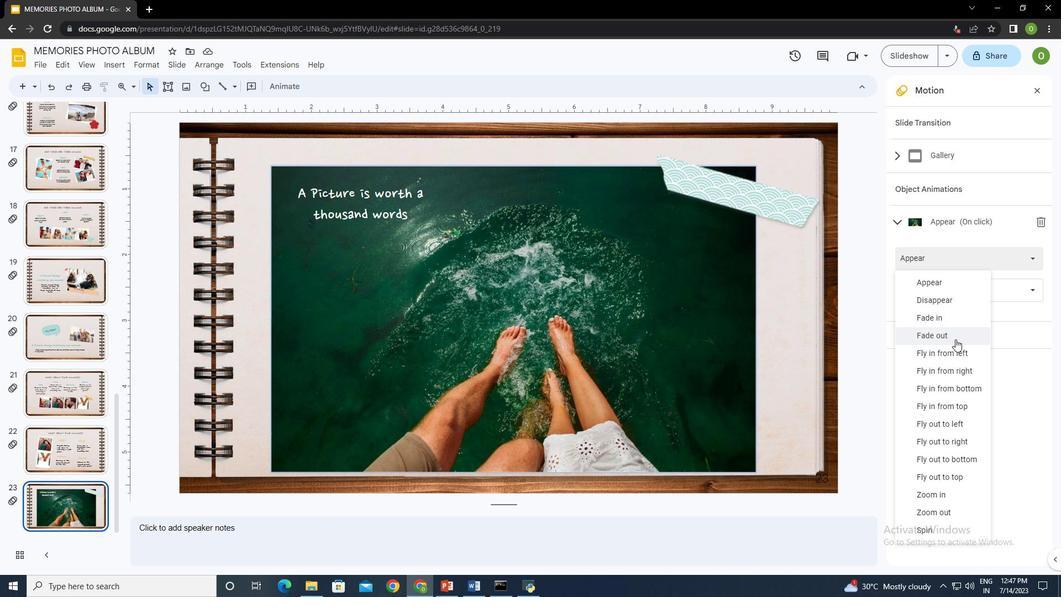 
Action: Mouse scrolled (956, 340) with delta (0, 0)
Screenshot: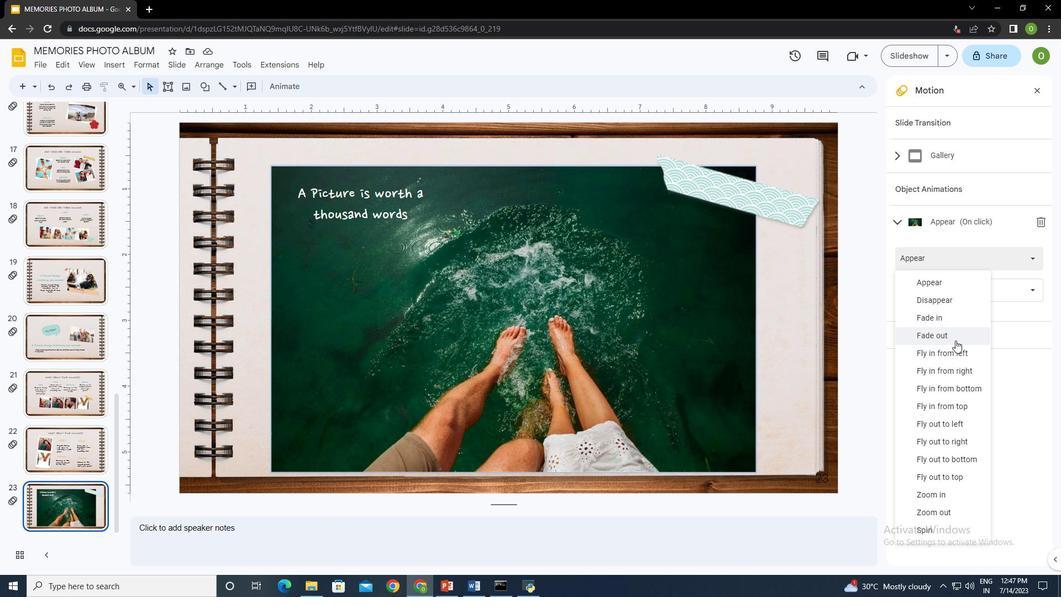 
Action: Mouse moved to (962, 405)
Screenshot: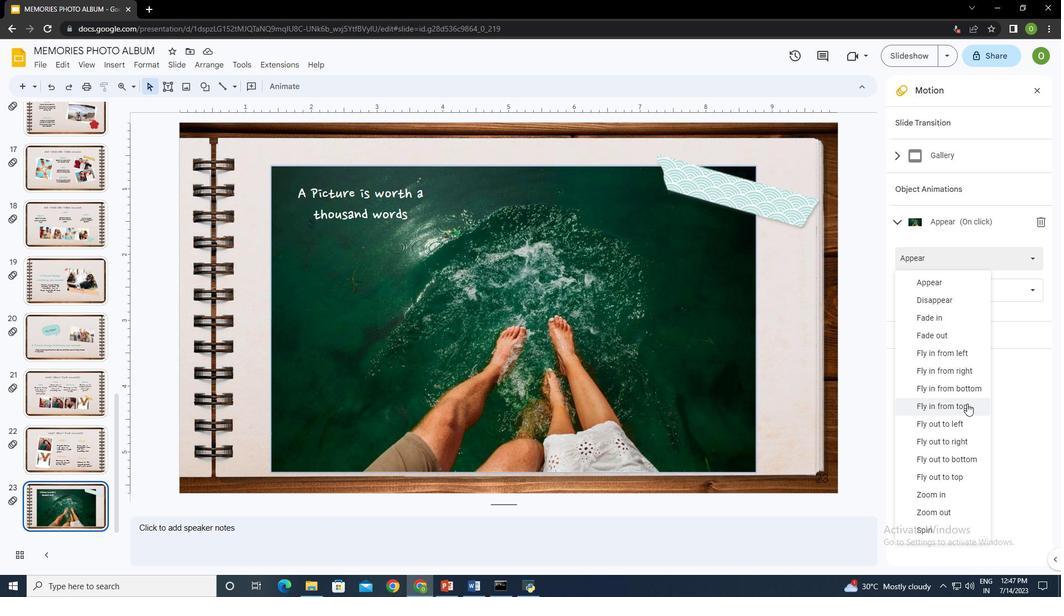 
Action: Mouse pressed left at (962, 405)
Screenshot: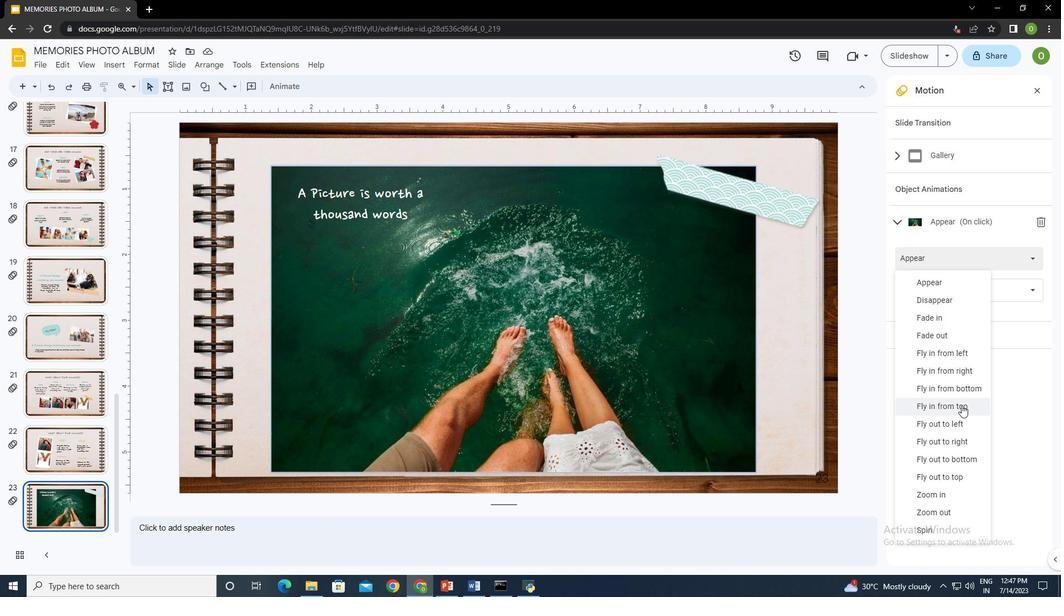 
Action: Mouse moved to (930, 287)
Screenshot: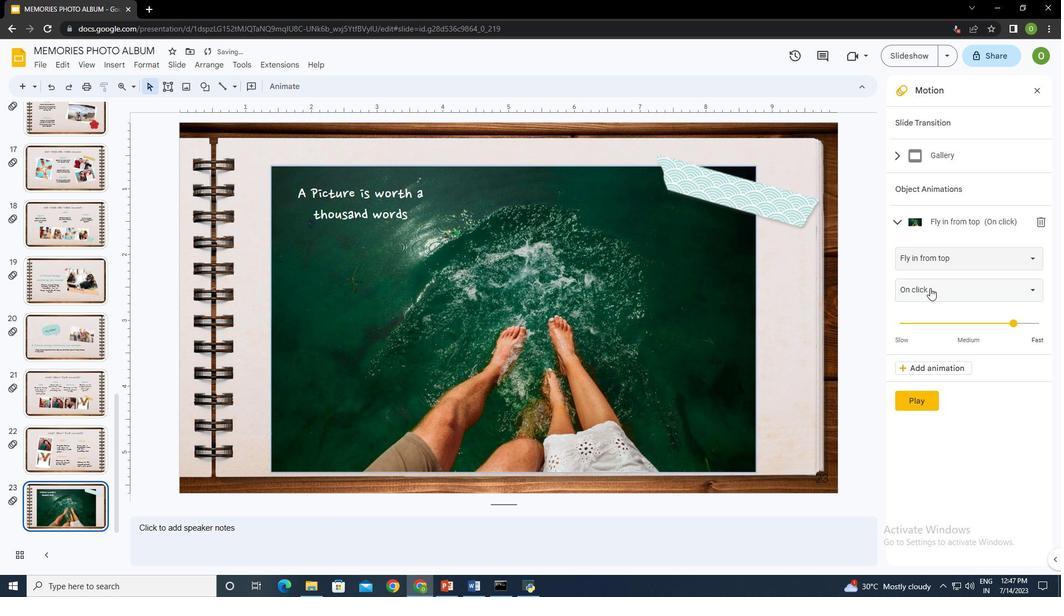 
Action: Mouse pressed left at (930, 287)
Screenshot: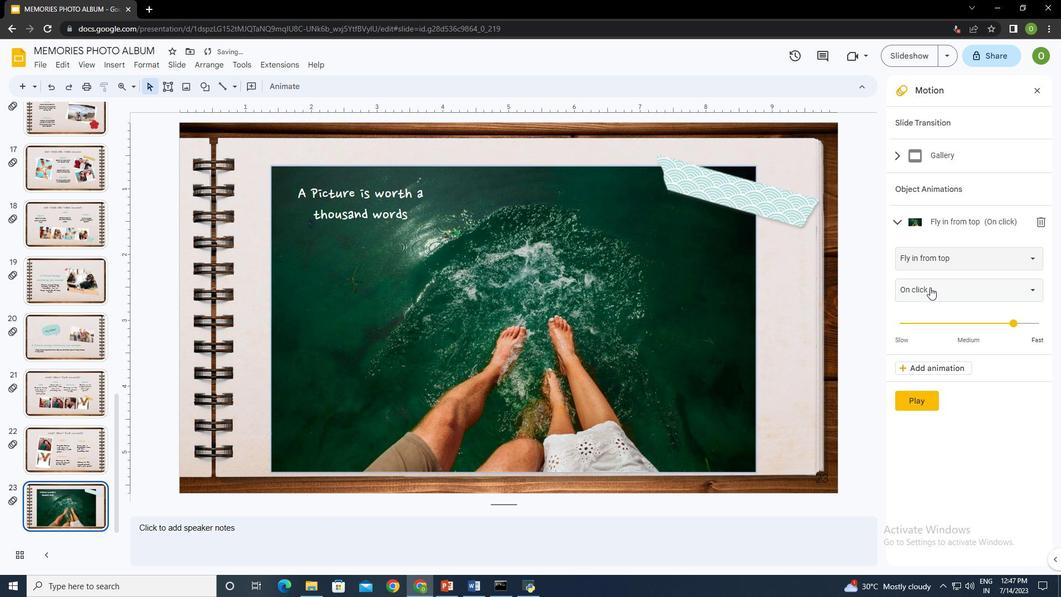 
Action: Mouse moved to (942, 330)
Screenshot: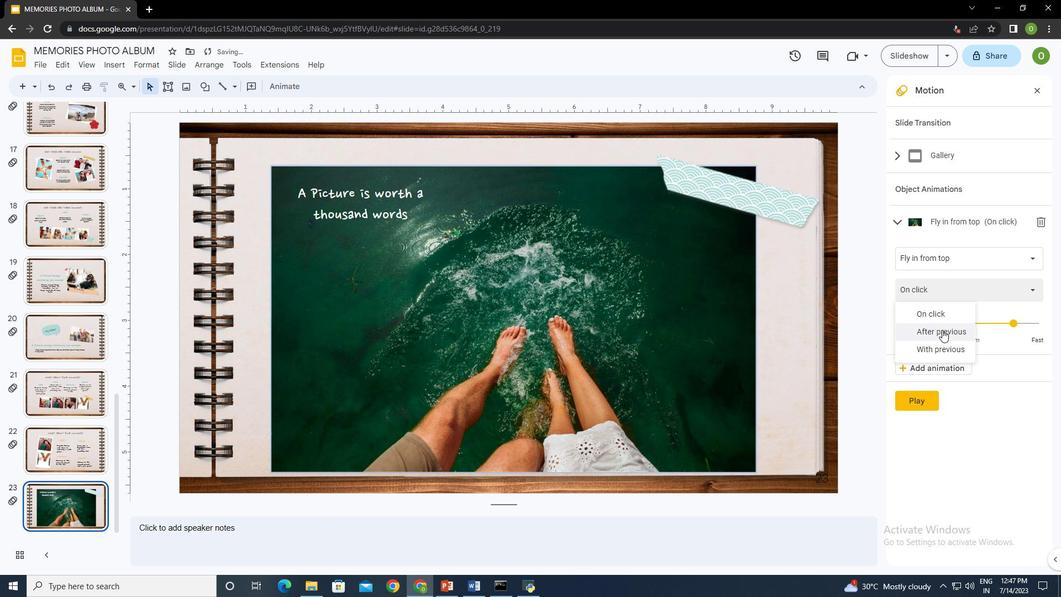 
Action: Mouse pressed left at (942, 330)
Screenshot: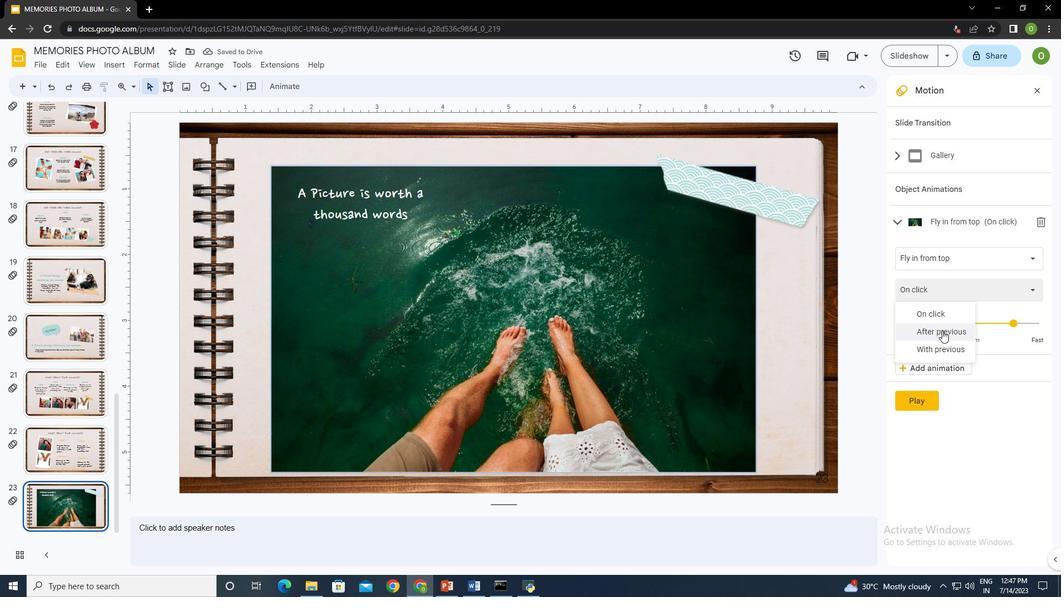 
Action: Mouse moved to (420, 217)
Screenshot: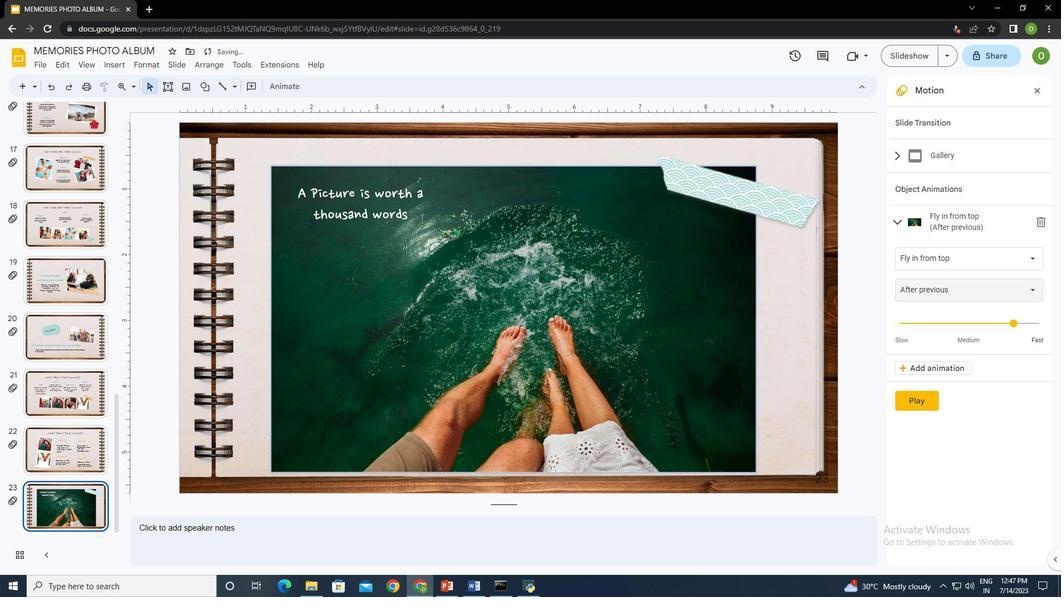 
Action: Mouse pressed left at (420, 217)
Screenshot: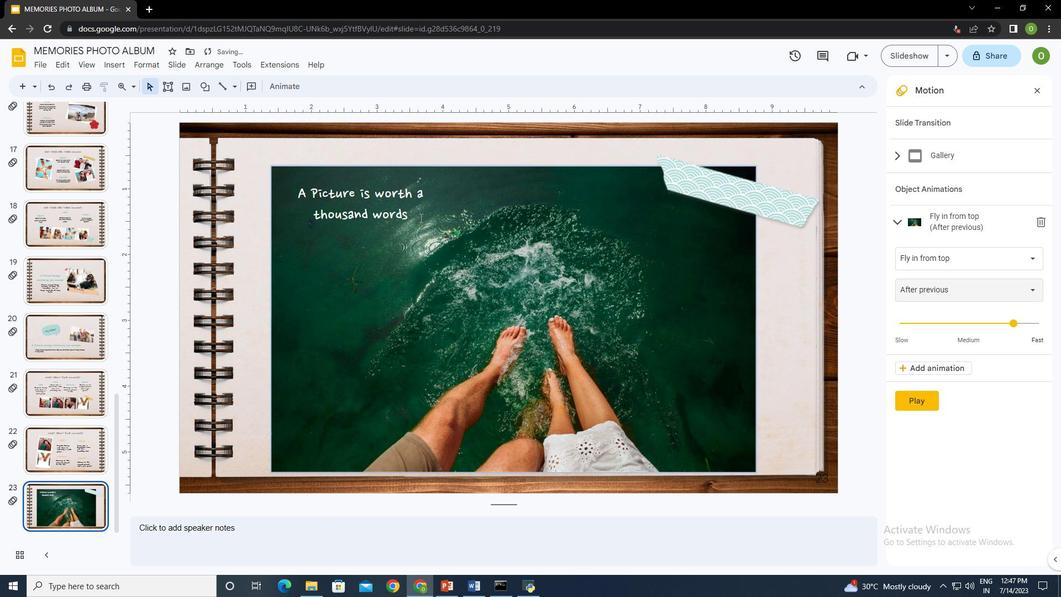 
Action: Mouse moved to (806, 86)
Screenshot: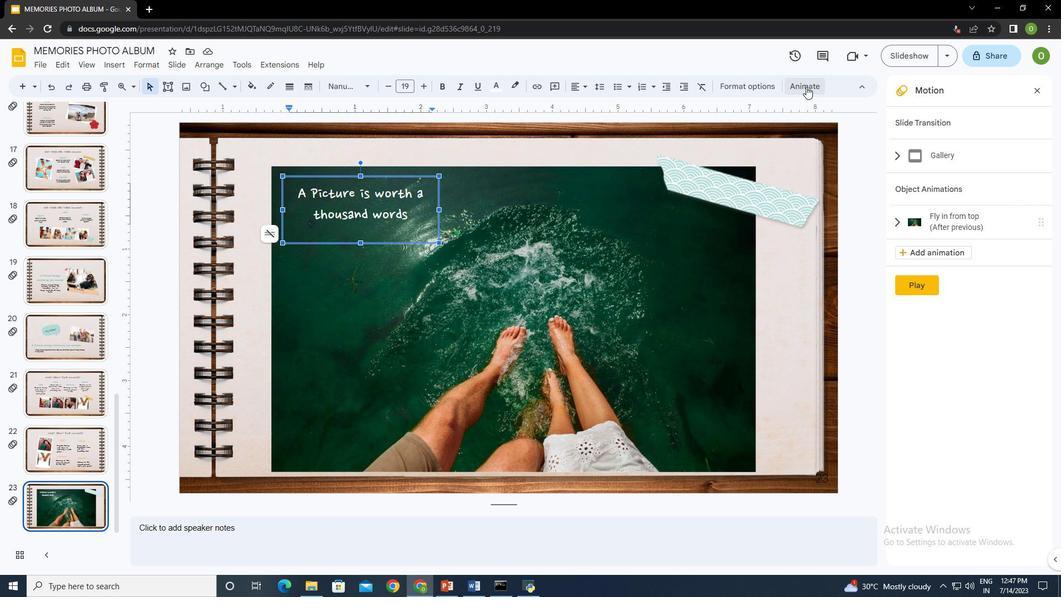 
Action: Mouse pressed left at (806, 86)
Screenshot: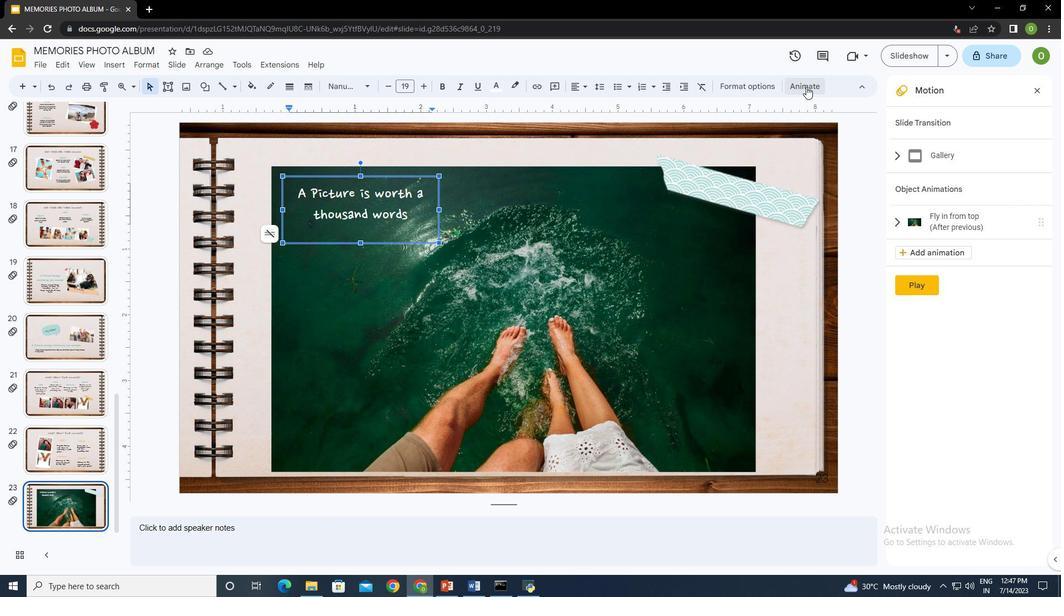
Action: Mouse moved to (948, 250)
Screenshot: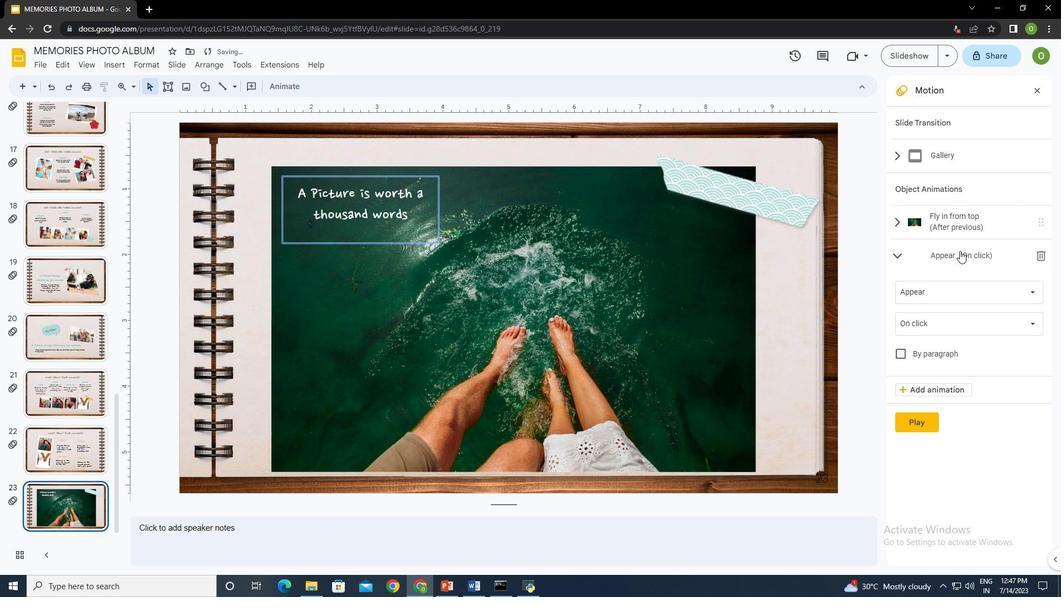 
Action: Mouse pressed left at (948, 250)
Screenshot: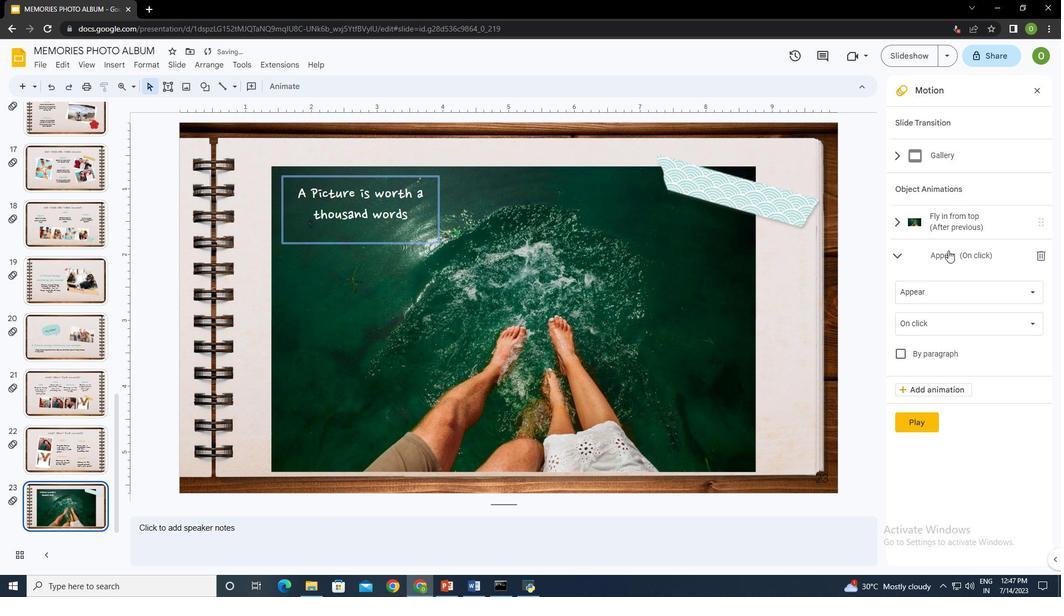 
Action: Mouse pressed left at (948, 250)
Screenshot: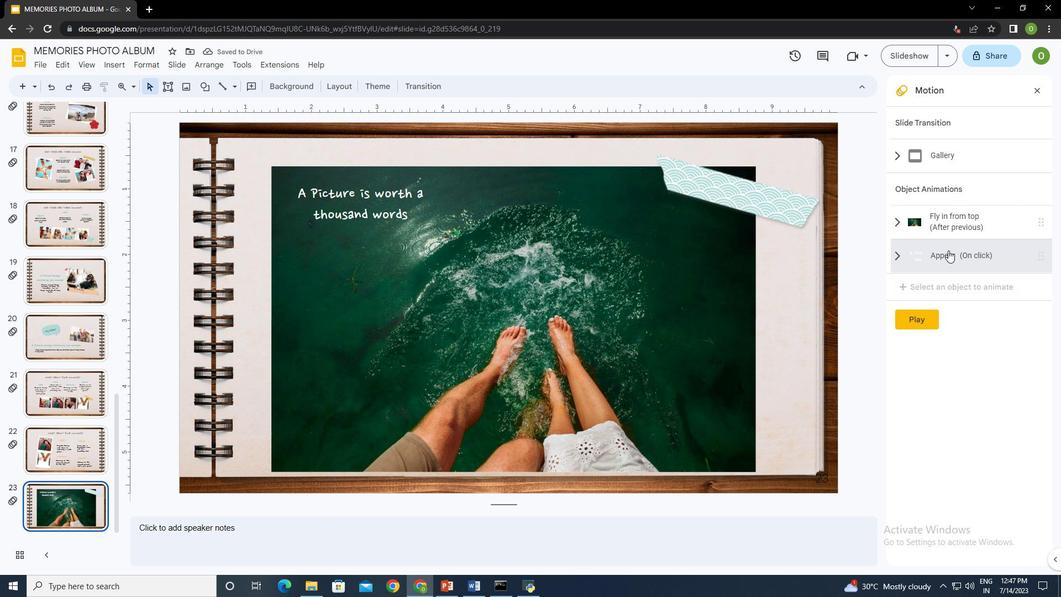 
Action: Mouse moved to (926, 289)
Screenshot: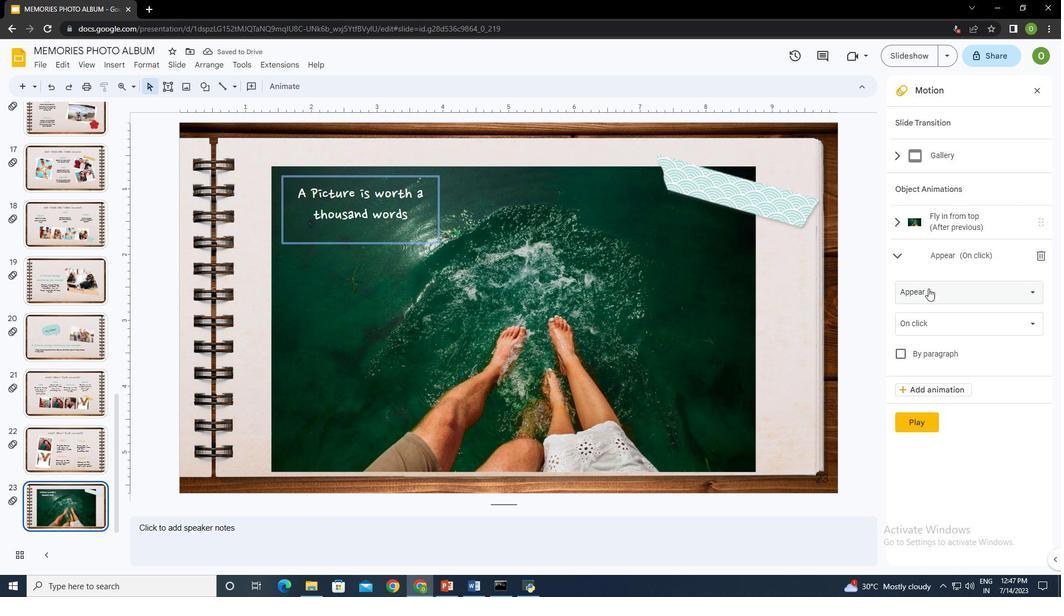 
Action: Mouse pressed left at (926, 289)
Screenshot: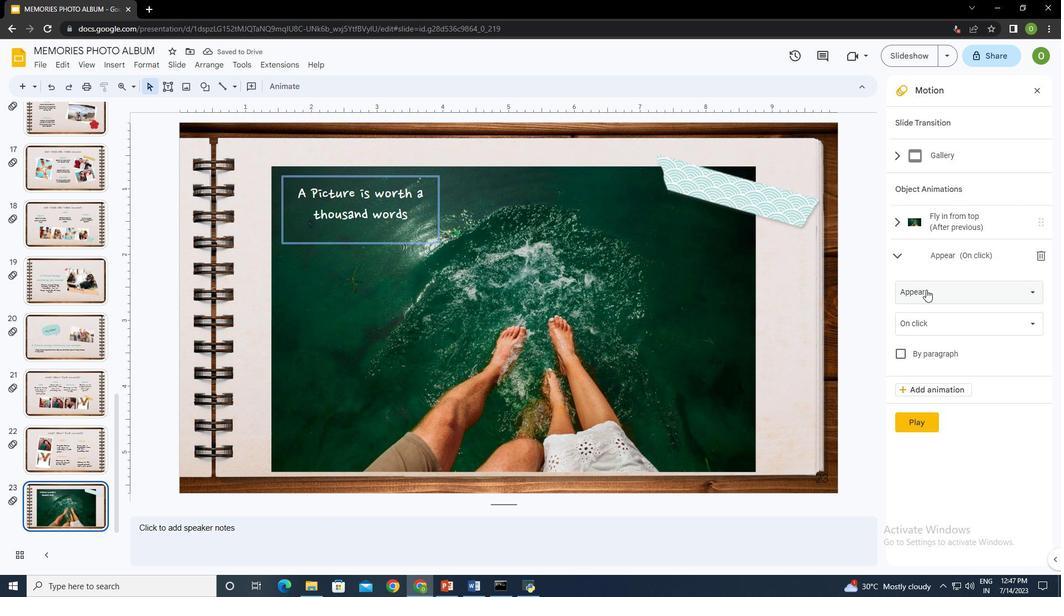 
Action: Mouse moved to (960, 440)
Screenshot: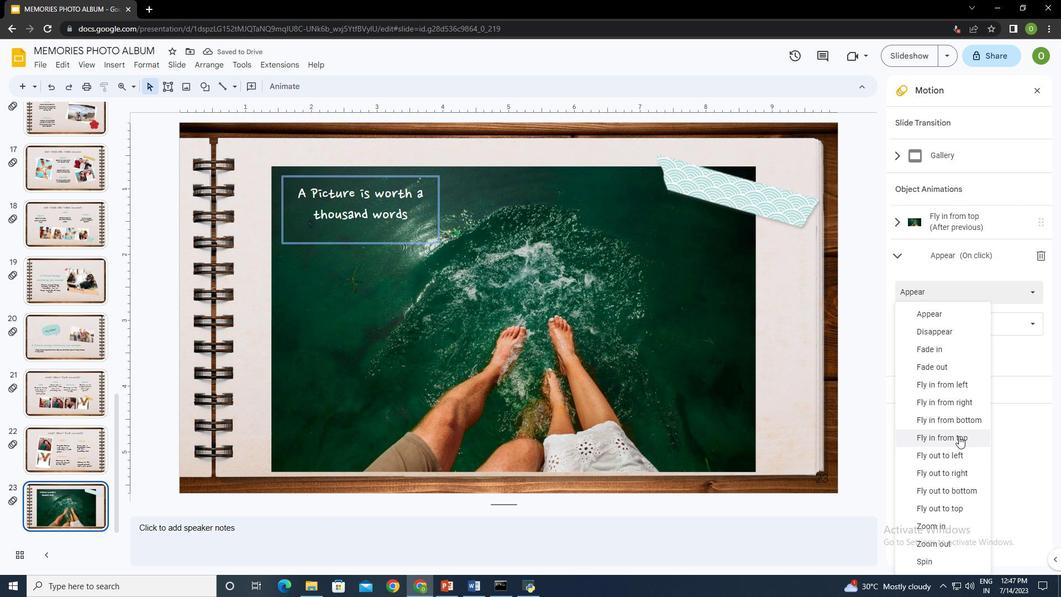 
Action: Mouse pressed left at (960, 440)
Screenshot: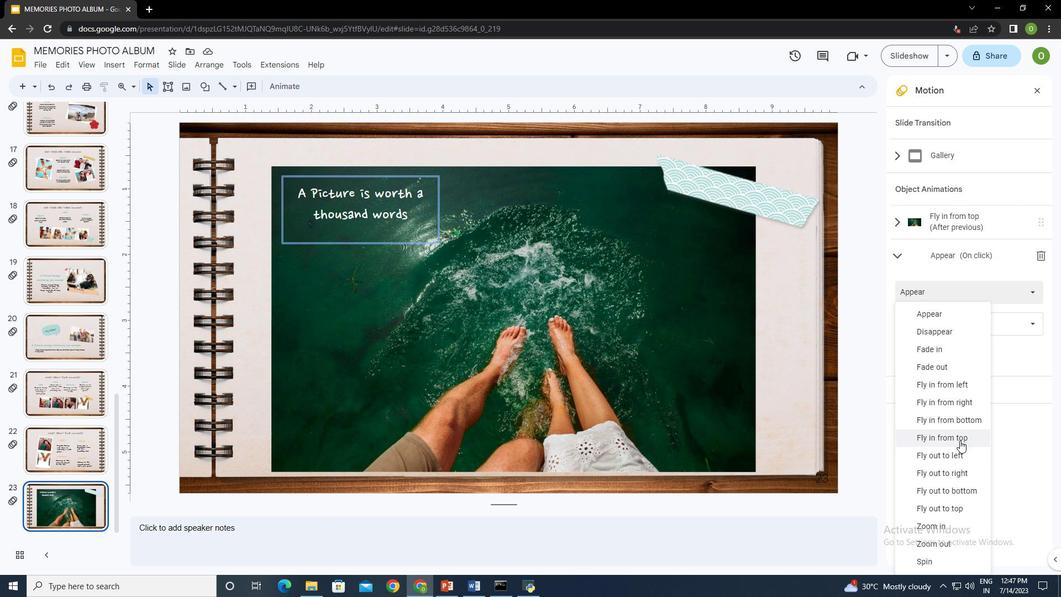 
Action: Mouse moved to (931, 320)
Screenshot: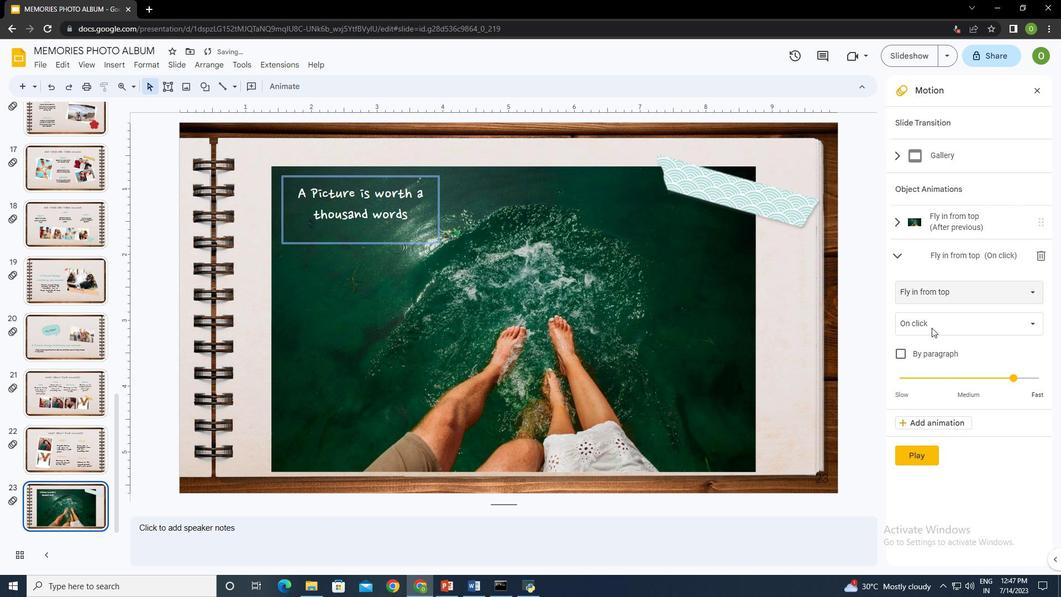 
Action: Mouse pressed left at (931, 320)
Screenshot: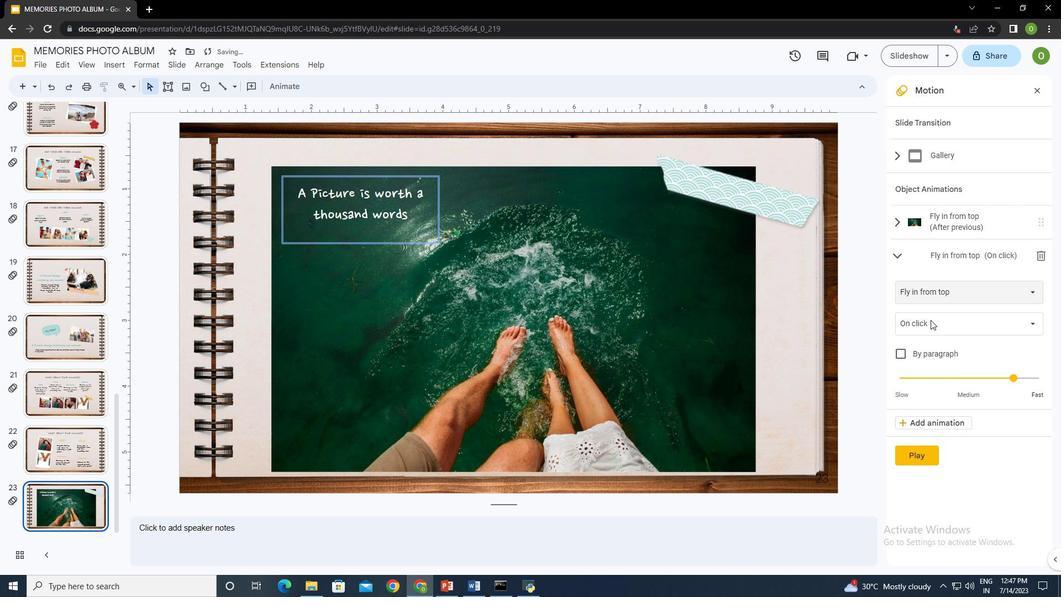 
Action: Mouse moved to (935, 326)
Screenshot: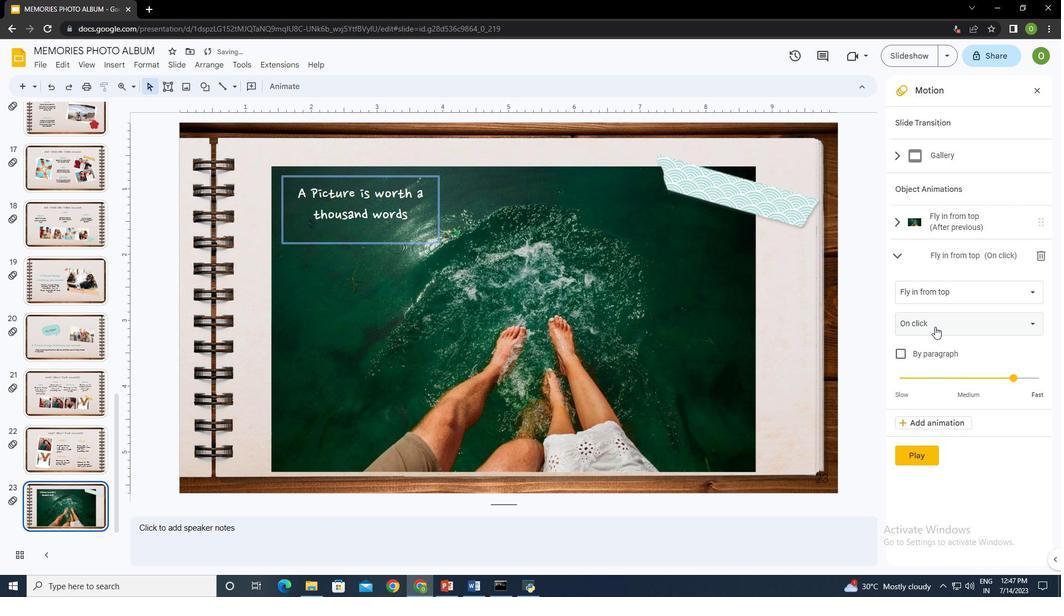 
Action: Mouse pressed left at (935, 326)
Screenshot: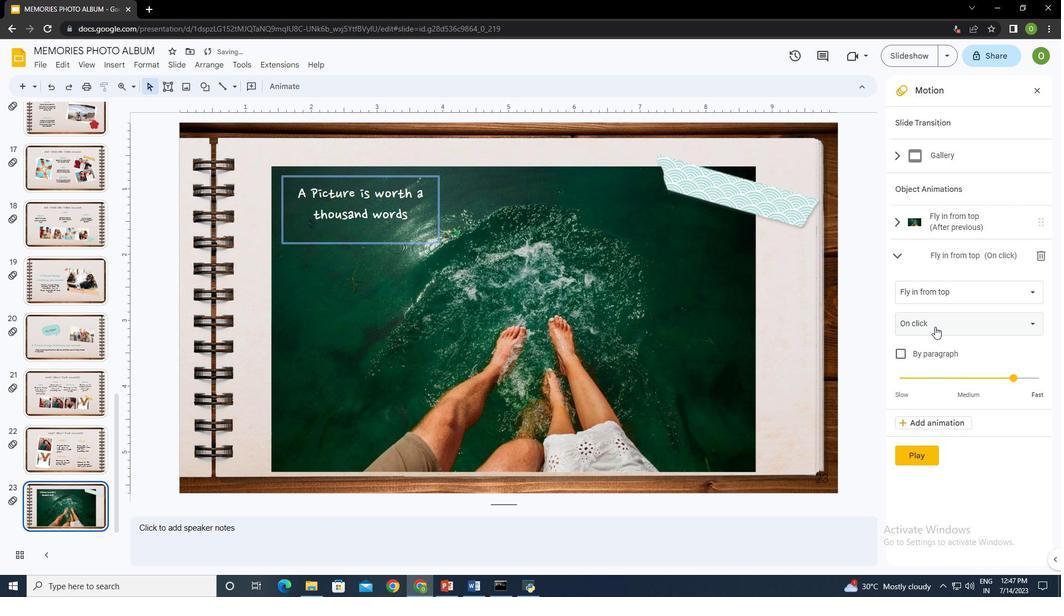 
Action: Mouse moved to (942, 370)
Screenshot: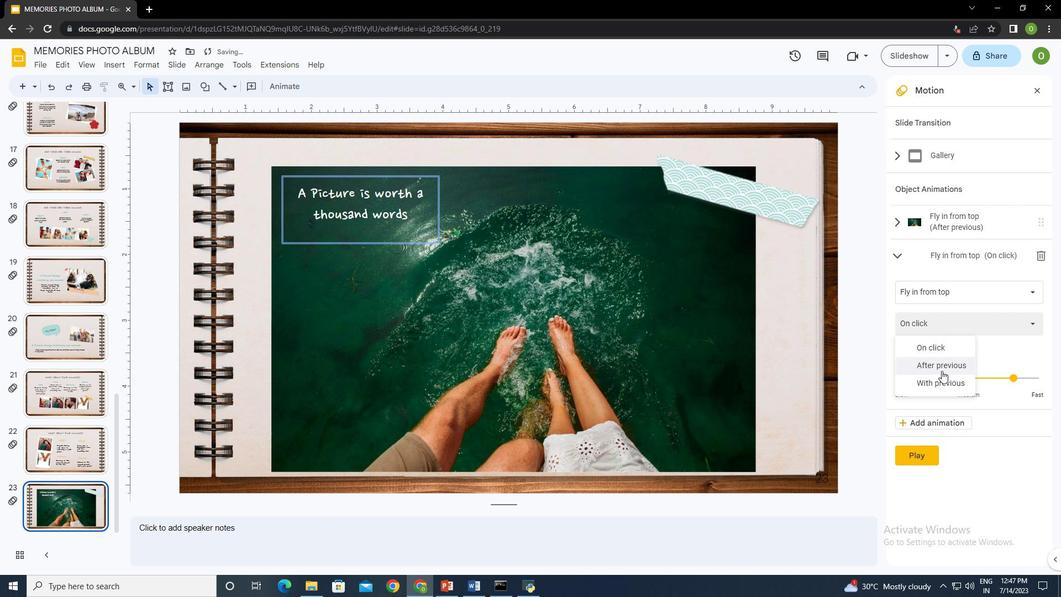 
Action: Mouse pressed left at (942, 370)
Screenshot: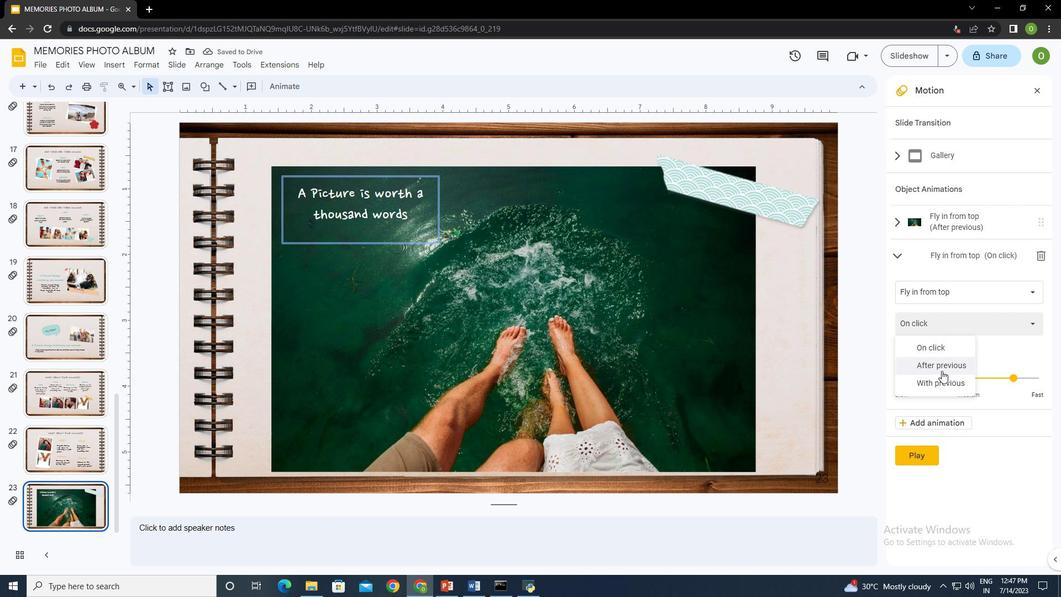 
Action: Mouse moved to (1012, 376)
Screenshot: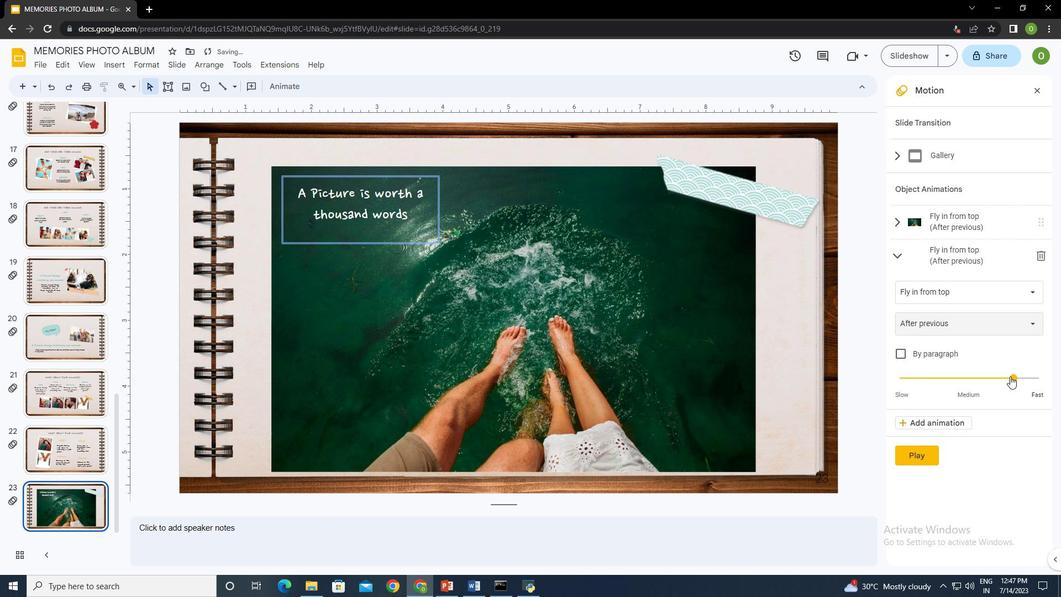 
Action: Mouse pressed left at (1012, 376)
Screenshot: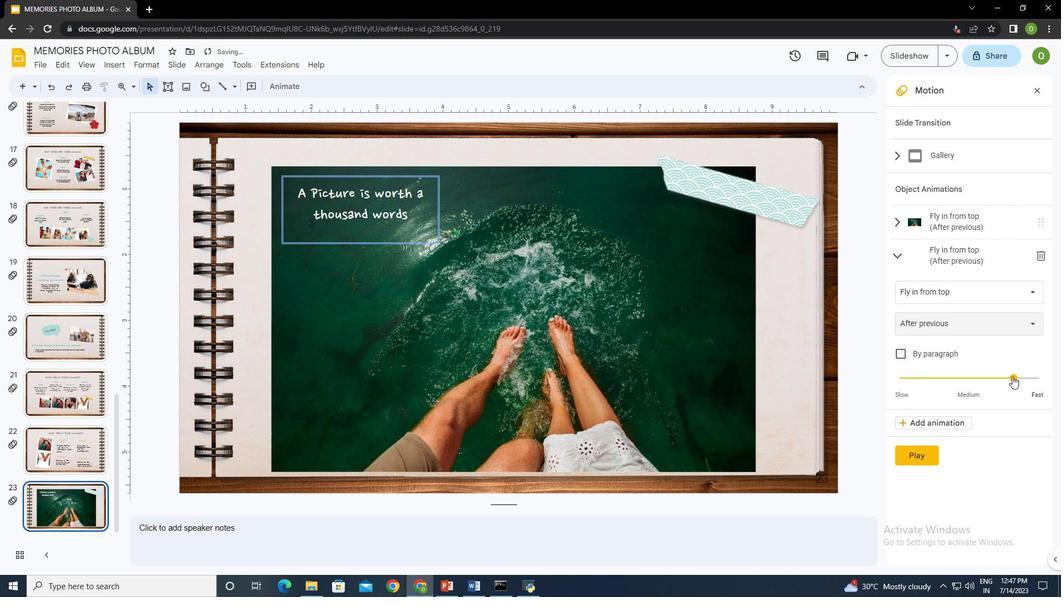
Action: Mouse moved to (923, 451)
Screenshot: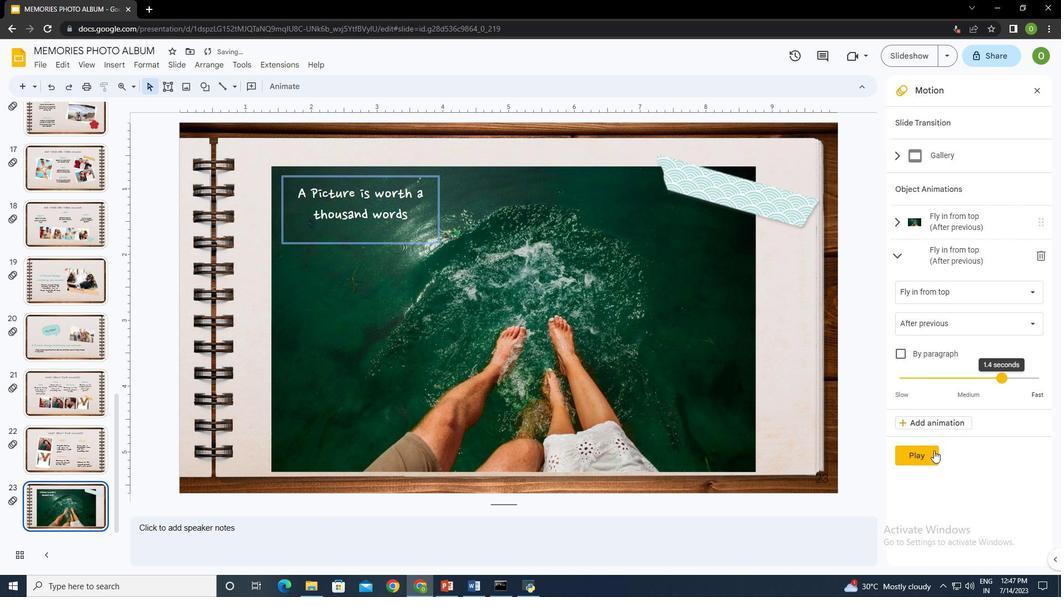 
Action: Mouse pressed left at (923, 451)
Screenshot: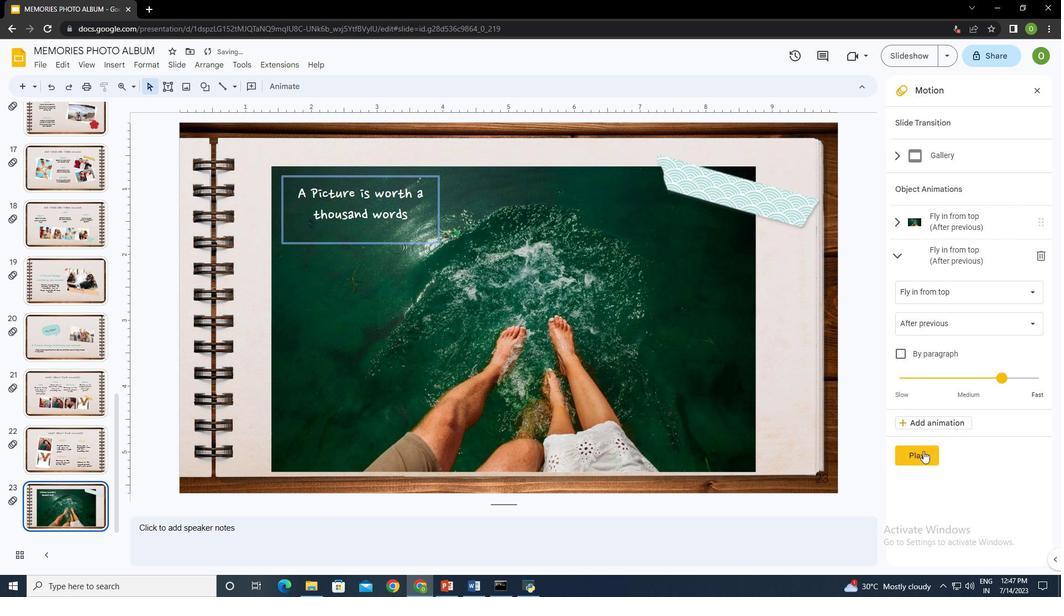 
Action: Mouse moved to (920, 457)
Screenshot: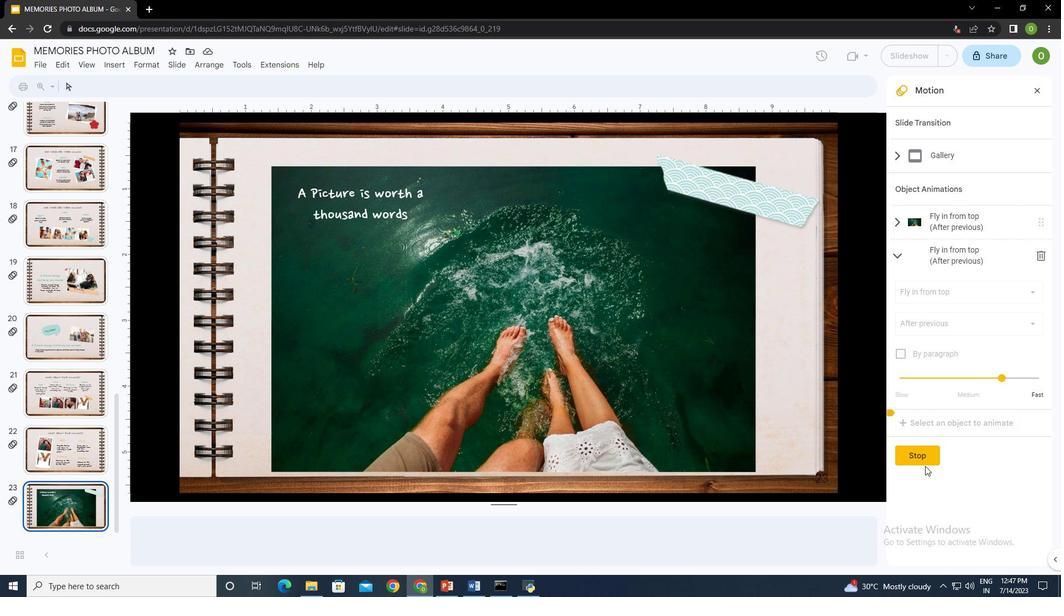 
Action: Mouse pressed left at (920, 457)
Screenshot: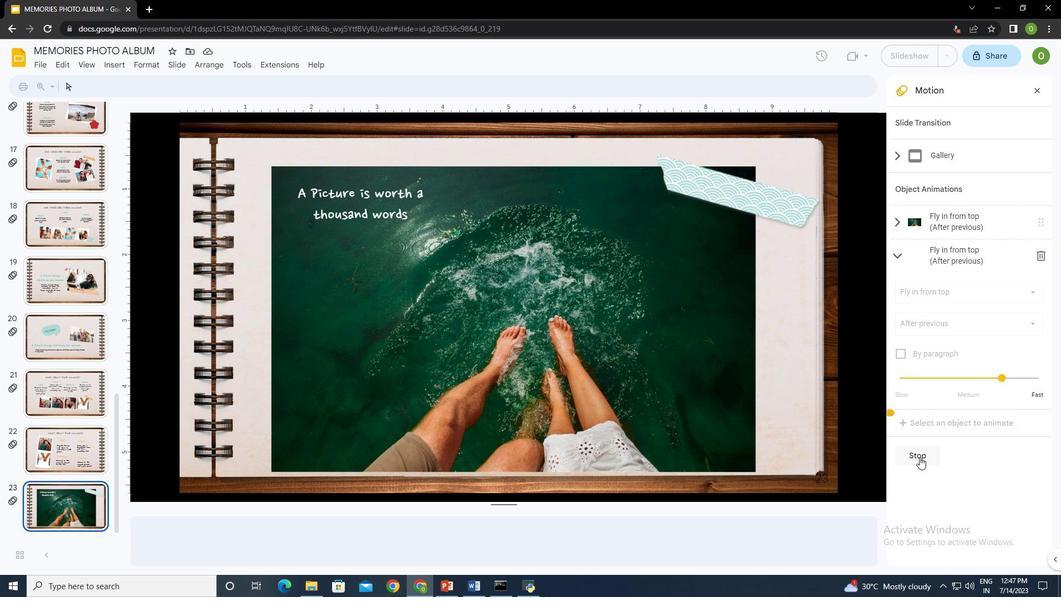 
Action: Mouse moved to (920, 457)
Screenshot: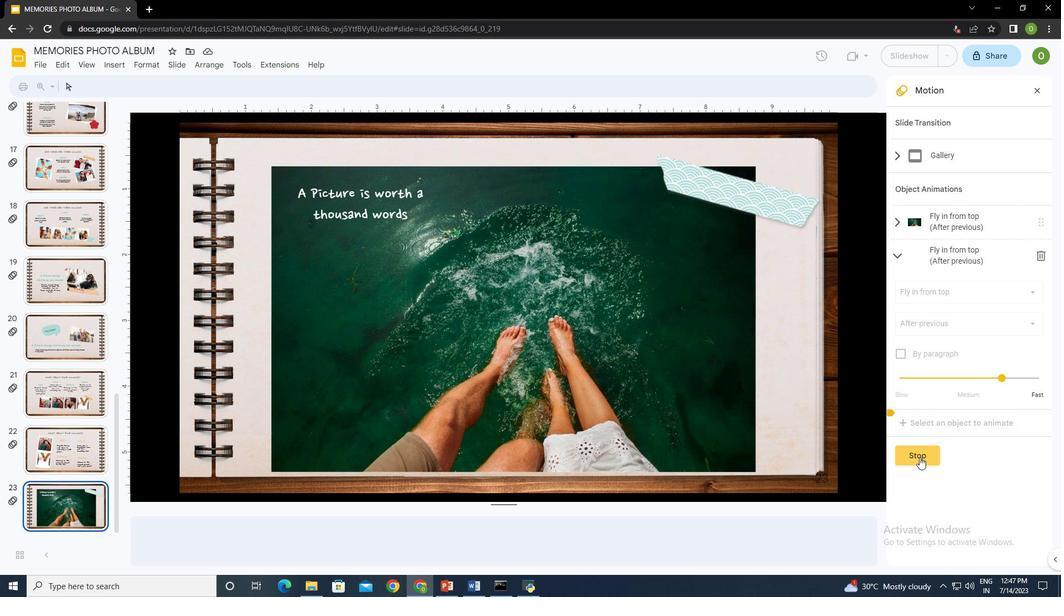 
